 Task: Find connections with filter location Nettetal with filter topic #healthwith filter profile language French with filter current company CBTS with filter school L.J. Institute Of Engg And Tech.  with filter industry Utilities with filter service category Event Photography with filter keywords title Controller
Action: Mouse moved to (552, 63)
Screenshot: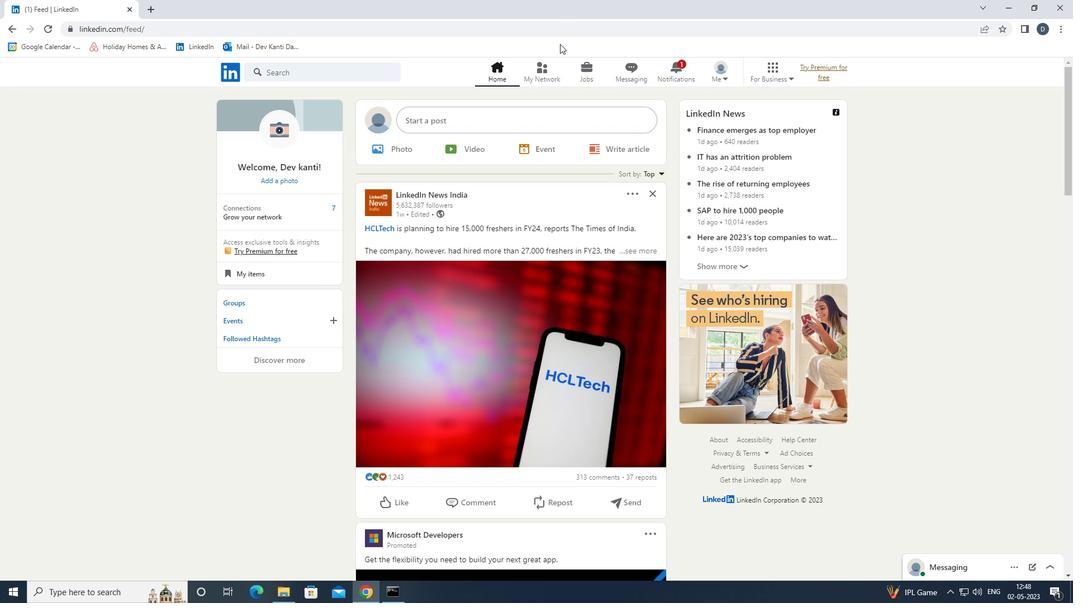 
Action: Mouse pressed left at (552, 63)
Screenshot: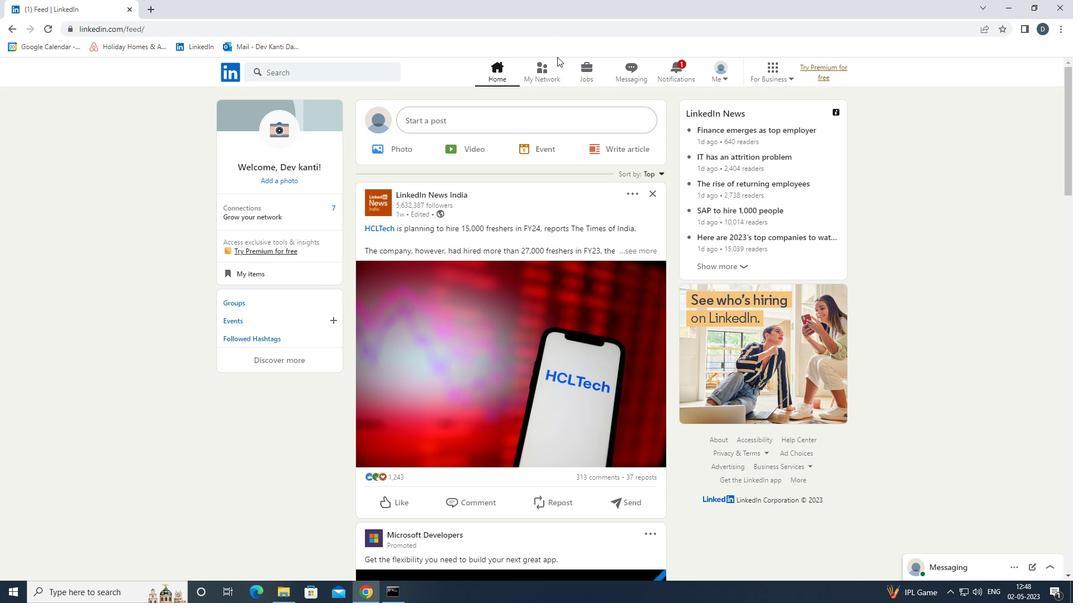 
Action: Mouse moved to (372, 131)
Screenshot: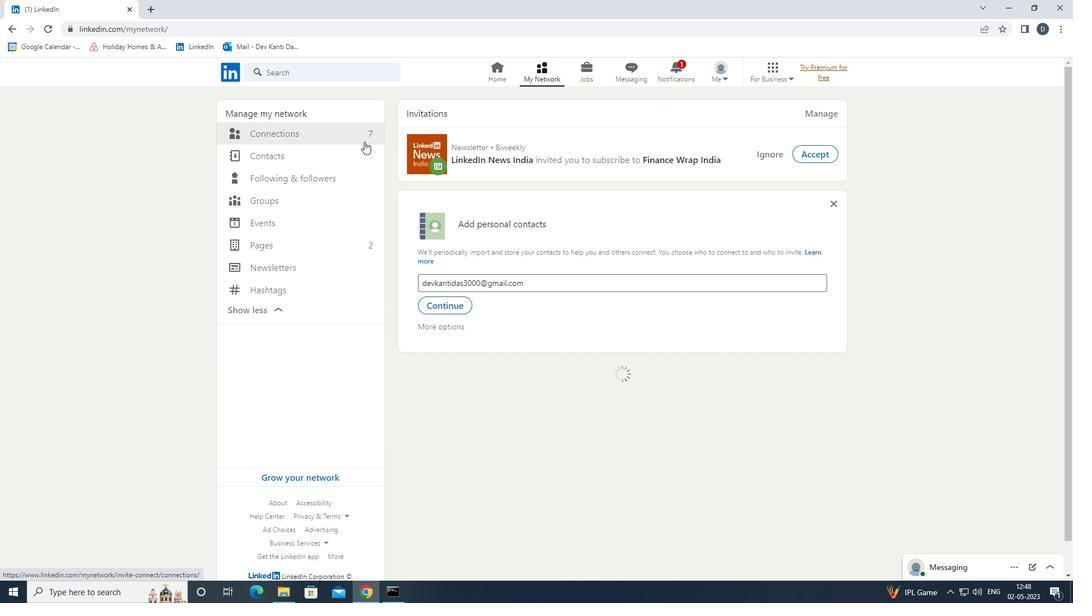 
Action: Mouse pressed left at (372, 131)
Screenshot: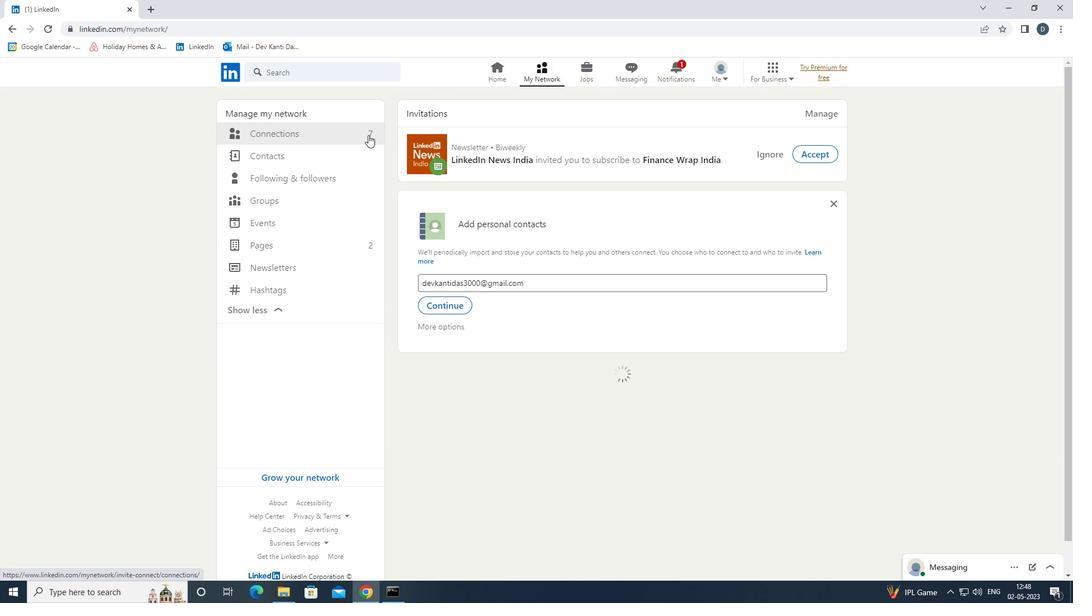 
Action: Mouse moved to (606, 129)
Screenshot: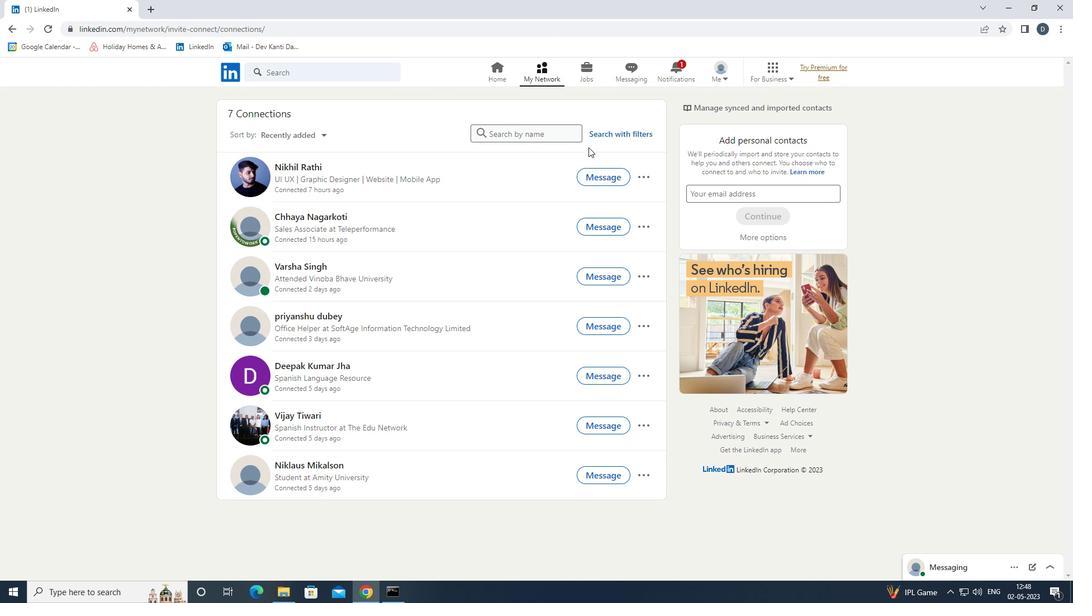 
Action: Mouse pressed left at (606, 129)
Screenshot: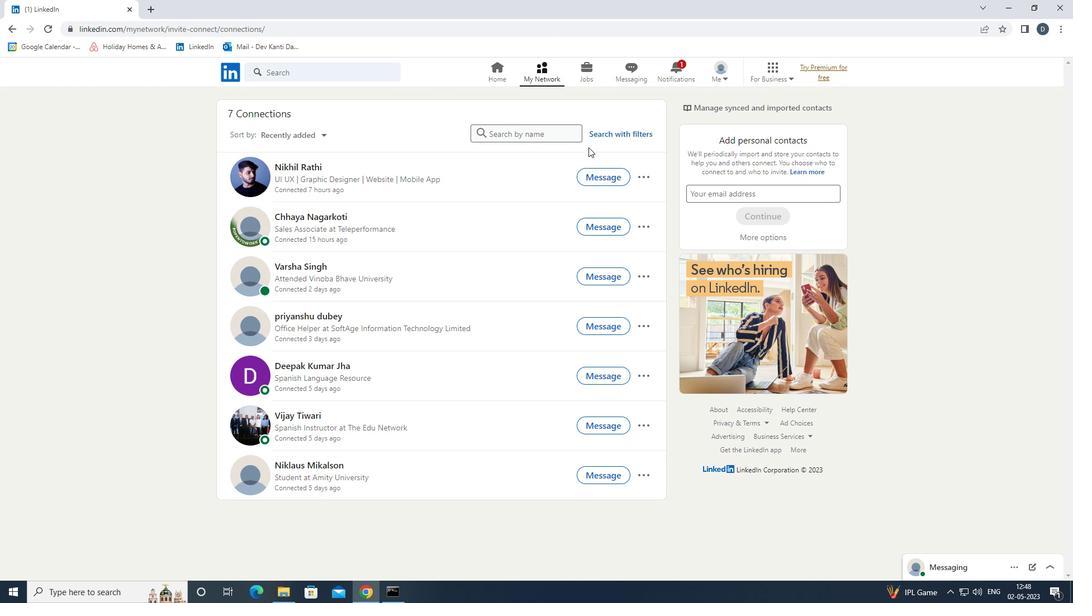 
Action: Mouse moved to (572, 102)
Screenshot: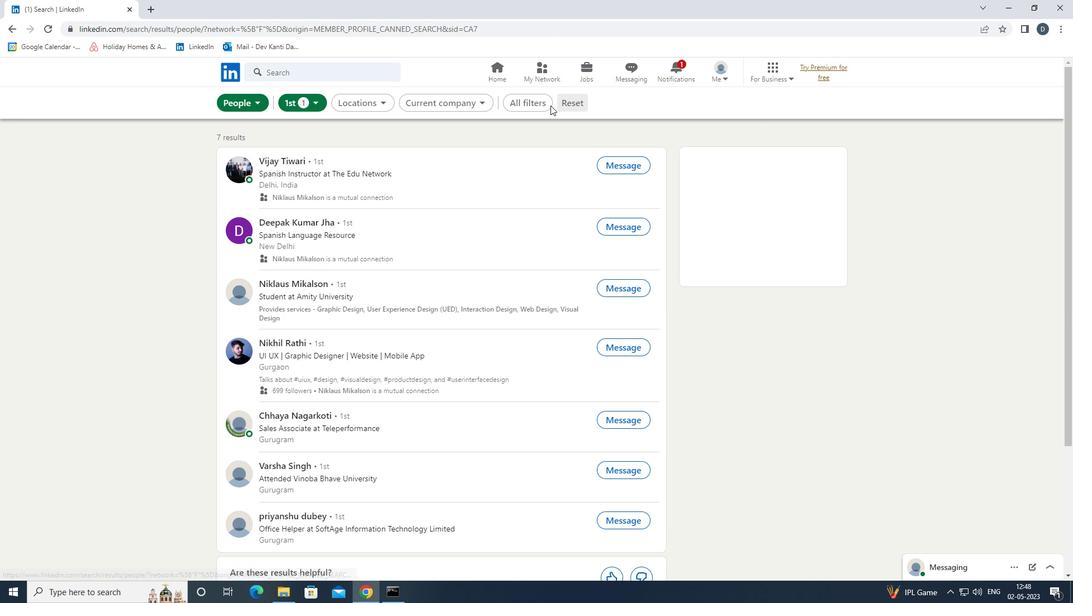 
Action: Mouse pressed left at (572, 102)
Screenshot: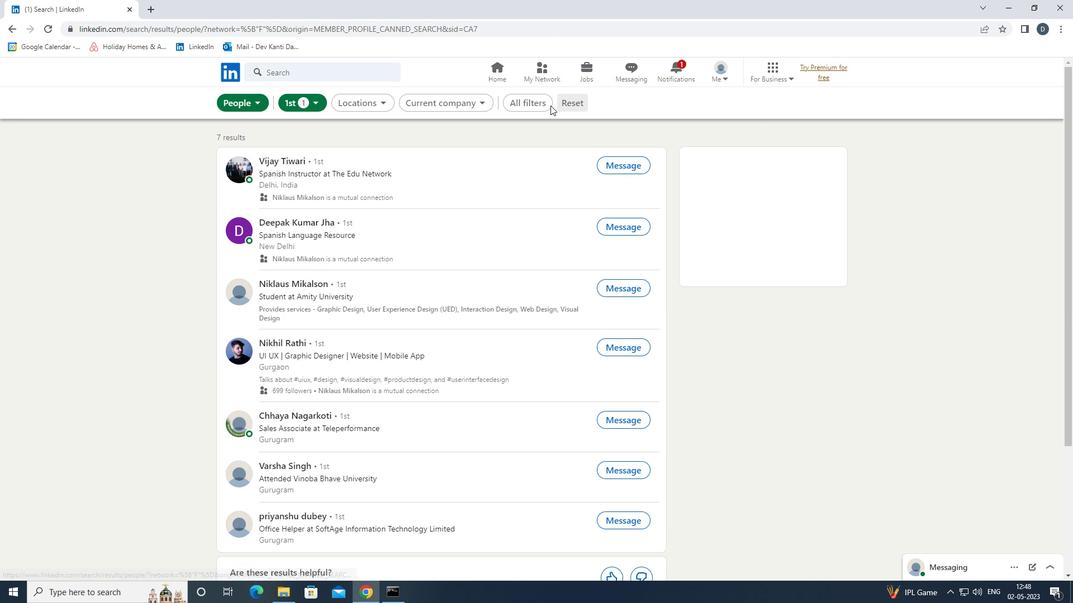 
Action: Mouse moved to (561, 102)
Screenshot: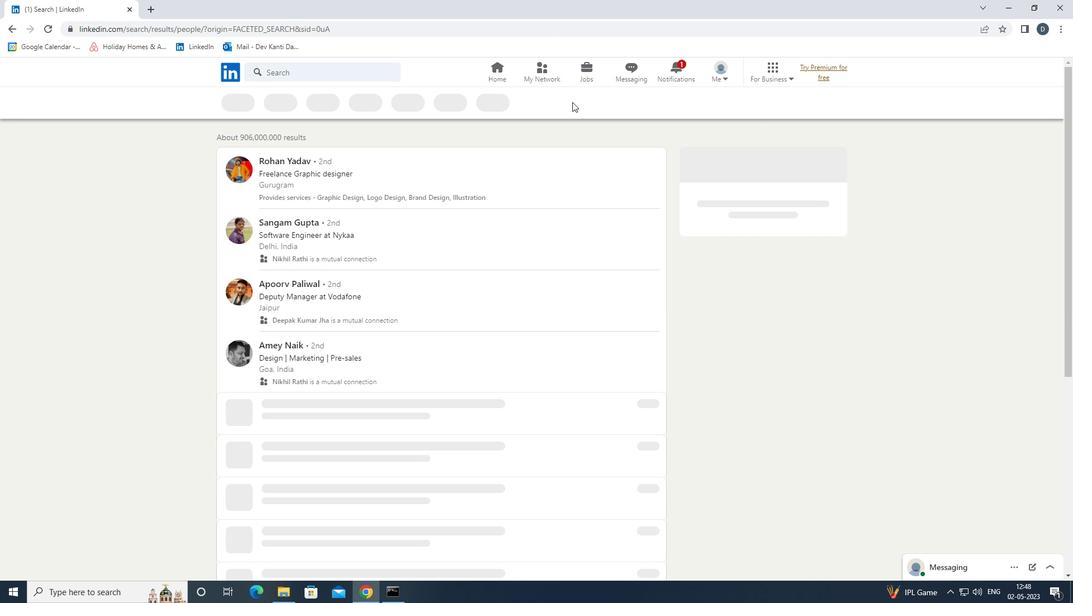 
Action: Mouse pressed left at (561, 102)
Screenshot: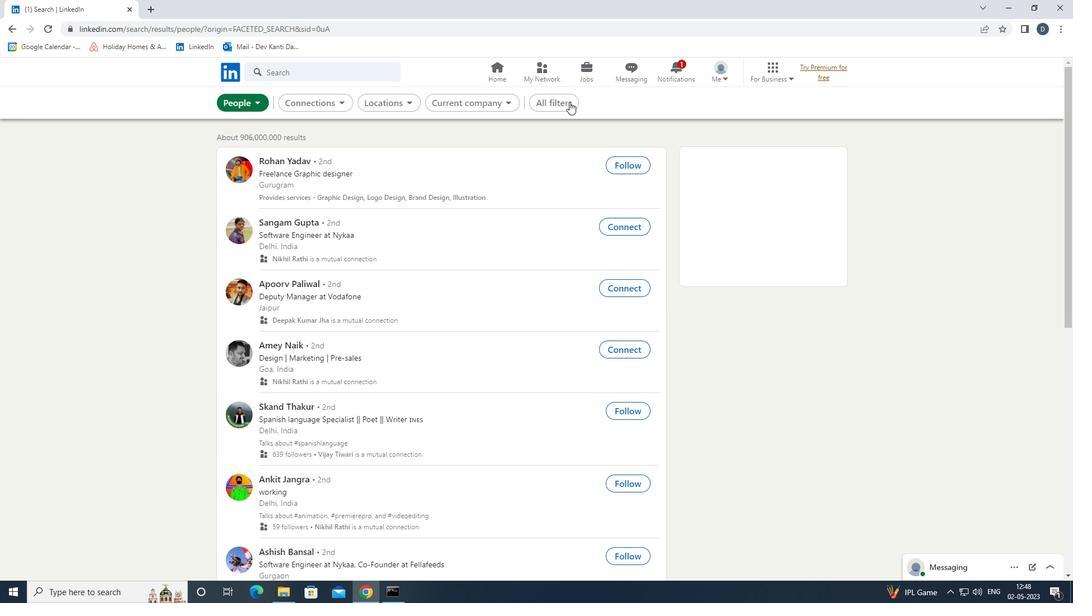 
Action: Mouse moved to (894, 336)
Screenshot: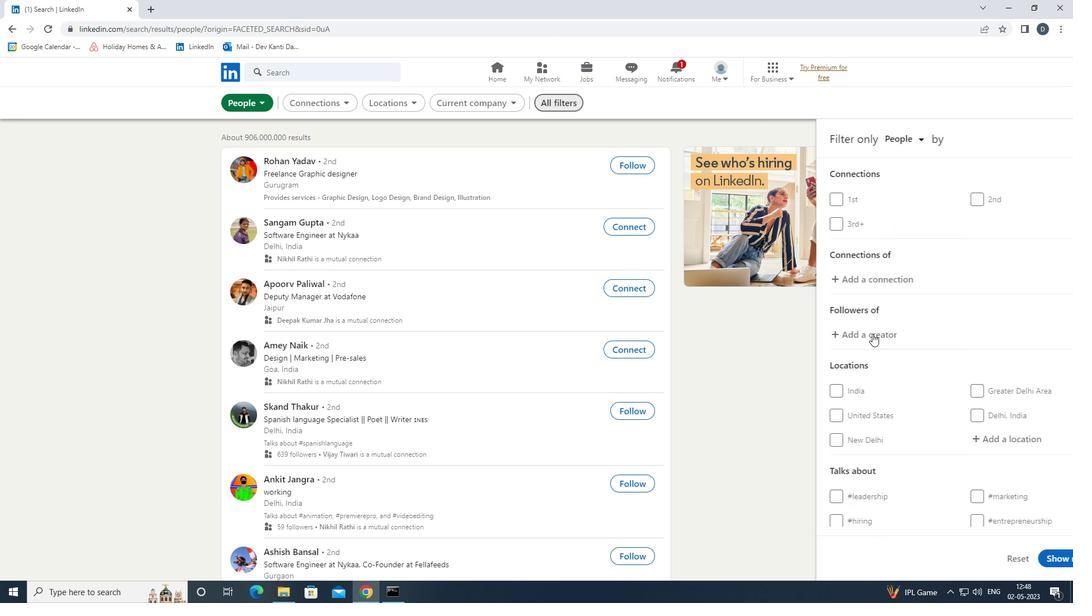 
Action: Mouse scrolled (894, 336) with delta (0, 0)
Screenshot: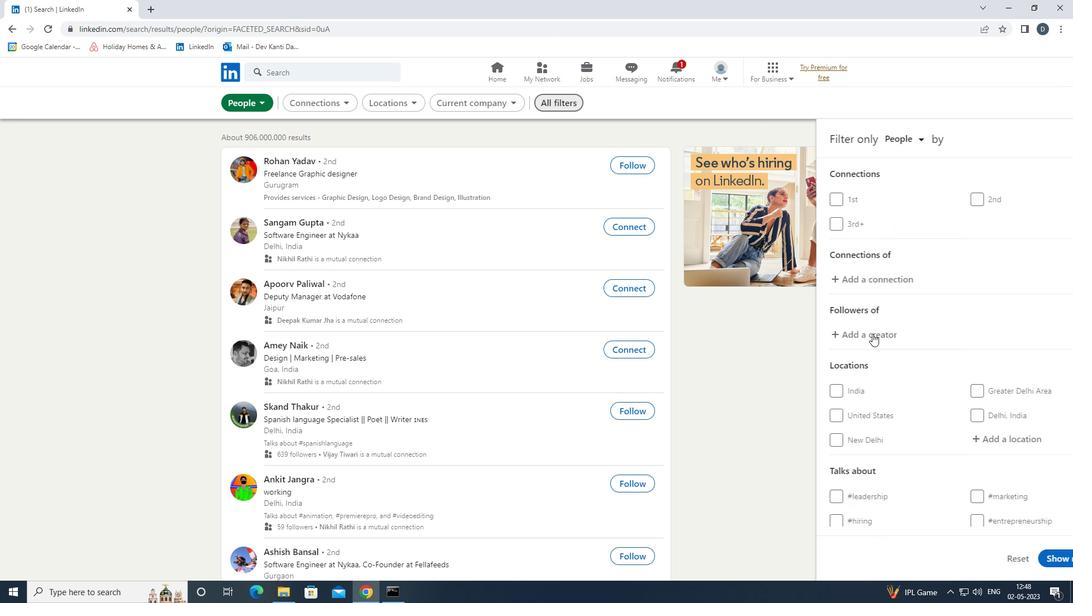 
Action: Mouse moved to (895, 336)
Screenshot: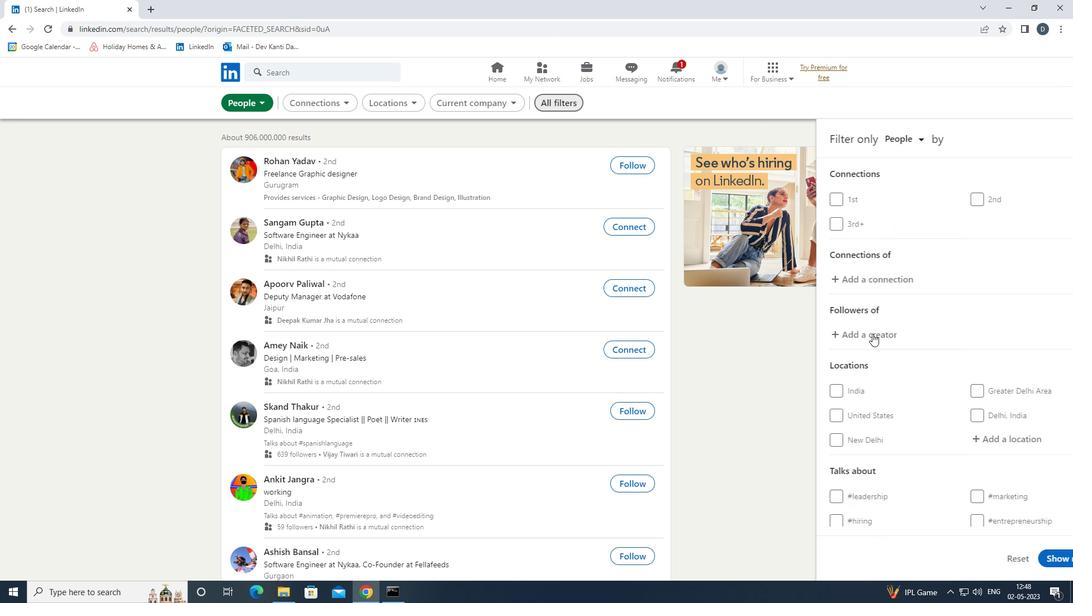 
Action: Mouse scrolled (895, 336) with delta (0, 0)
Screenshot: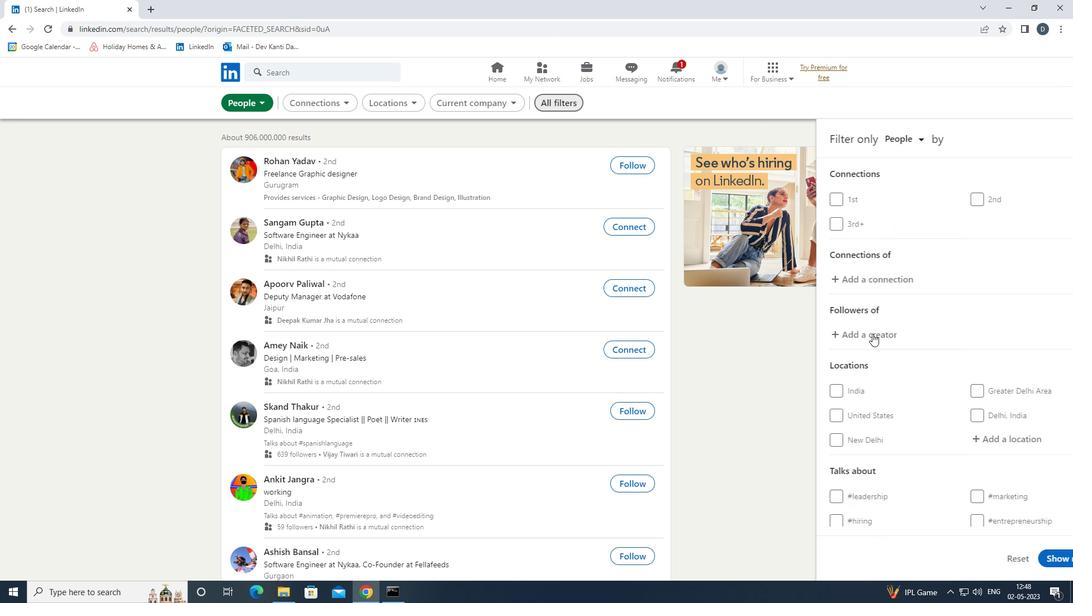 
Action: Mouse moved to (896, 336)
Screenshot: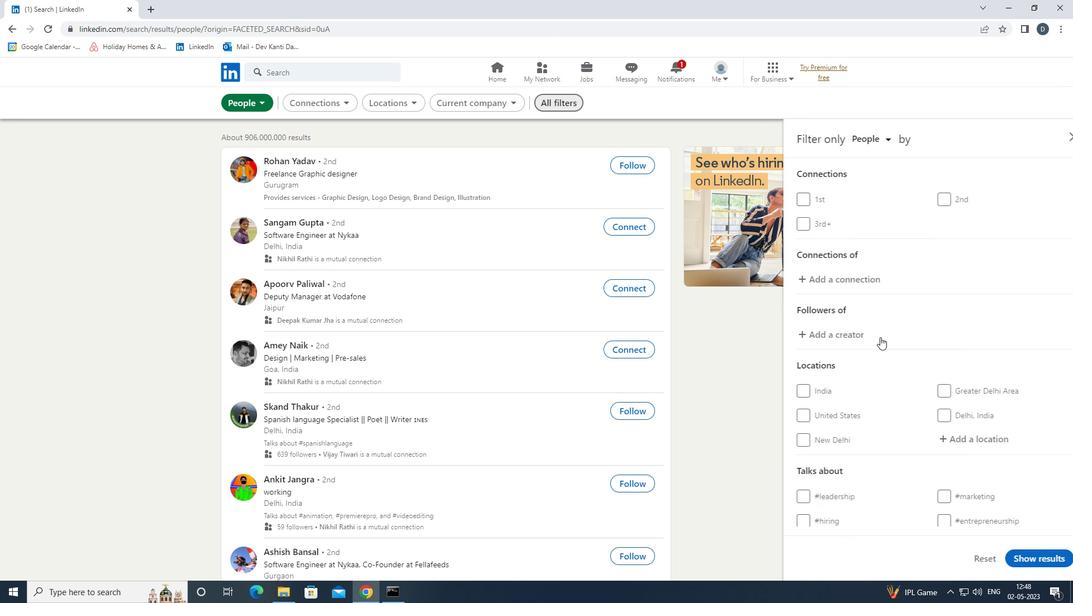 
Action: Mouse scrolled (896, 336) with delta (0, 0)
Screenshot: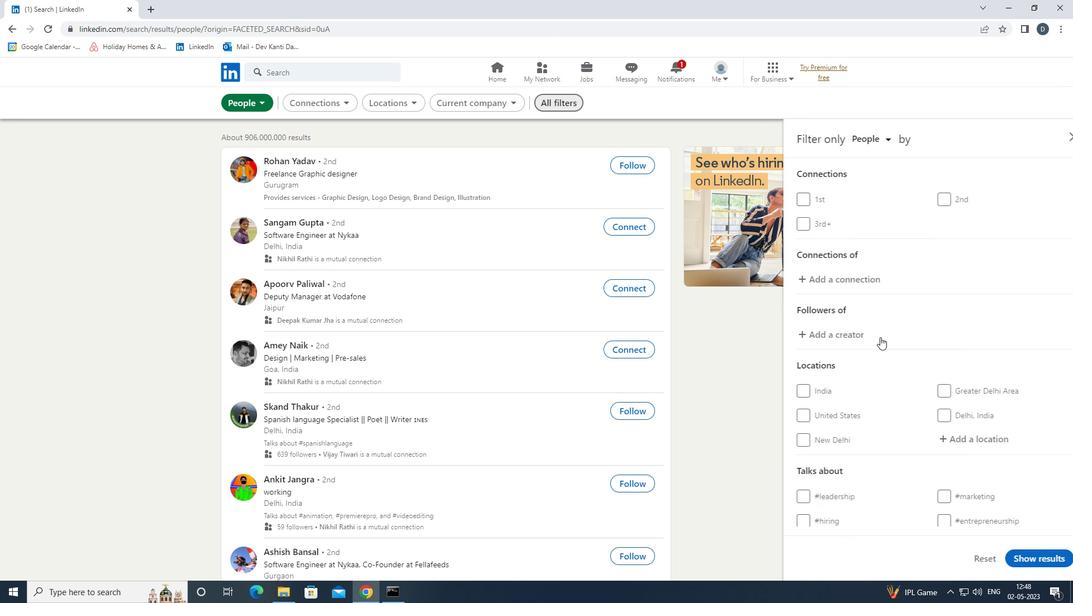 
Action: Mouse moved to (954, 277)
Screenshot: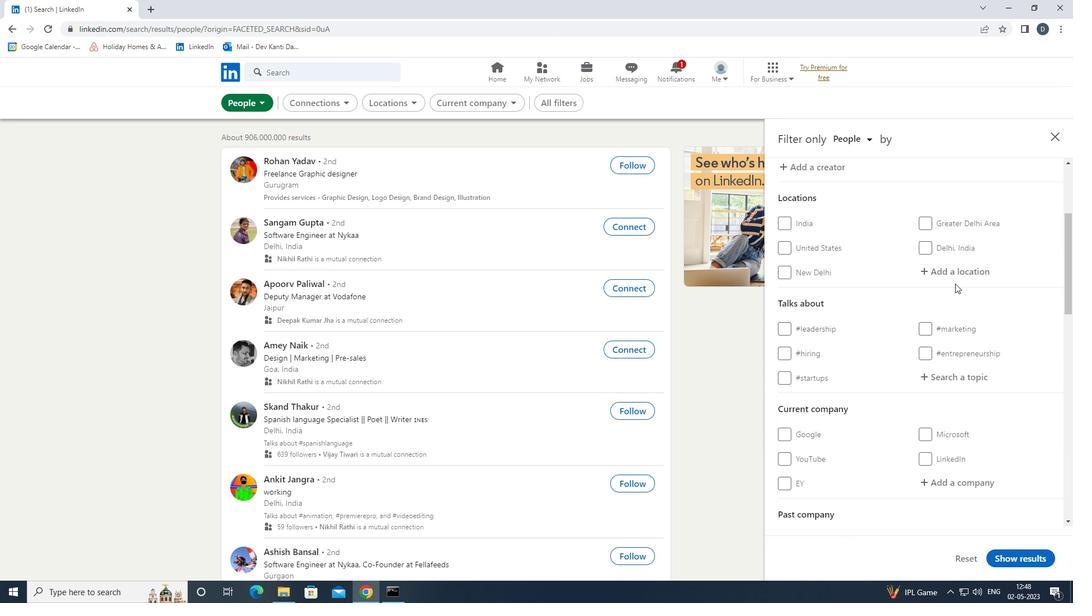 
Action: Mouse pressed left at (954, 277)
Screenshot: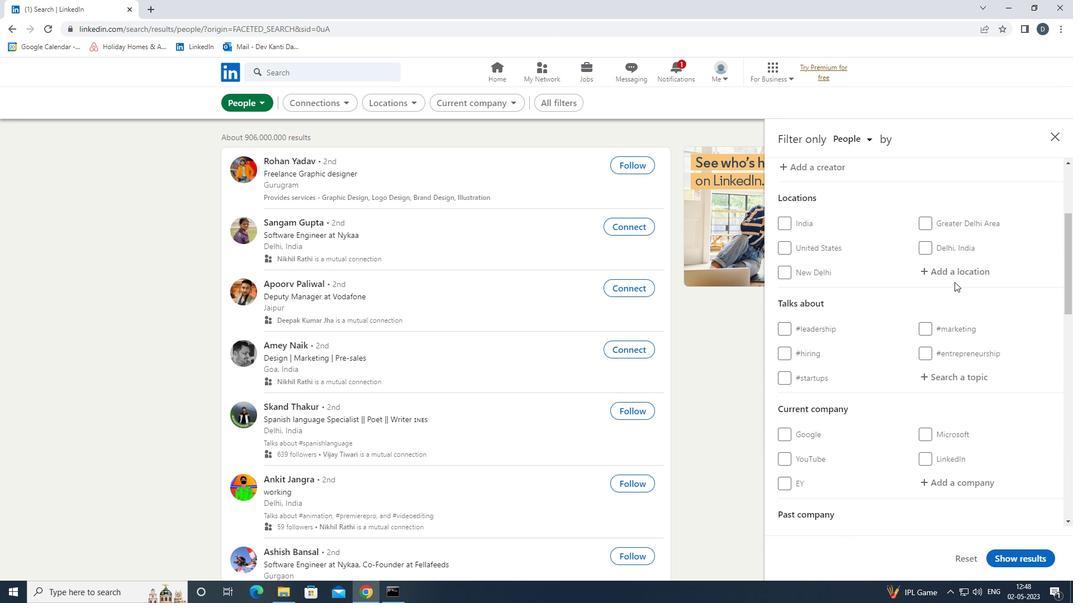 
Action: Mouse moved to (954, 276)
Screenshot: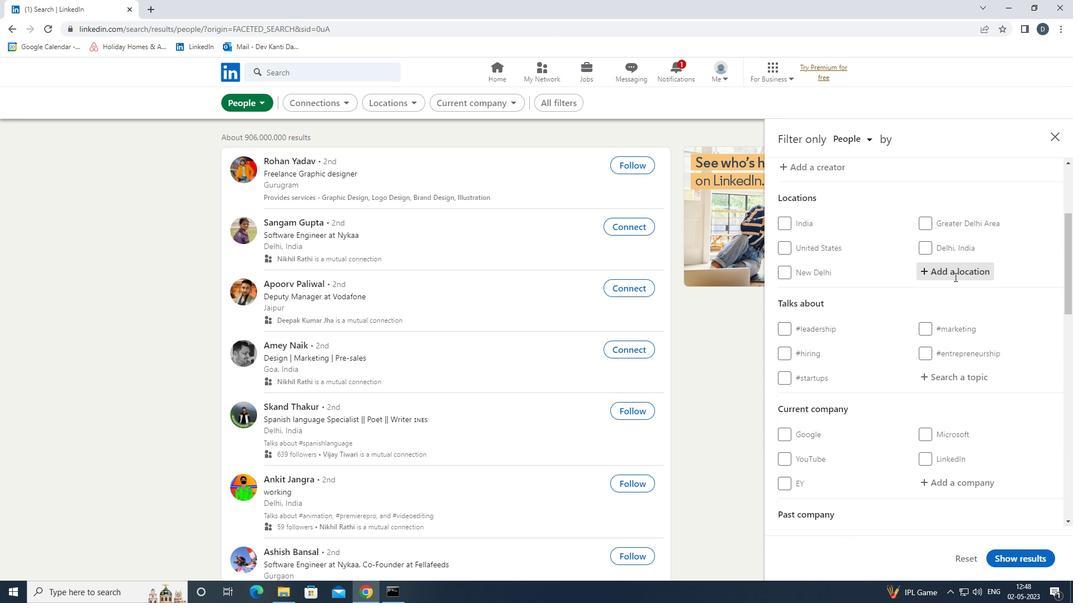 
Action: Key pressed <Key.shift>N
Screenshot: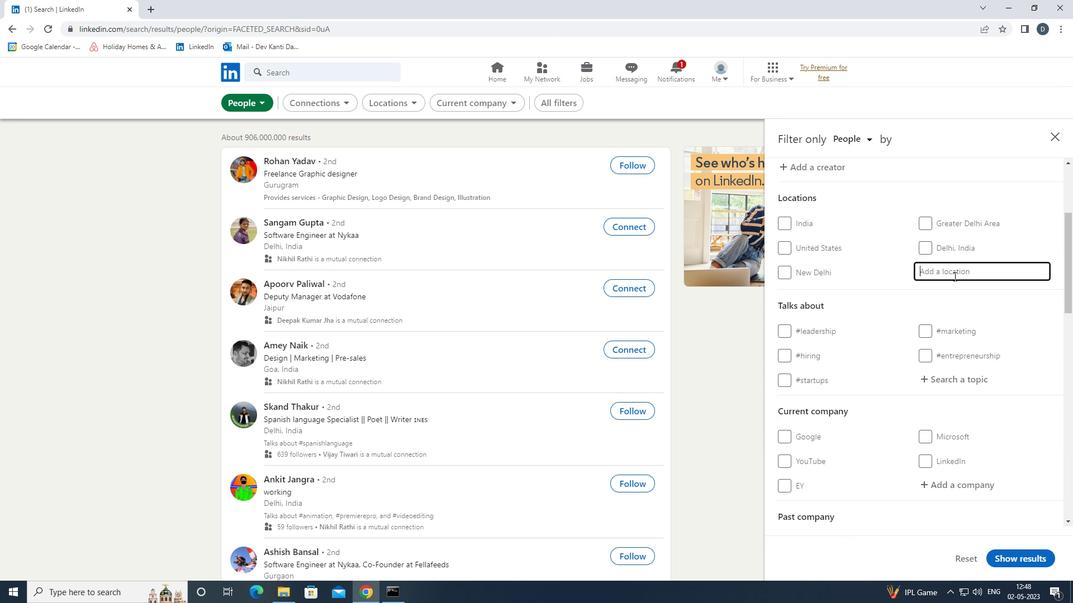 
Action: Mouse moved to (954, 276)
Screenshot: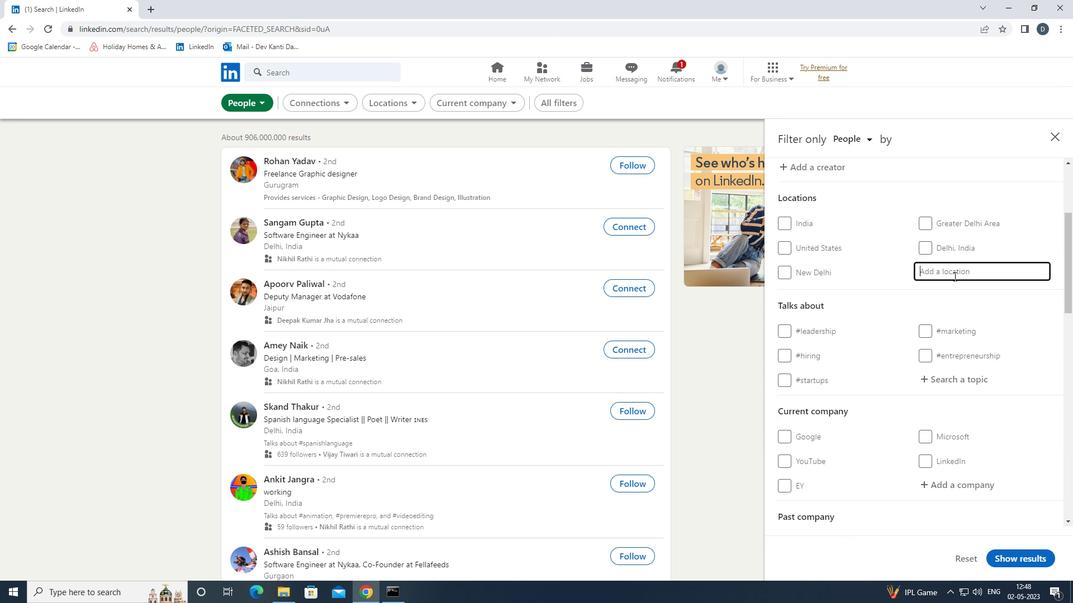 
Action: Key pressed ETTETAL<Key.down><Key.enter><Key.down><Key.down><Key.down><Key.enter>
Screenshot: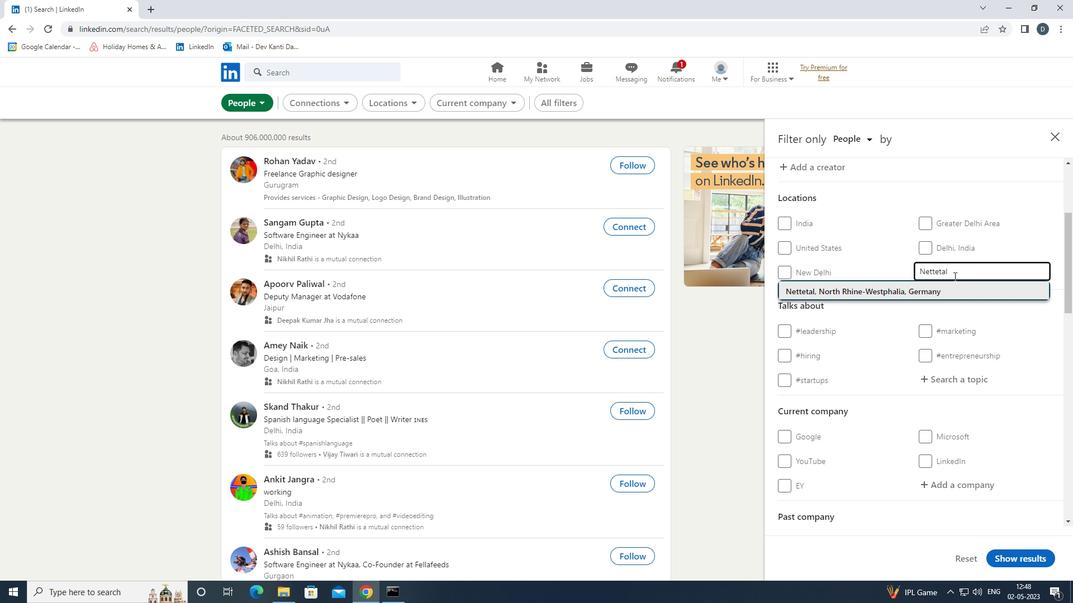 
Action: Mouse moved to (960, 263)
Screenshot: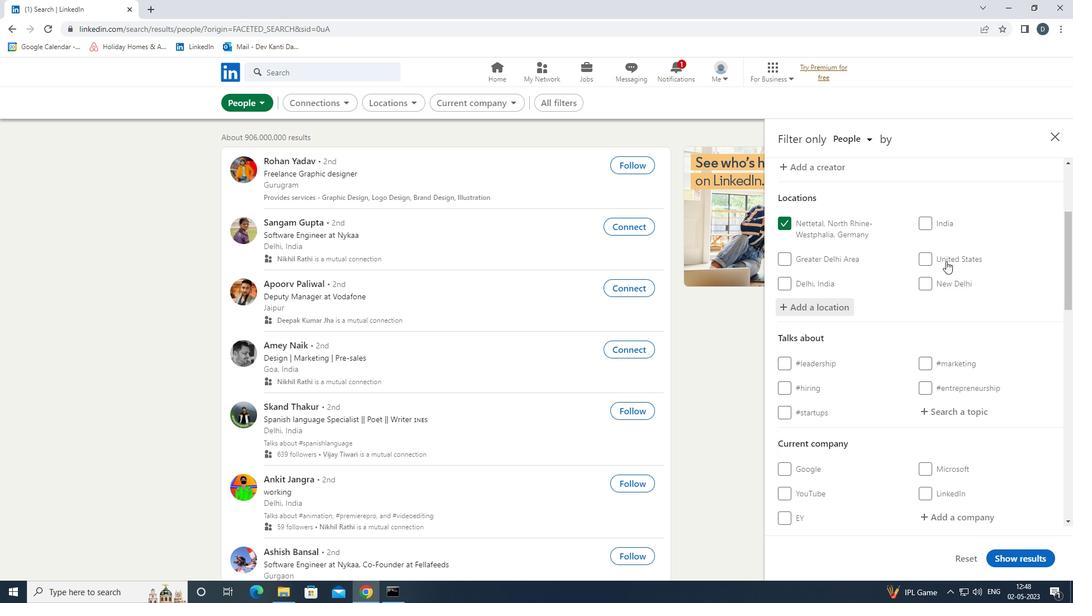 
Action: Mouse scrolled (960, 263) with delta (0, 0)
Screenshot: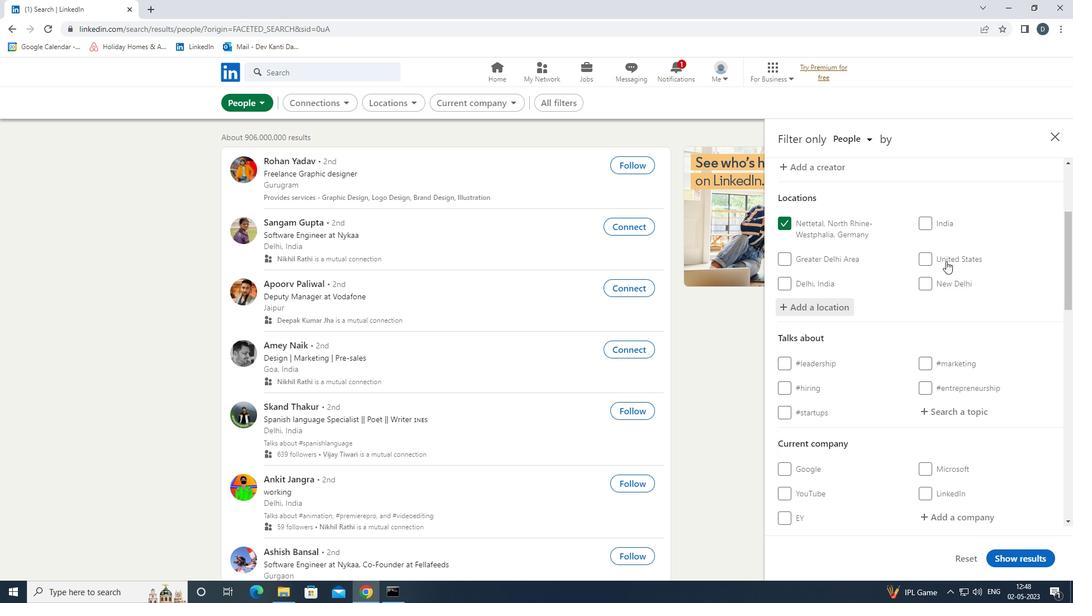 
Action: Mouse moved to (962, 267)
Screenshot: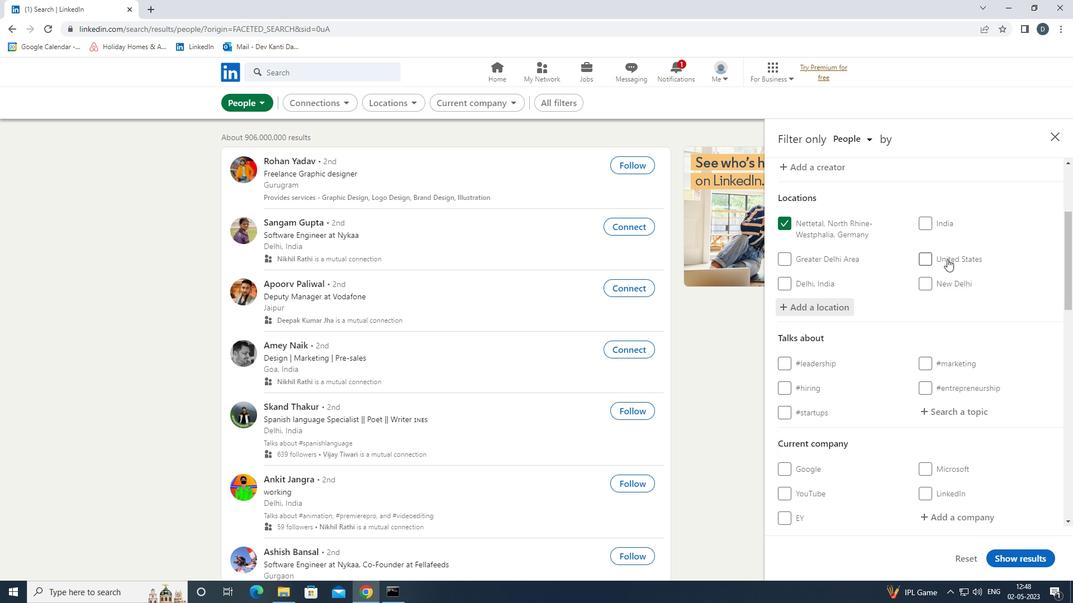 
Action: Mouse scrolled (962, 267) with delta (0, 0)
Screenshot: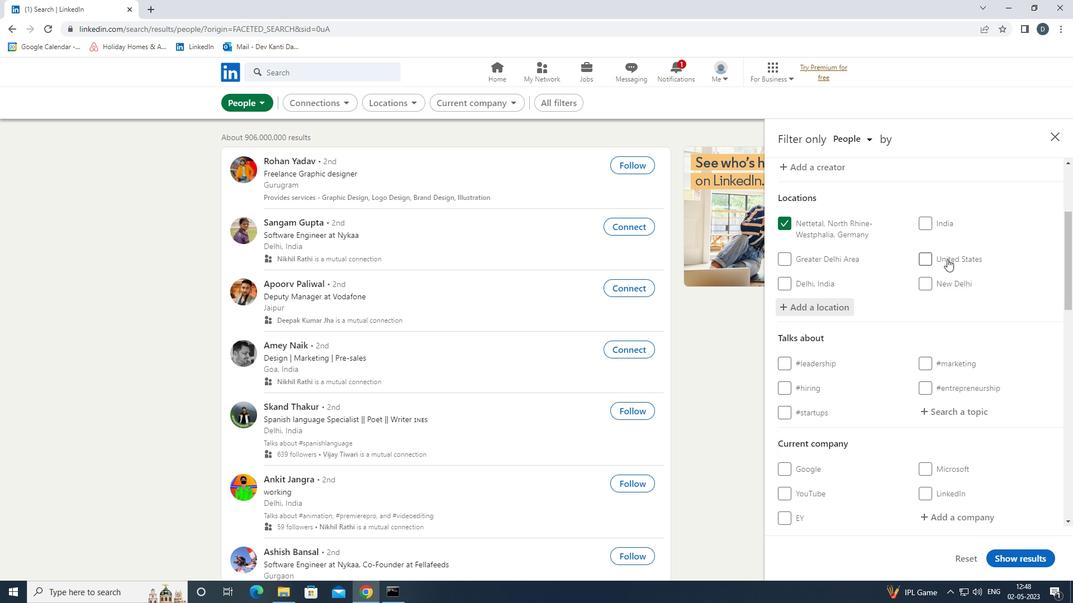 
Action: Mouse moved to (966, 304)
Screenshot: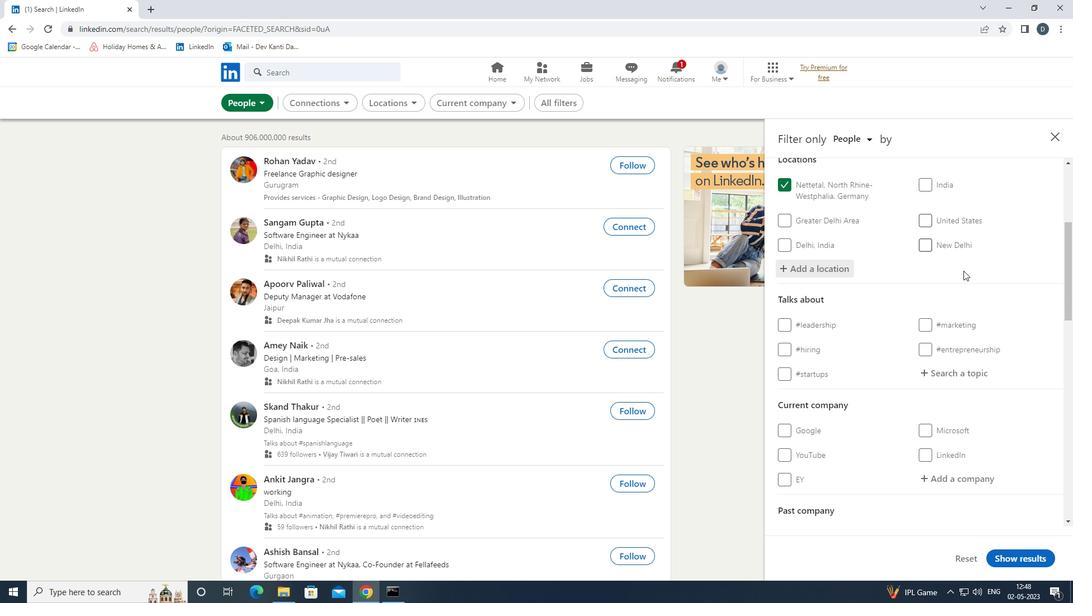 
Action: Mouse pressed left at (966, 304)
Screenshot: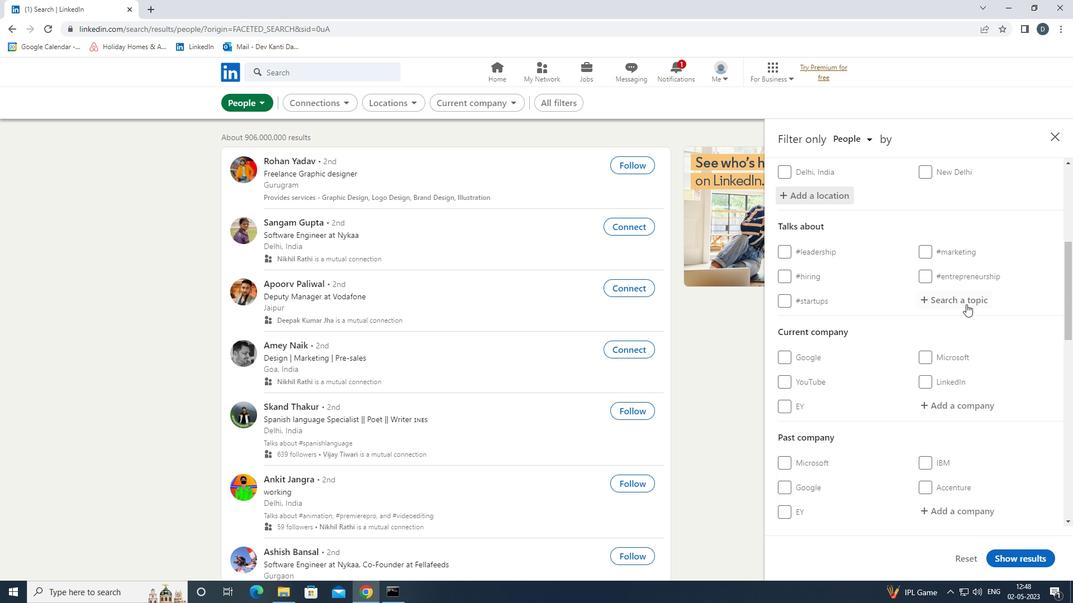 
Action: Mouse moved to (966, 304)
Screenshot: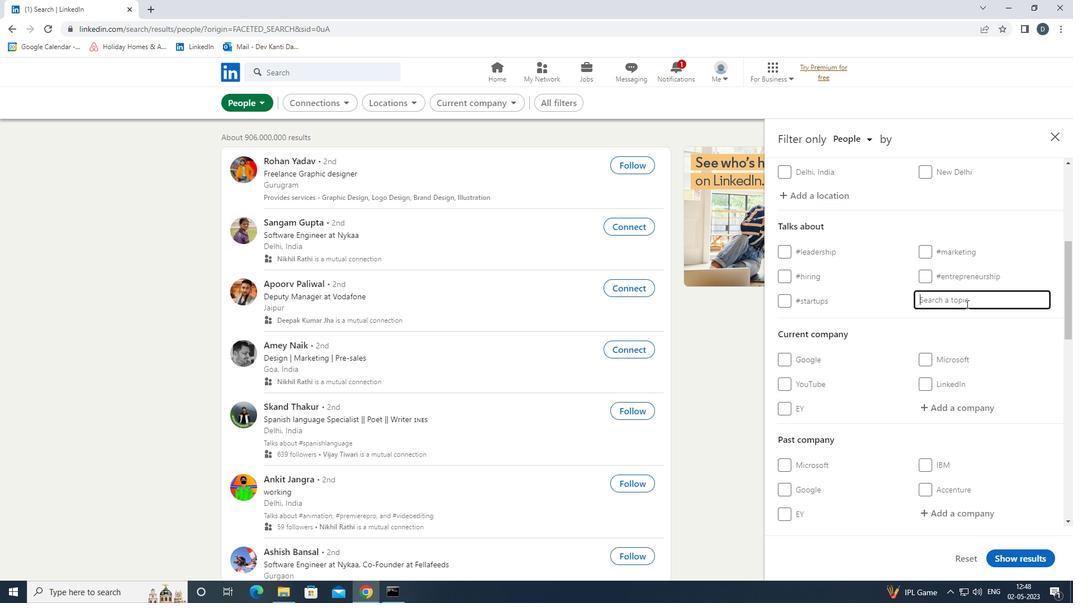 
Action: Key pressed HEALTH<Key.down><Key.down><Key.enter>
Screenshot: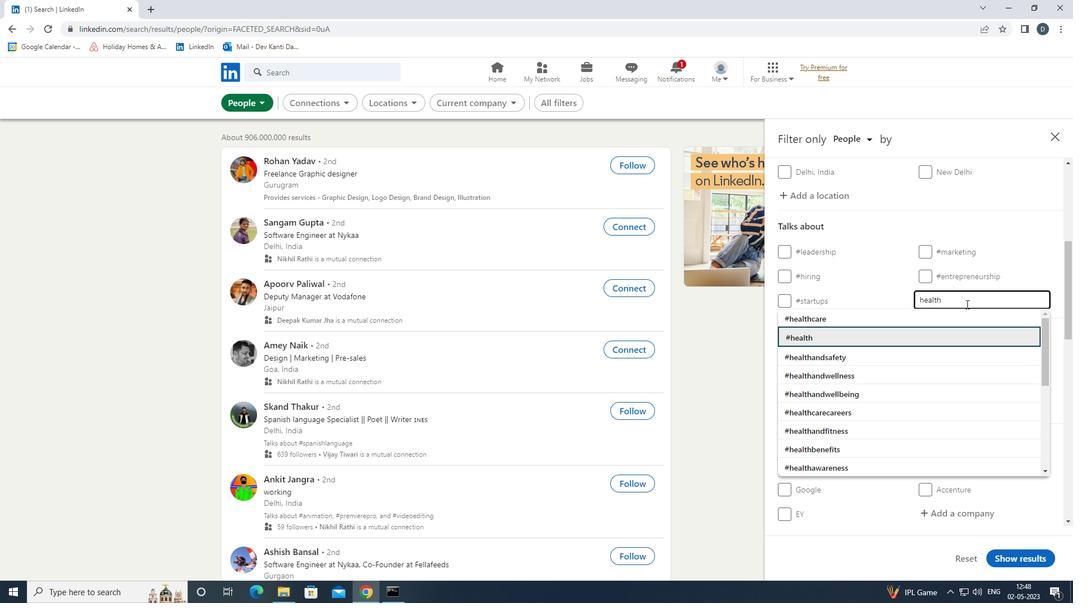 
Action: Mouse moved to (984, 251)
Screenshot: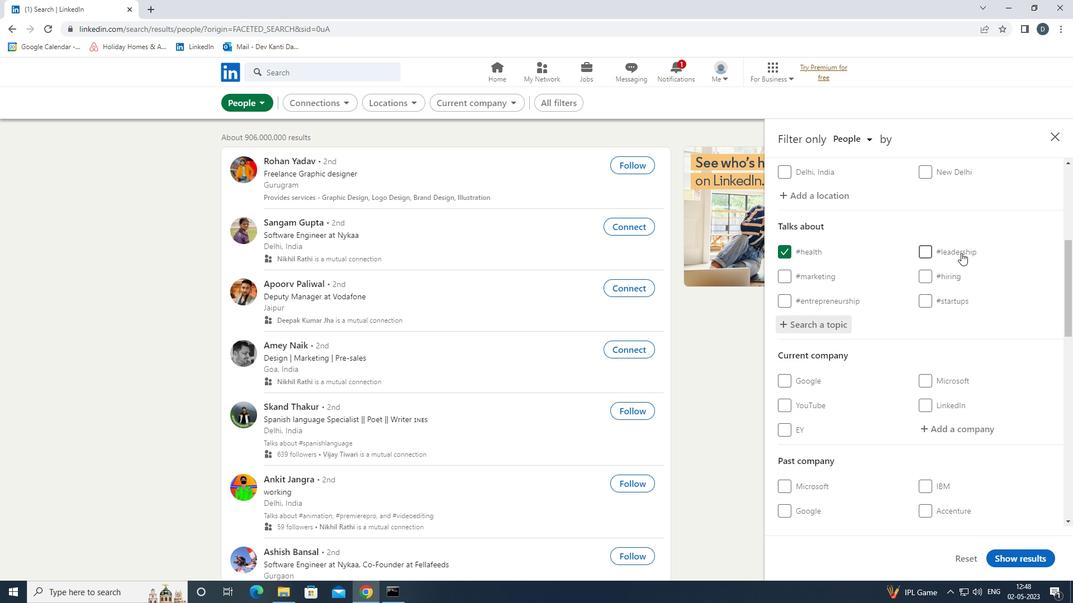 
Action: Mouse scrolled (984, 250) with delta (0, 0)
Screenshot: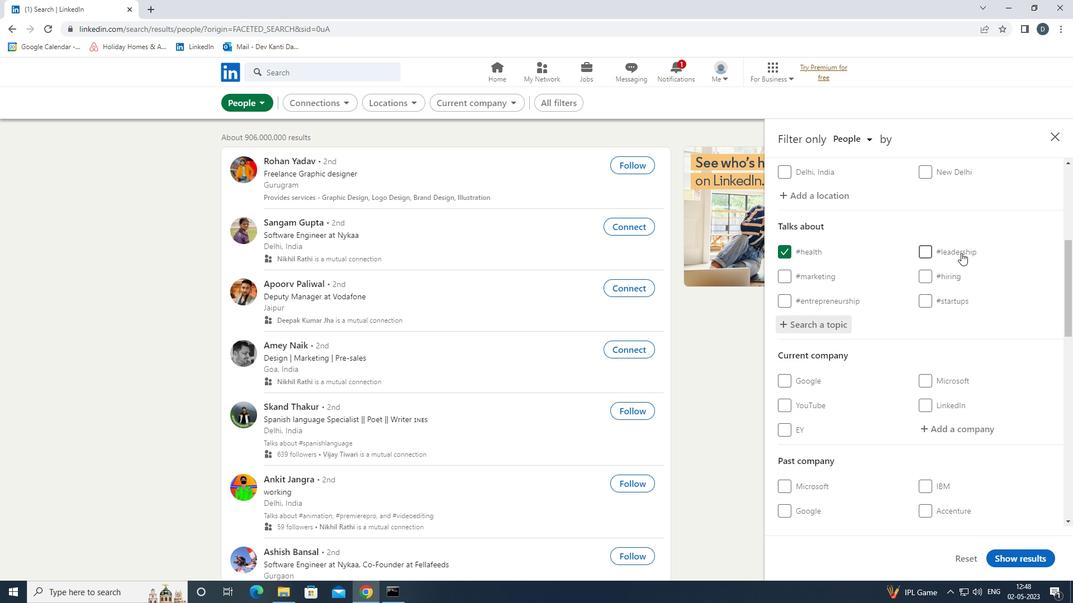 
Action: Mouse moved to (984, 252)
Screenshot: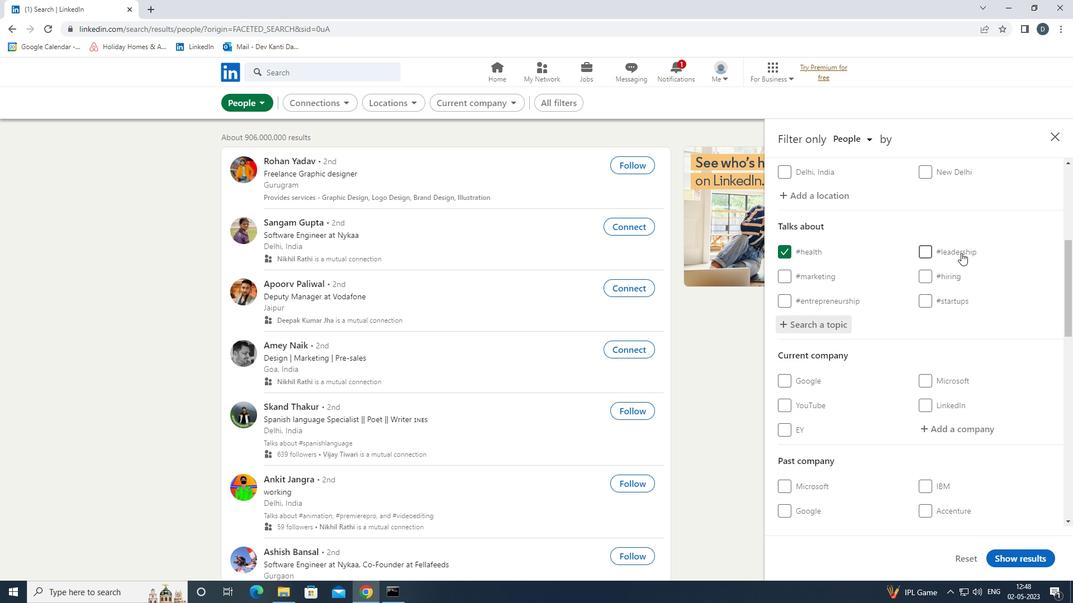 
Action: Mouse scrolled (984, 252) with delta (0, 0)
Screenshot: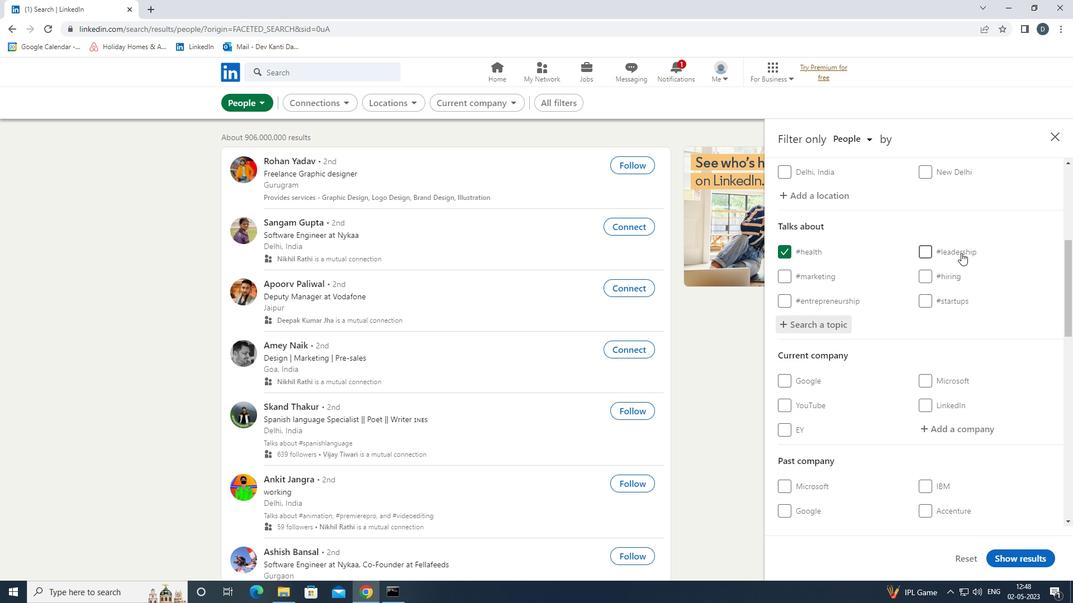 
Action: Mouse moved to (984, 253)
Screenshot: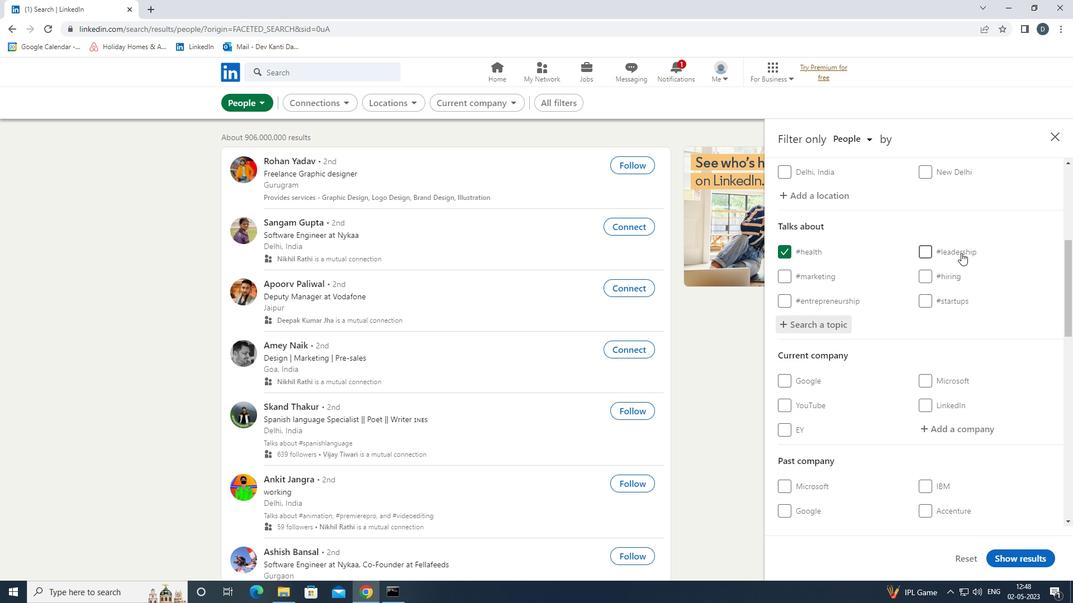 
Action: Mouse scrolled (984, 253) with delta (0, 0)
Screenshot: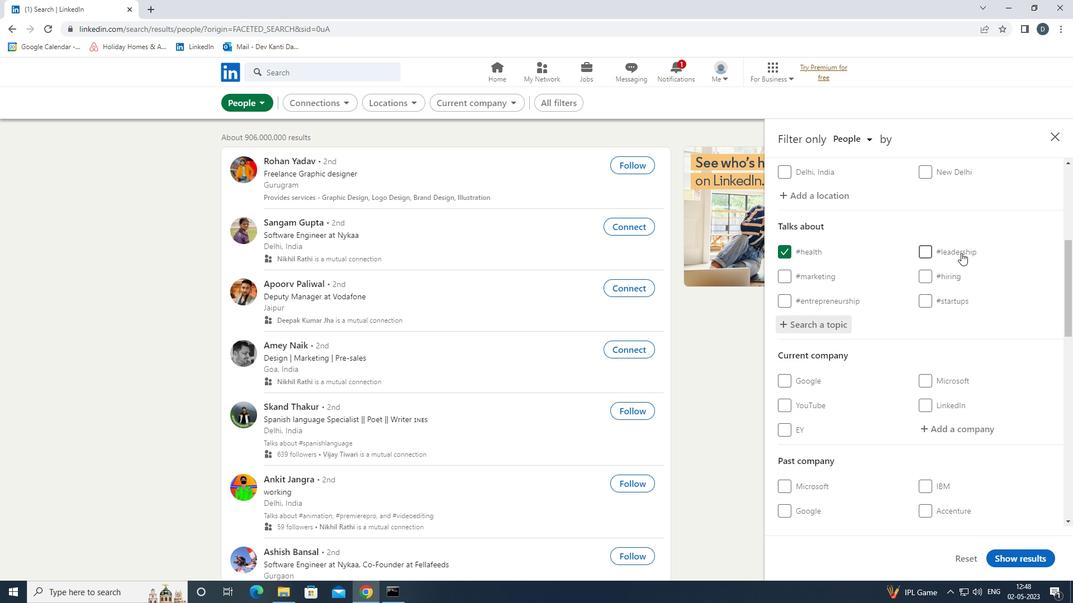 
Action: Mouse moved to (984, 255)
Screenshot: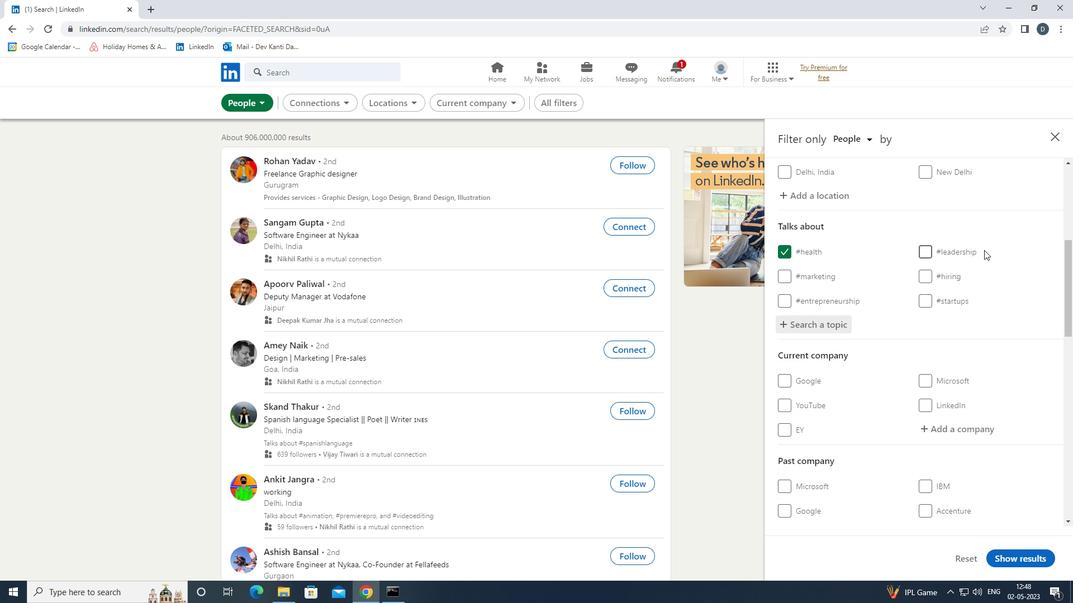 
Action: Mouse scrolled (984, 254) with delta (0, 0)
Screenshot: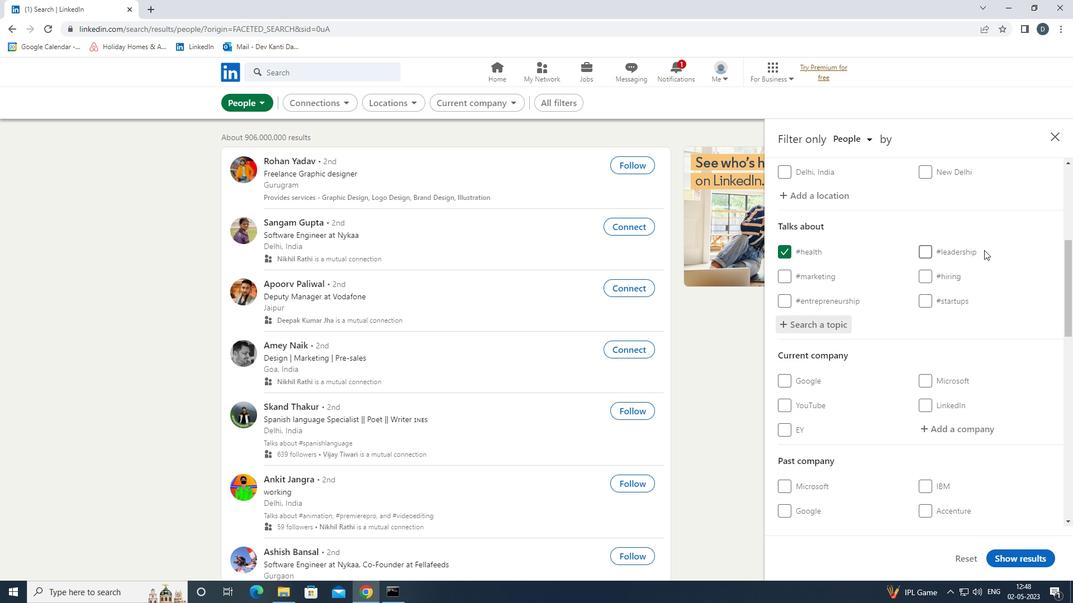 
Action: Mouse moved to (984, 256)
Screenshot: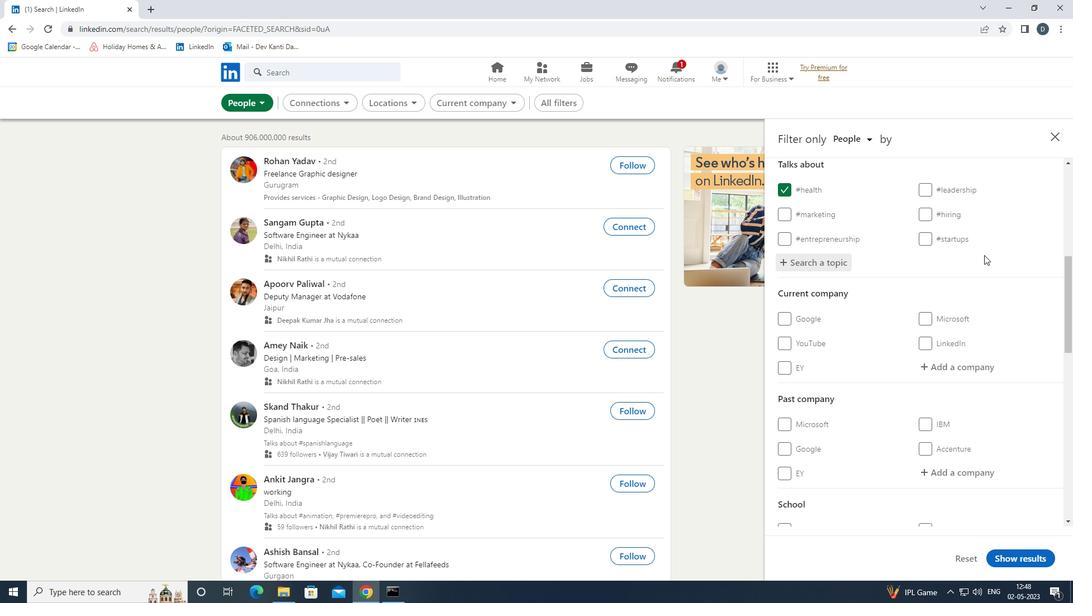 
Action: Mouse scrolled (984, 255) with delta (0, 0)
Screenshot: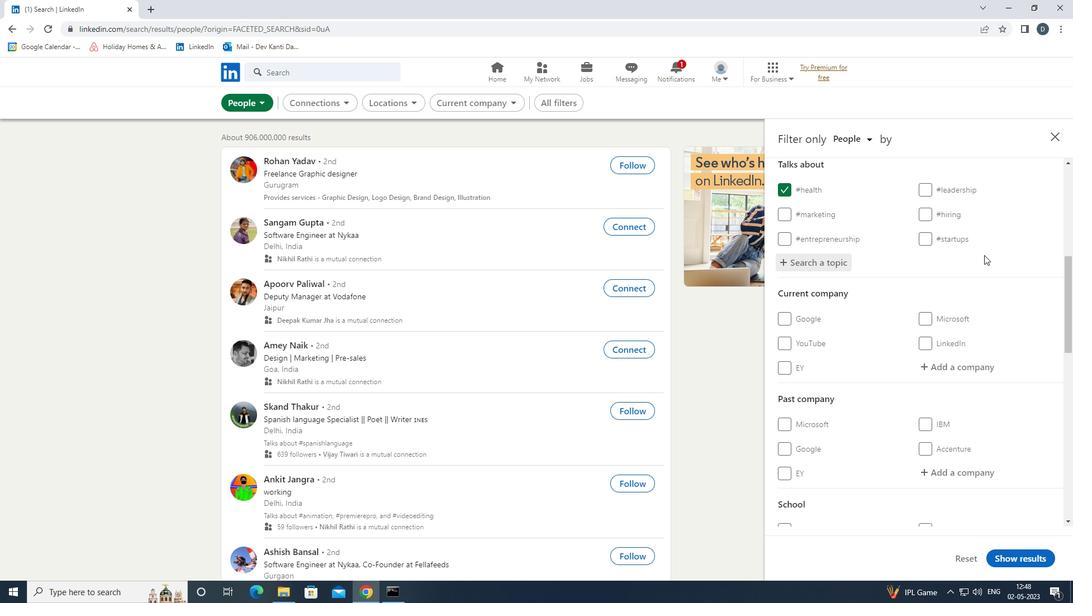 
Action: Mouse scrolled (984, 255) with delta (0, 0)
Screenshot: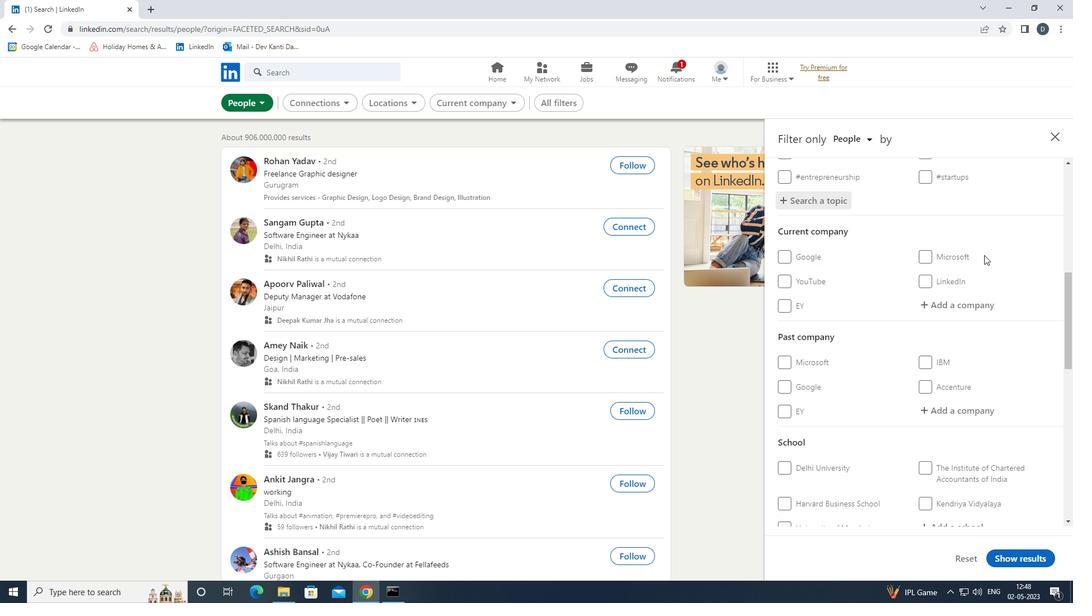 
Action: Mouse moved to (984, 257)
Screenshot: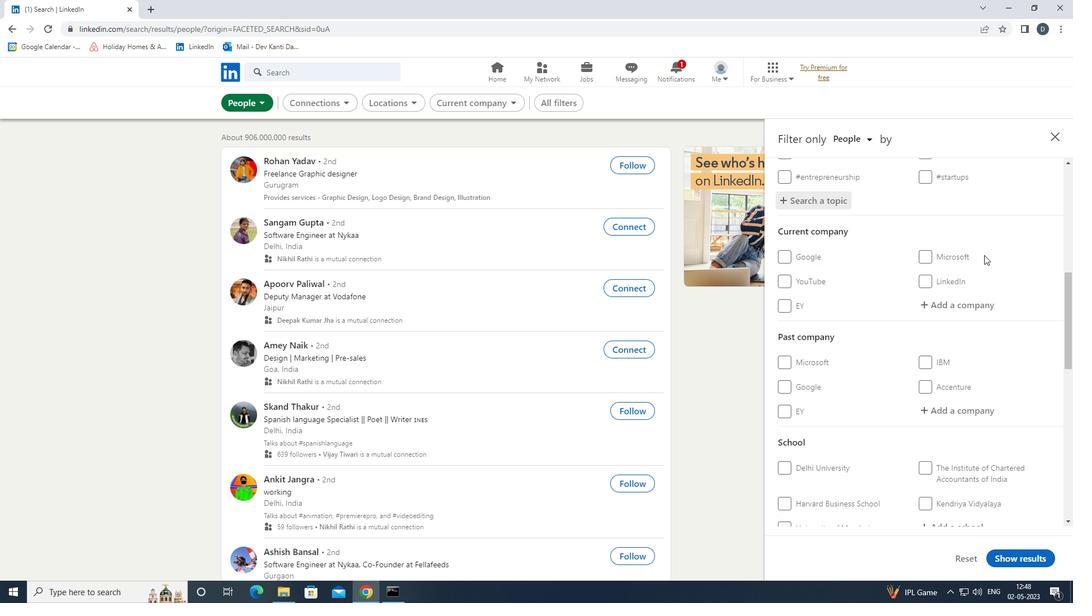 
Action: Mouse scrolled (984, 256) with delta (0, 0)
Screenshot: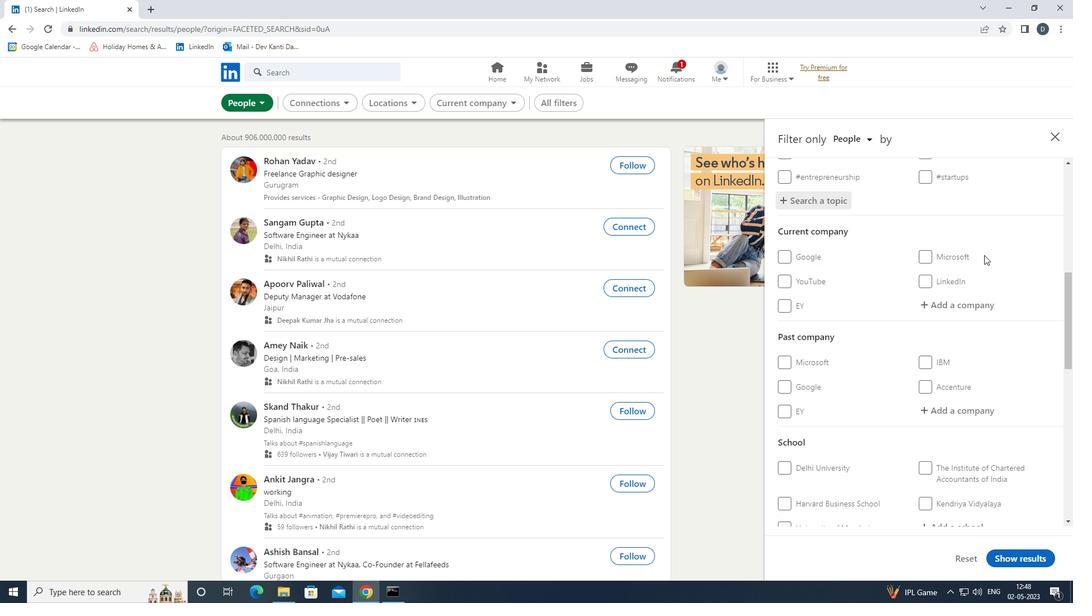 
Action: Mouse moved to (984, 257)
Screenshot: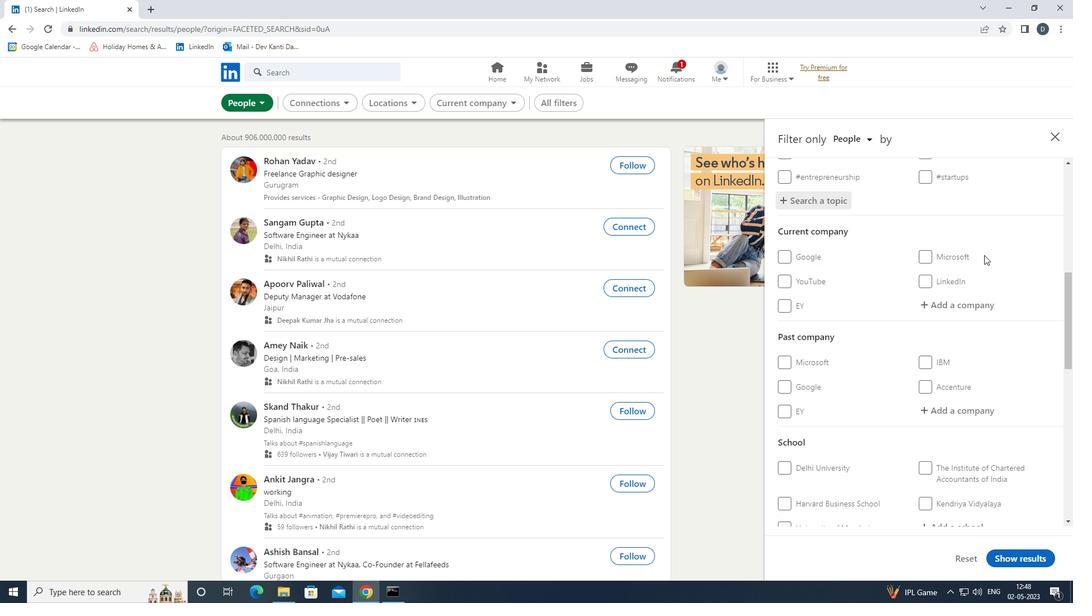 
Action: Mouse scrolled (984, 257) with delta (0, 0)
Screenshot: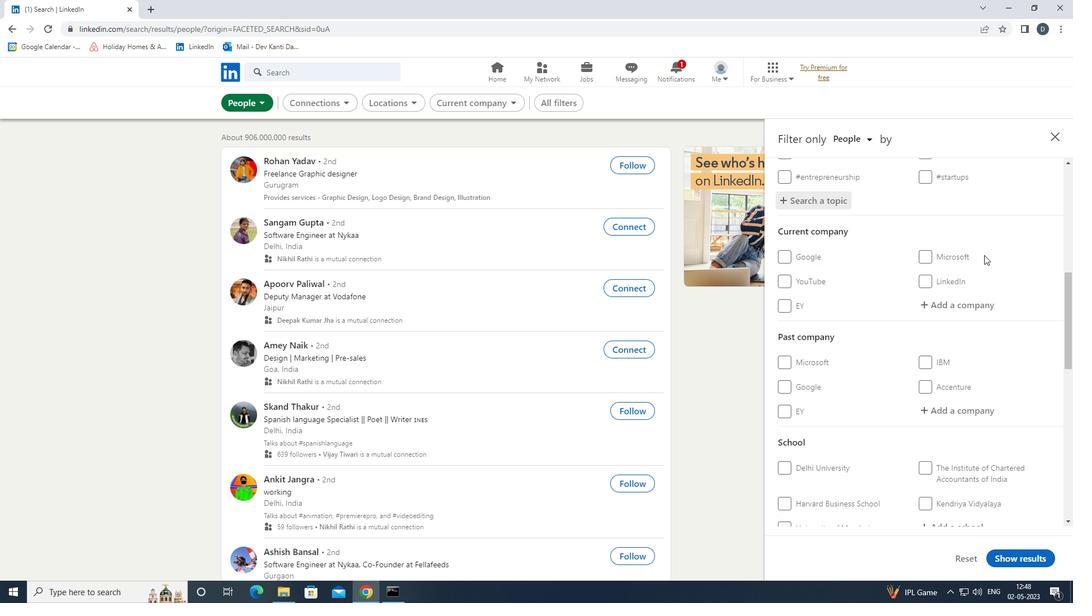
Action: Mouse moved to (946, 389)
Screenshot: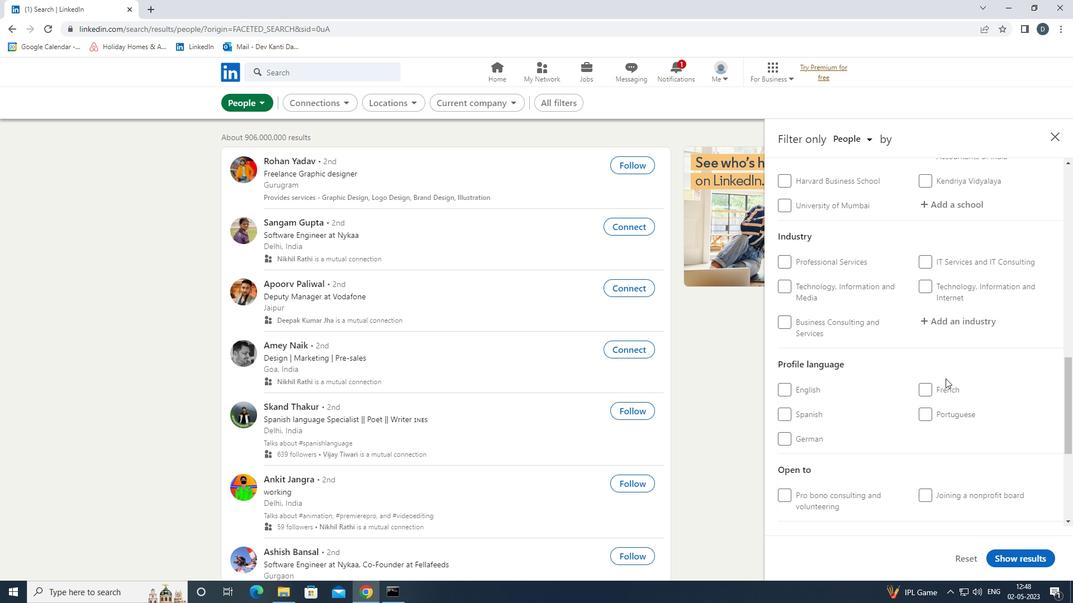 
Action: Mouse pressed left at (946, 389)
Screenshot: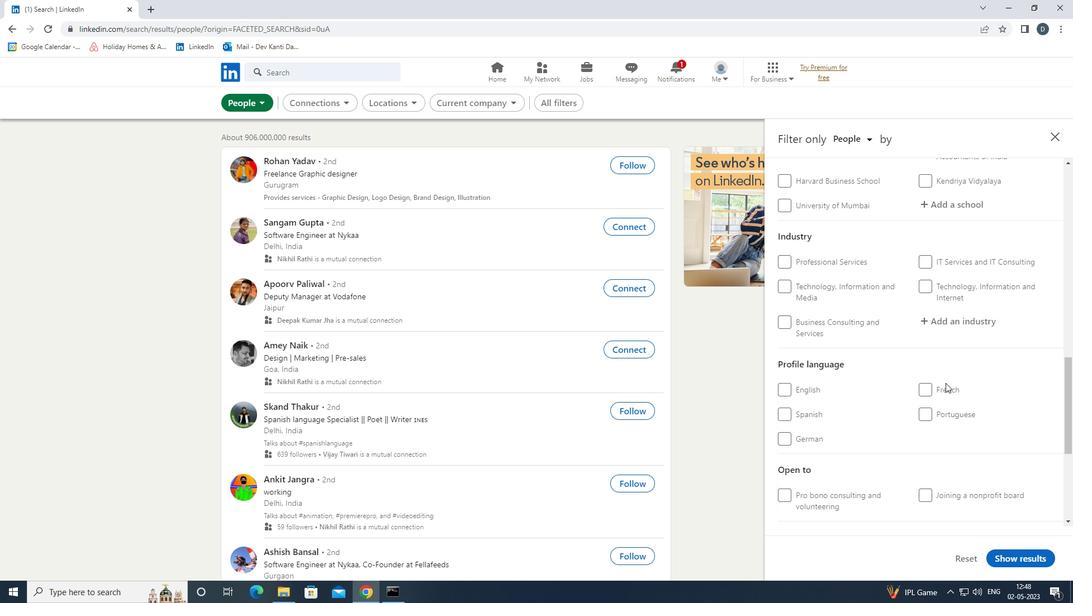 
Action: Mouse moved to (949, 386)
Screenshot: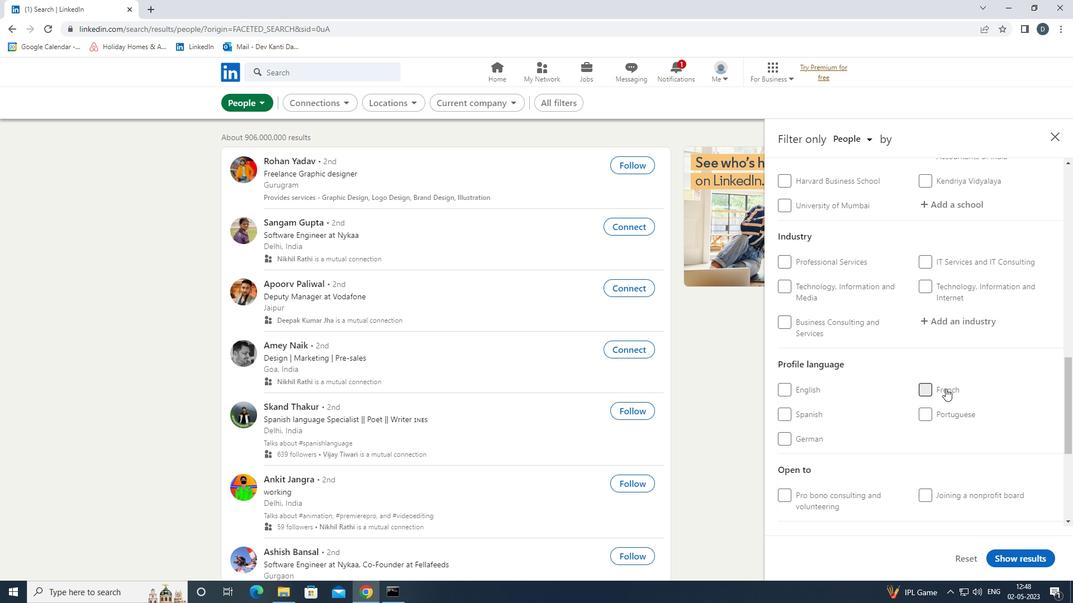 
Action: Mouse scrolled (949, 386) with delta (0, 0)
Screenshot: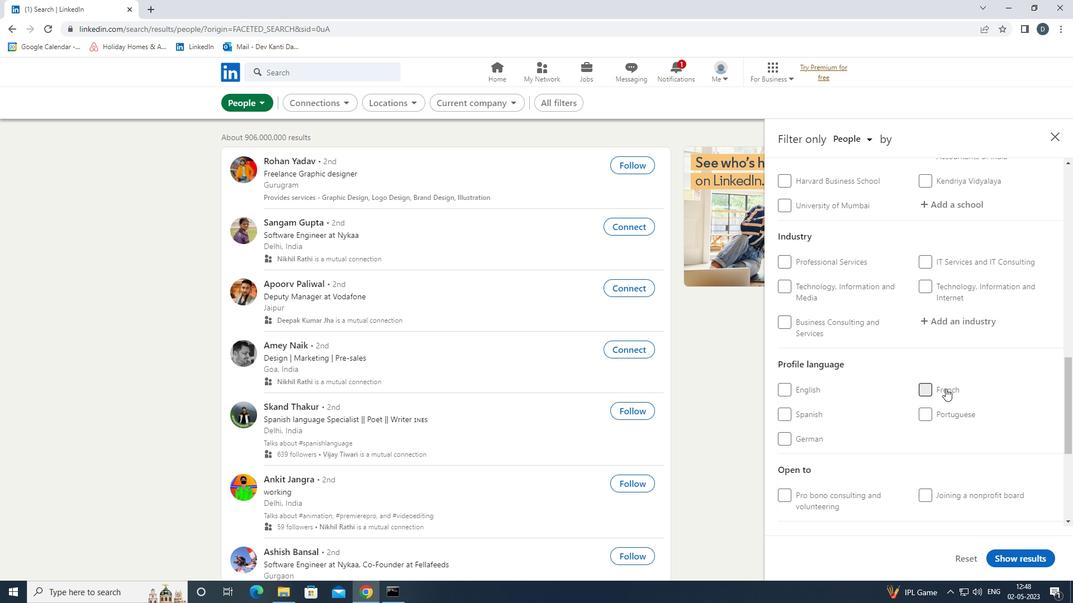 
Action: Mouse moved to (949, 386)
Screenshot: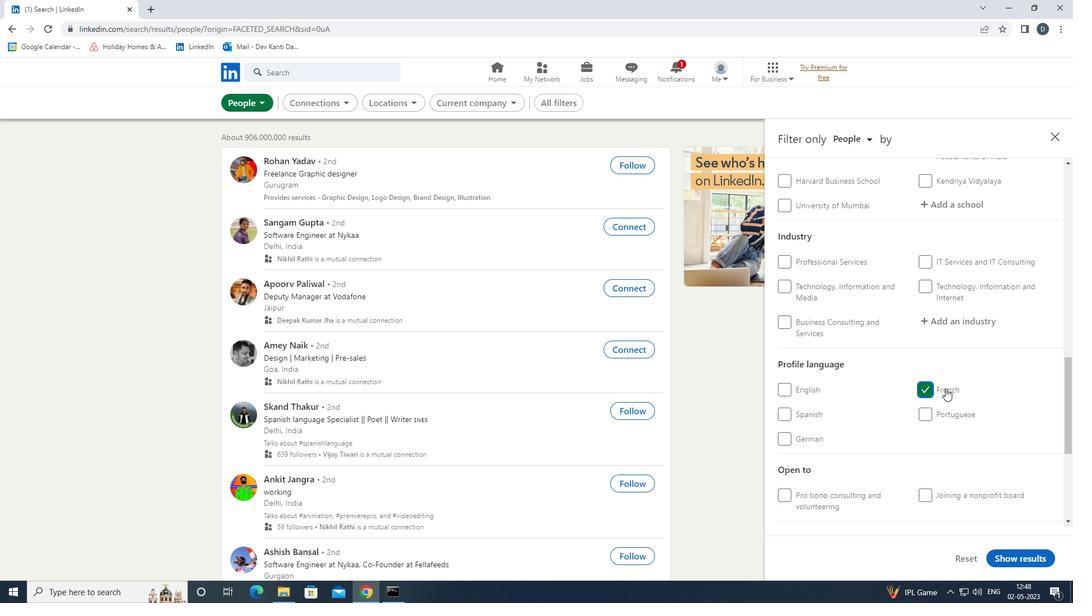 
Action: Mouse scrolled (949, 386) with delta (0, 0)
Screenshot: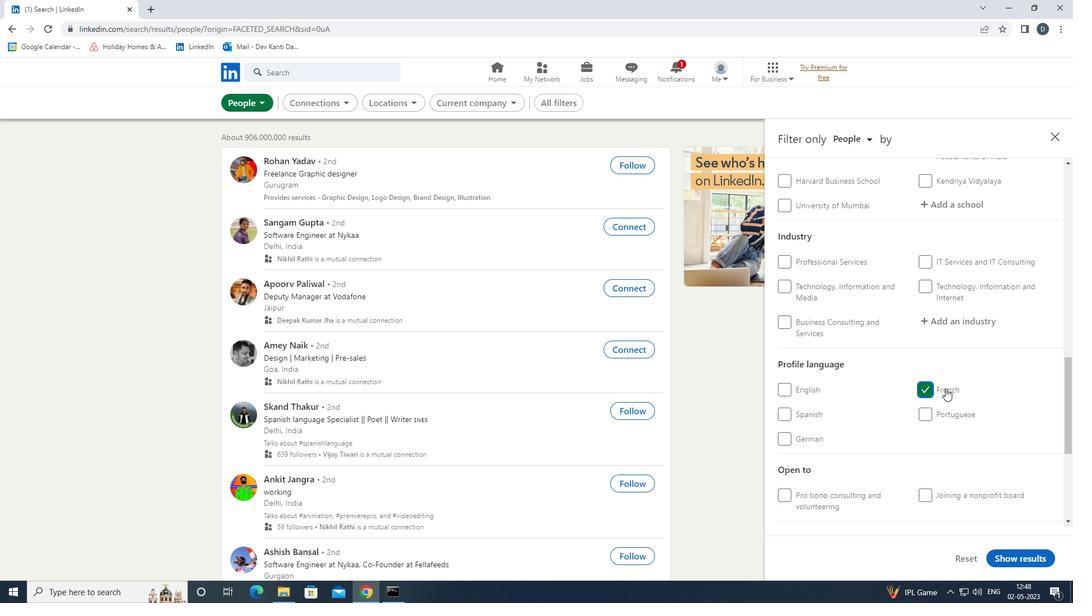 
Action: Mouse moved to (949, 385)
Screenshot: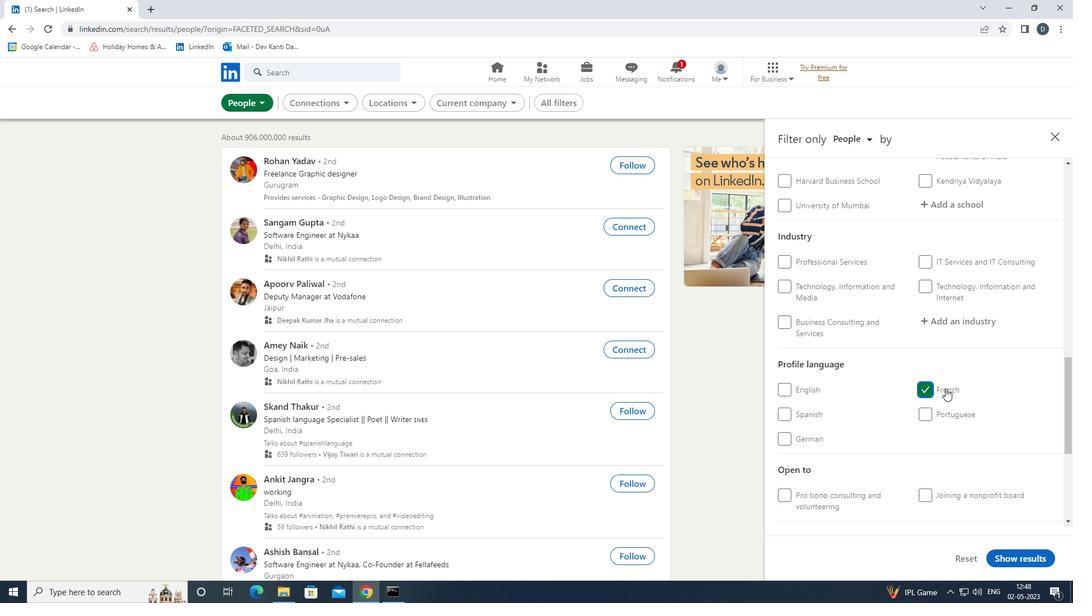 
Action: Mouse scrolled (949, 386) with delta (0, 0)
Screenshot: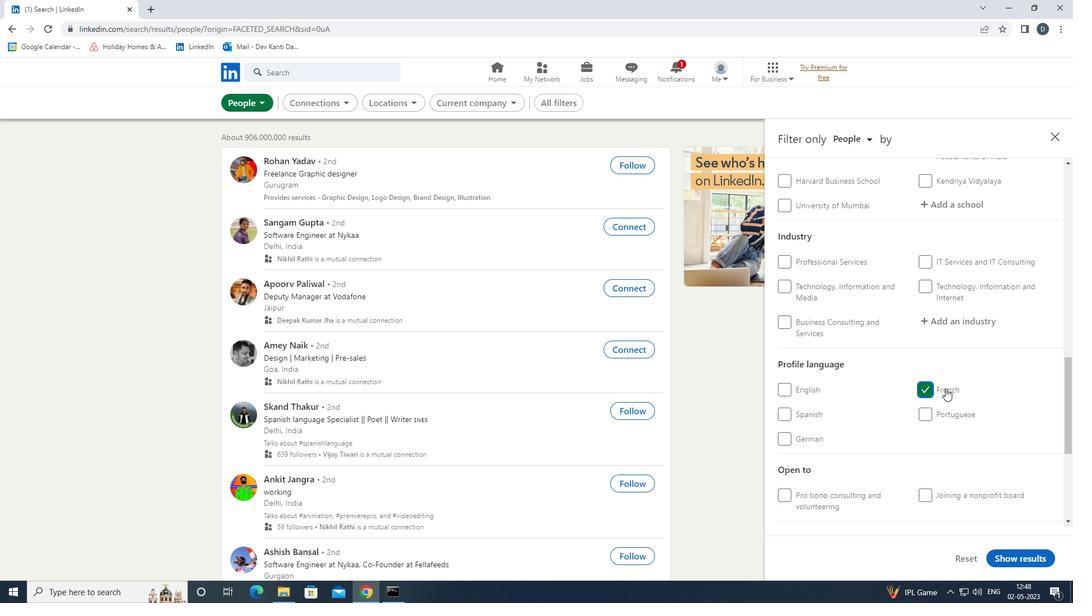 
Action: Mouse scrolled (949, 386) with delta (0, 0)
Screenshot: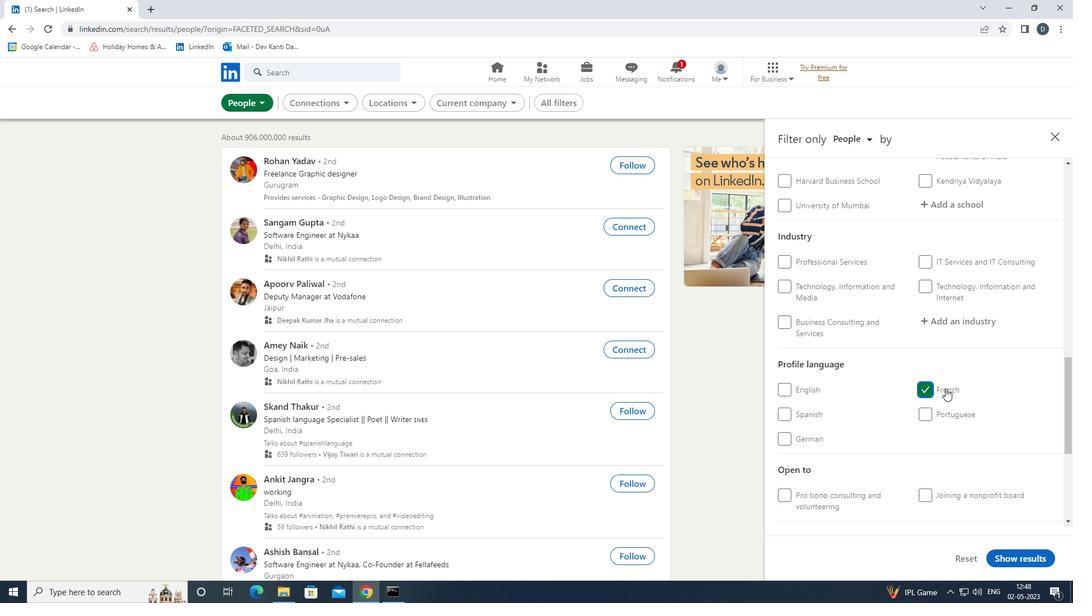 
Action: Mouse moved to (949, 385)
Screenshot: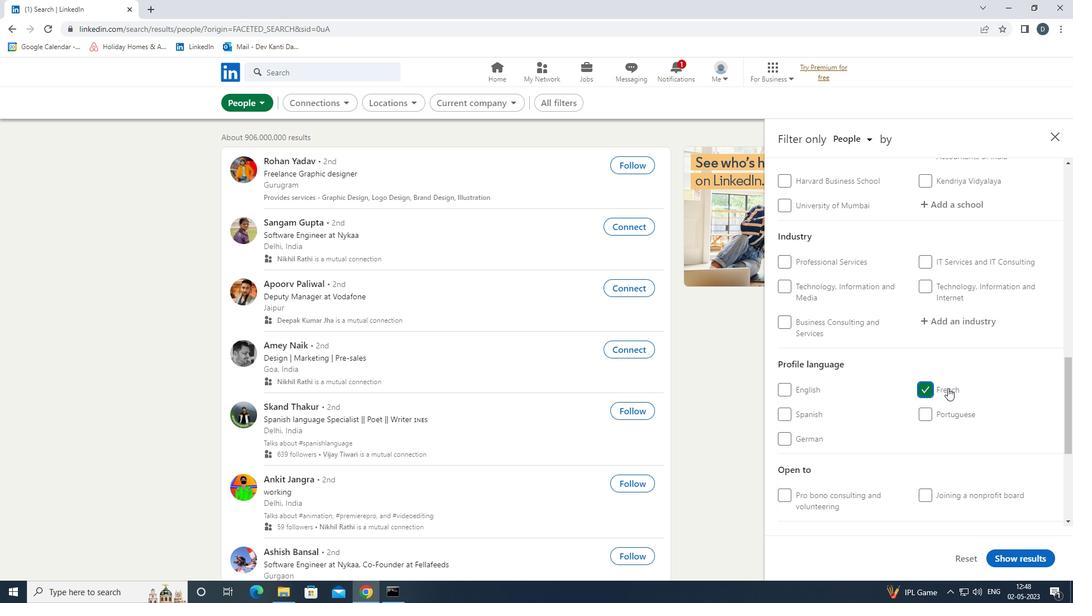 
Action: Mouse scrolled (949, 385) with delta (0, 0)
Screenshot: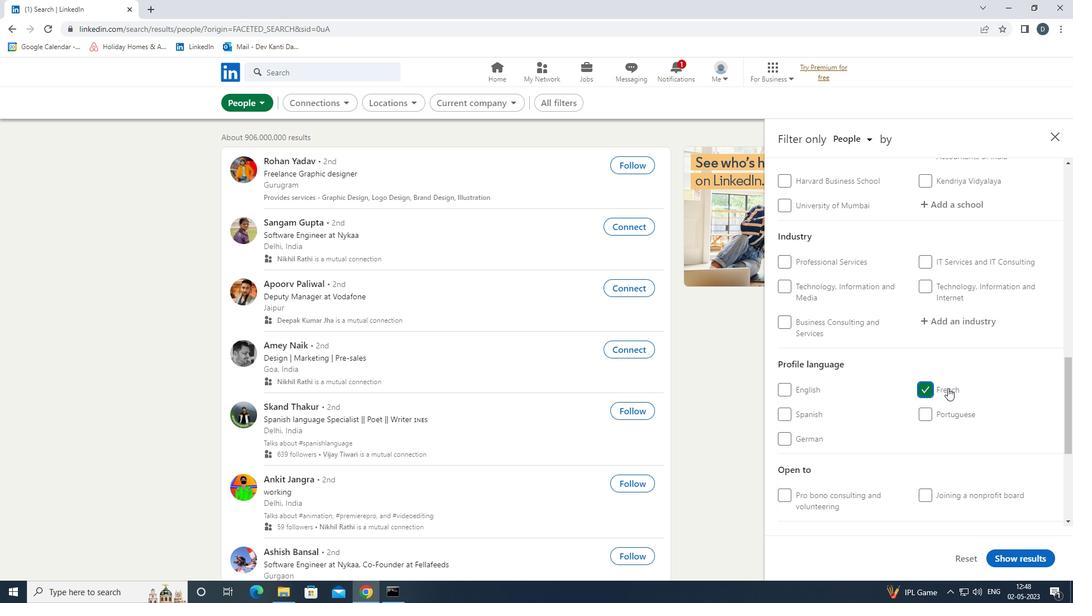 
Action: Mouse moved to (949, 382)
Screenshot: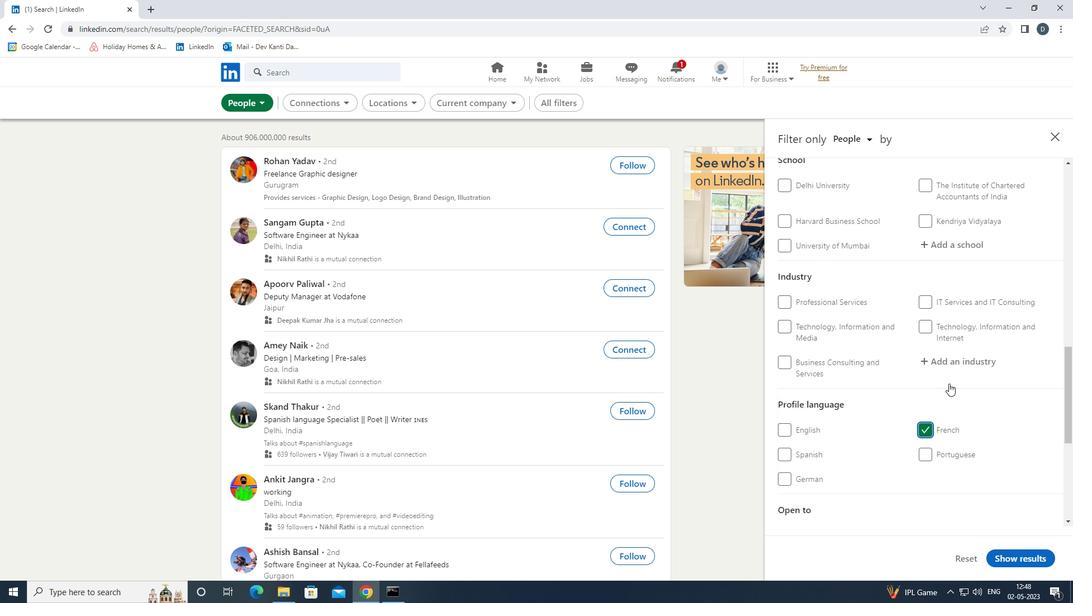 
Action: Mouse scrolled (949, 382) with delta (0, 0)
Screenshot: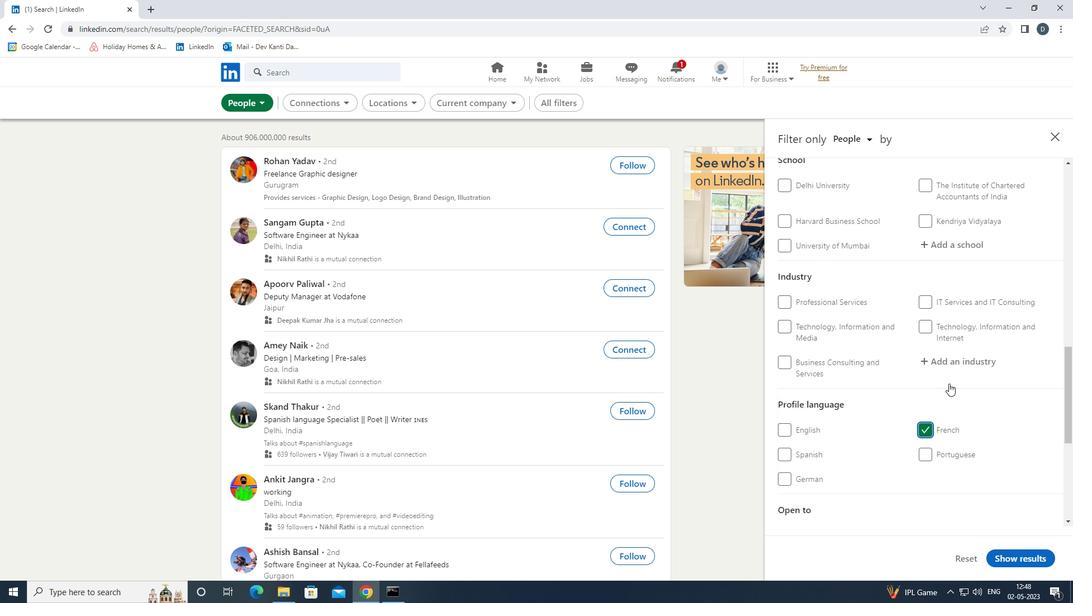 
Action: Mouse scrolled (949, 382) with delta (0, 0)
Screenshot: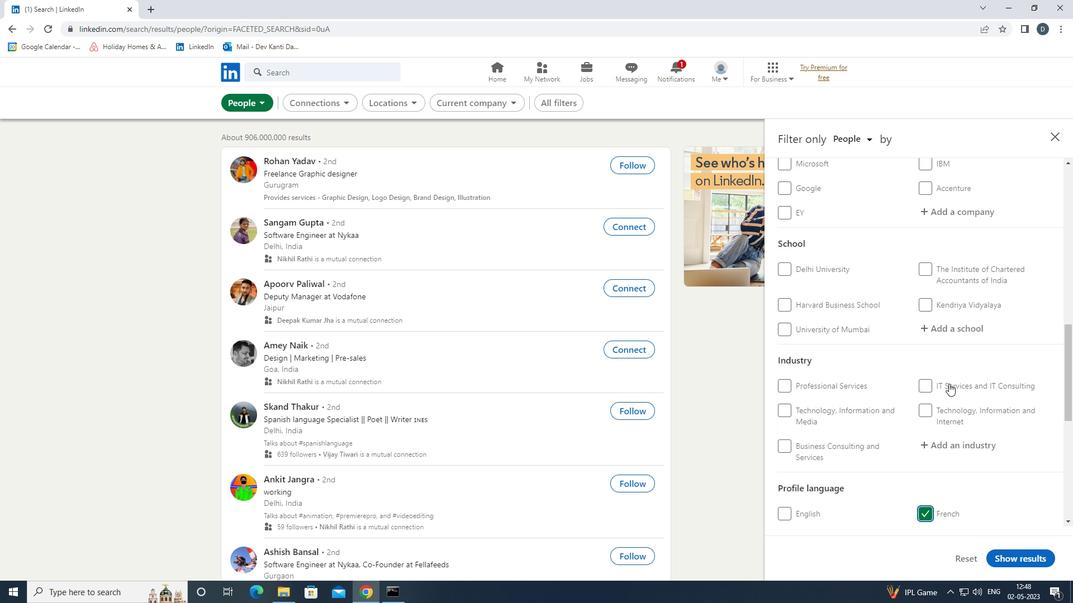 
Action: Mouse scrolled (949, 382) with delta (0, 0)
Screenshot: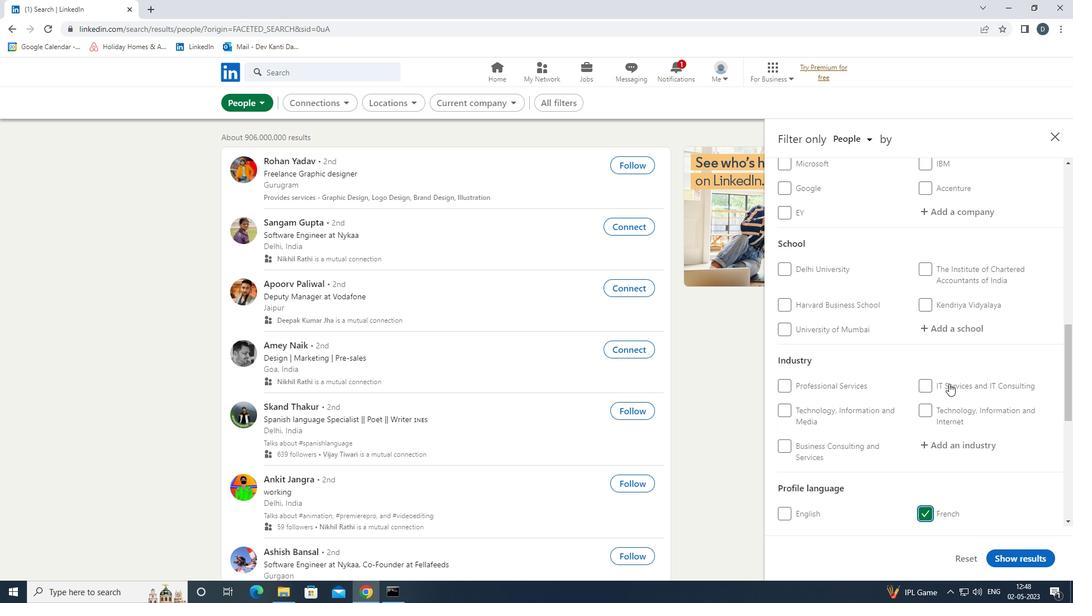 
Action: Mouse moved to (942, 428)
Screenshot: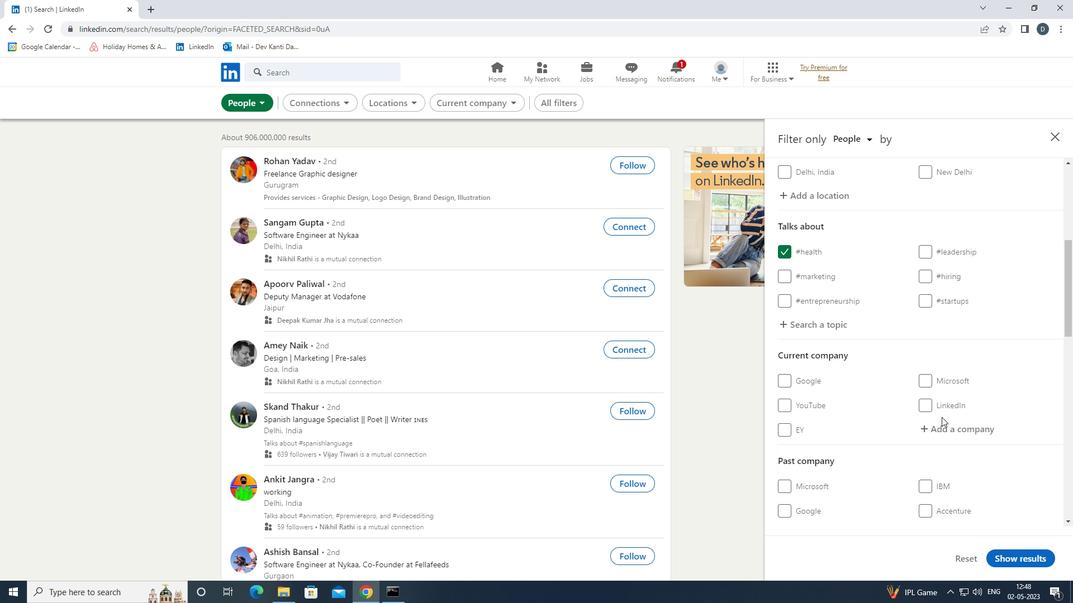 
Action: Mouse pressed left at (942, 428)
Screenshot: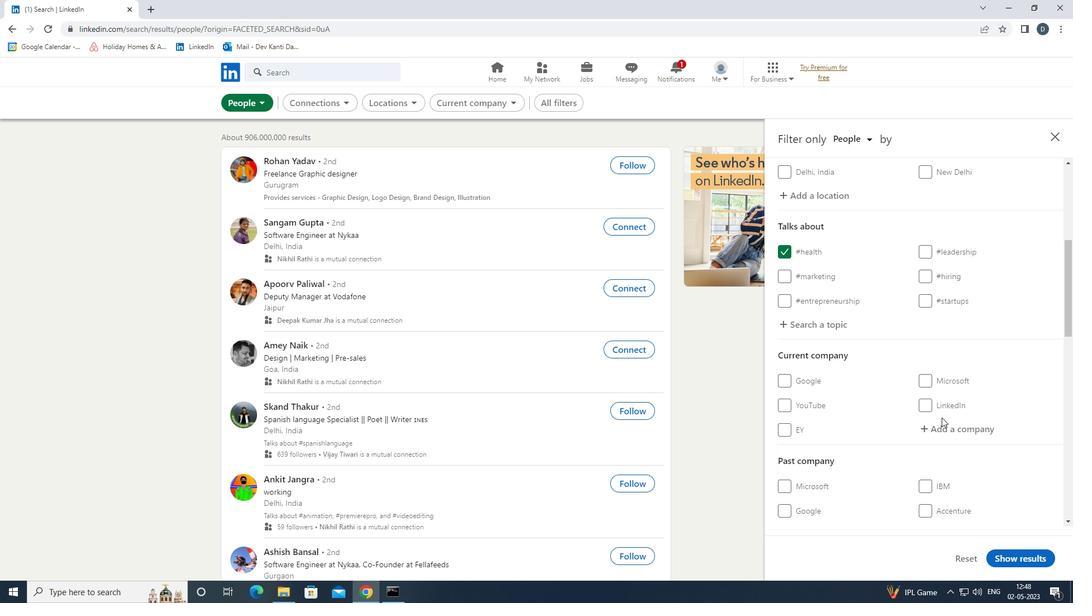 
Action: Mouse moved to (969, 357)
Screenshot: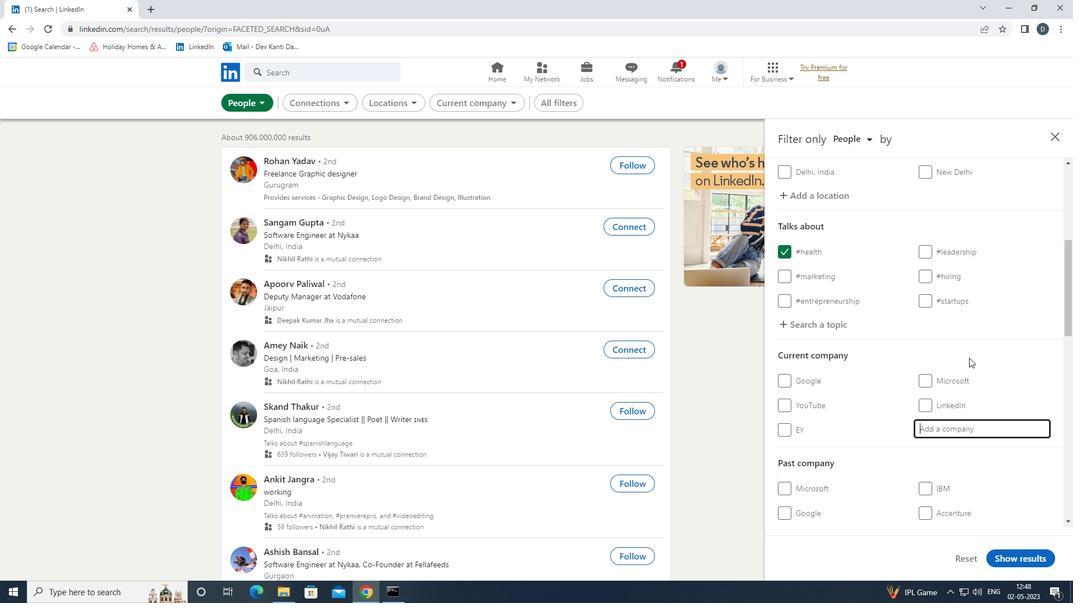 
Action: Key pressed <Key.shift>CBTS<Key.down><Key.enter>
Screenshot: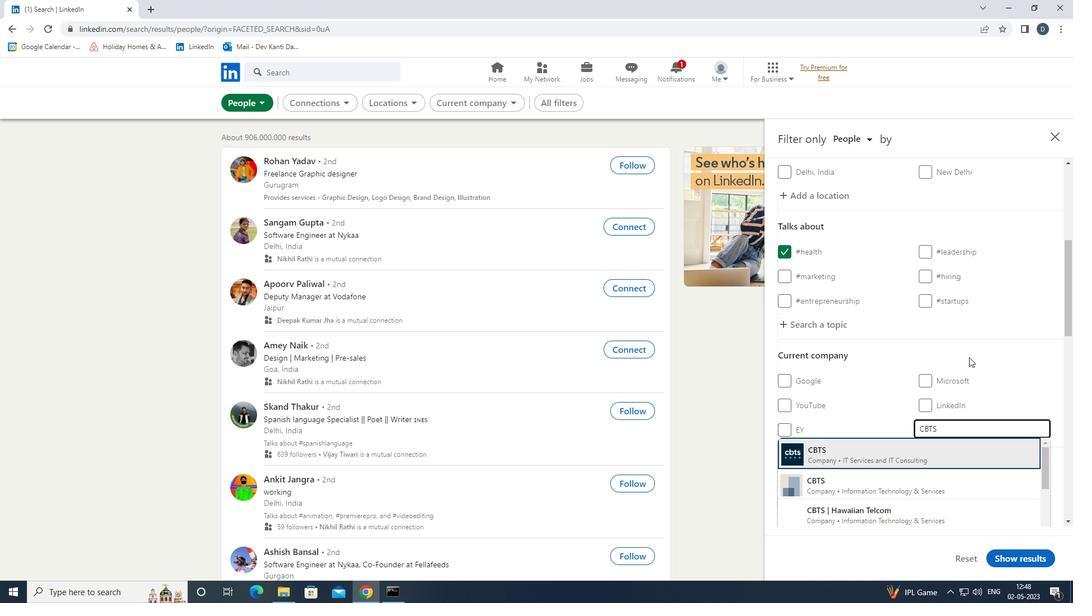 
Action: Mouse moved to (959, 357)
Screenshot: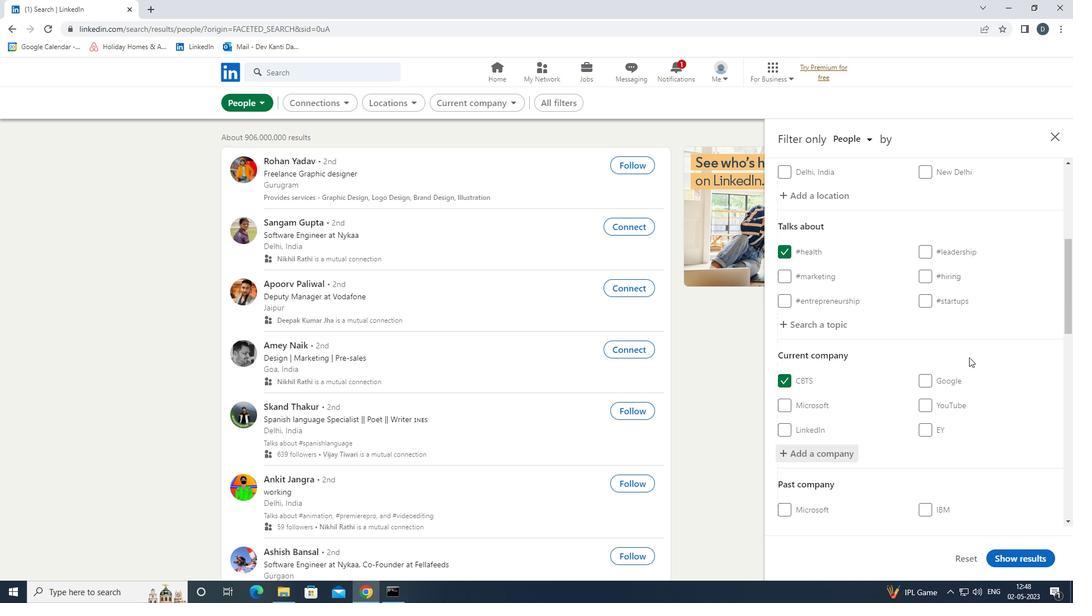
Action: Mouse scrolled (959, 356) with delta (0, 0)
Screenshot: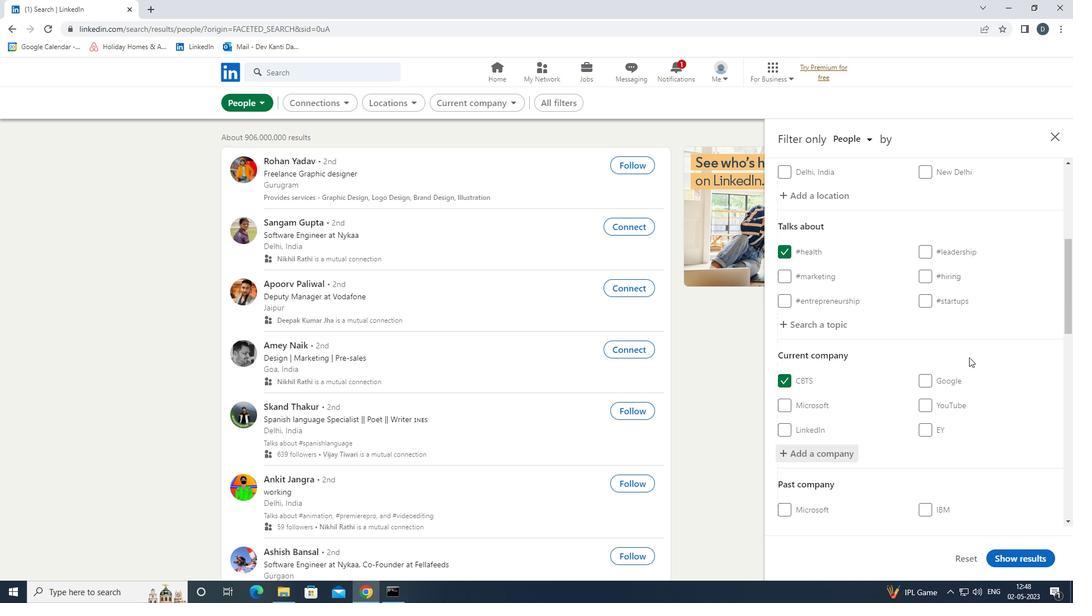 
Action: Mouse scrolled (959, 356) with delta (0, 0)
Screenshot: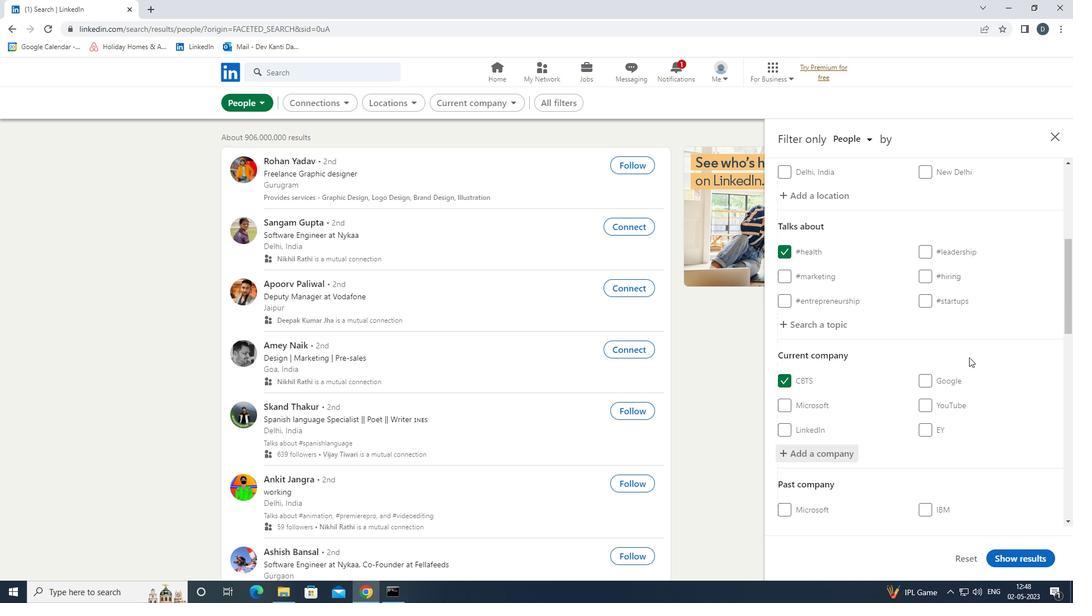 
Action: Mouse scrolled (959, 356) with delta (0, 0)
Screenshot: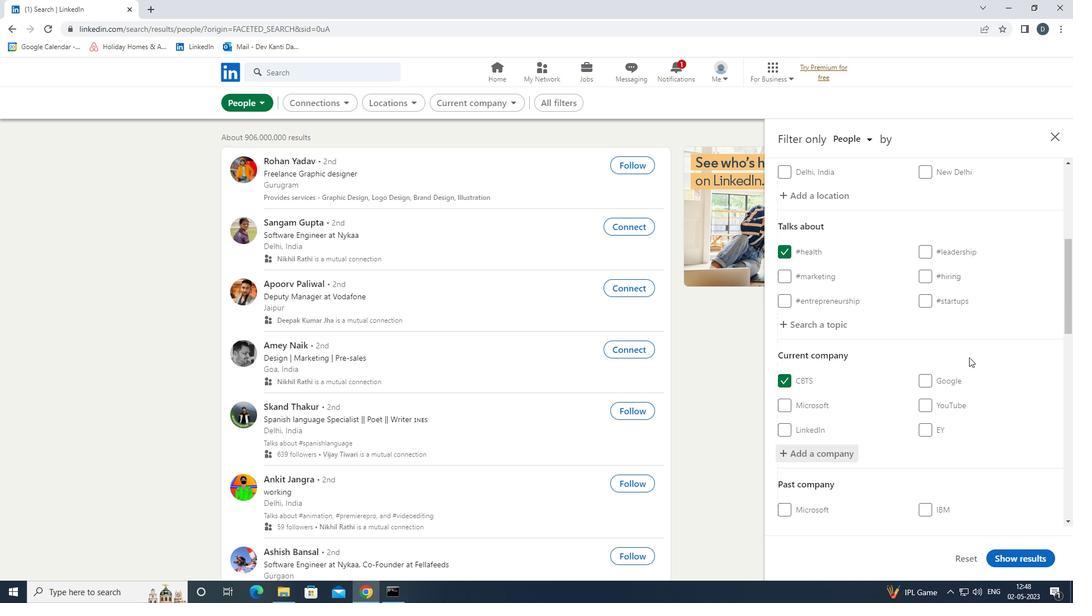 
Action: Mouse moved to (951, 394)
Screenshot: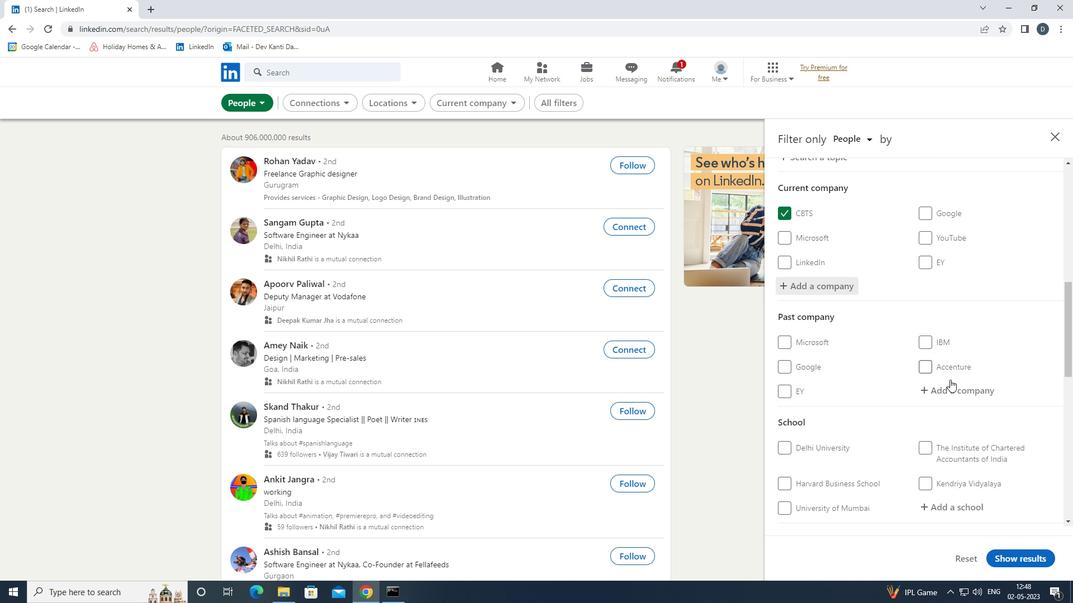 
Action: Mouse scrolled (951, 394) with delta (0, 0)
Screenshot: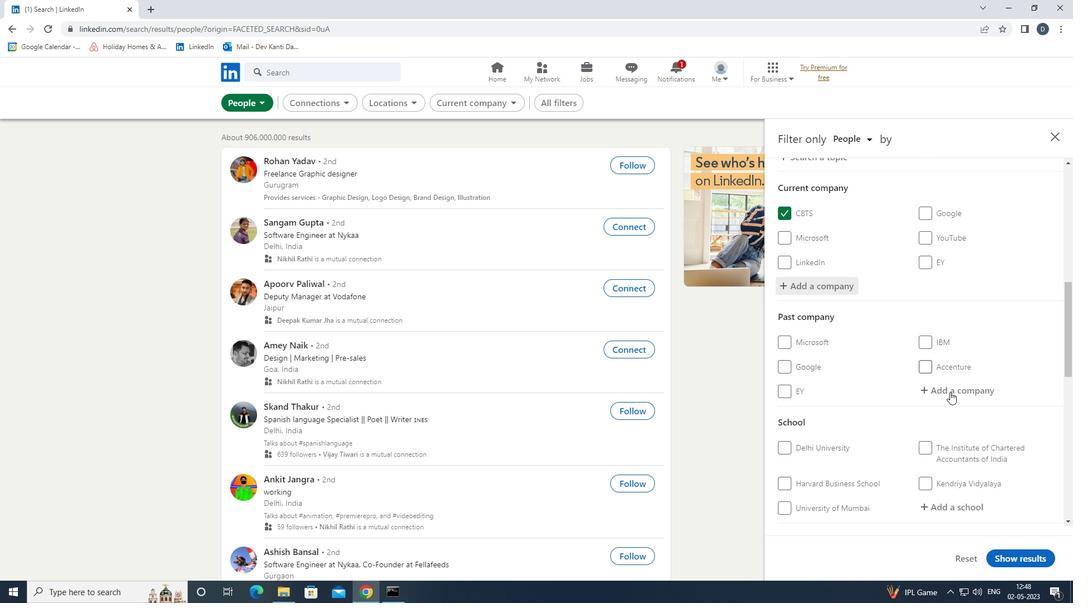 
Action: Mouse scrolled (951, 394) with delta (0, 0)
Screenshot: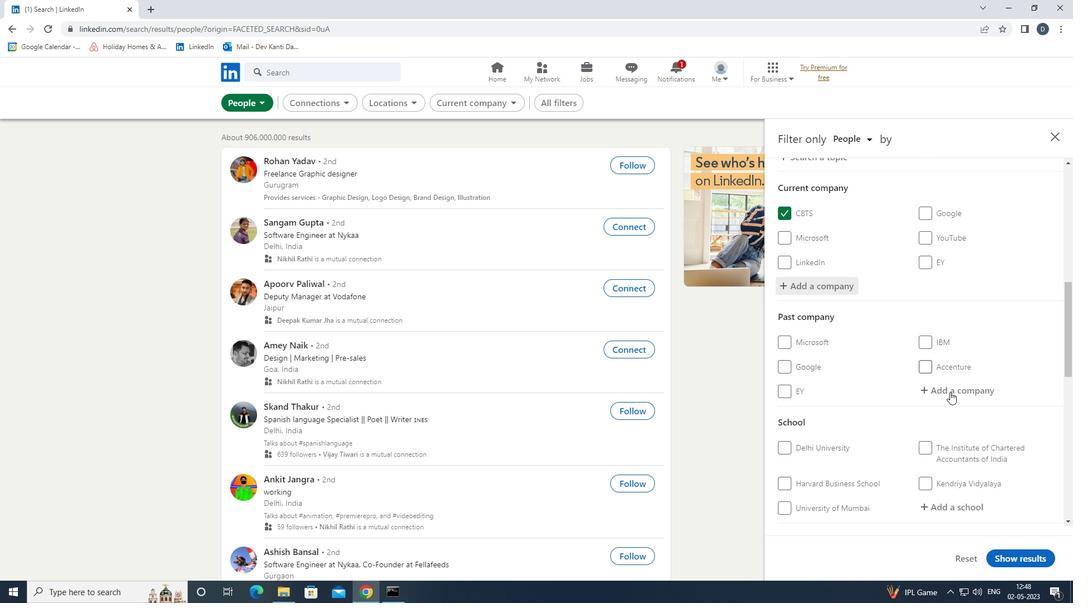 
Action: Mouse moved to (953, 392)
Screenshot: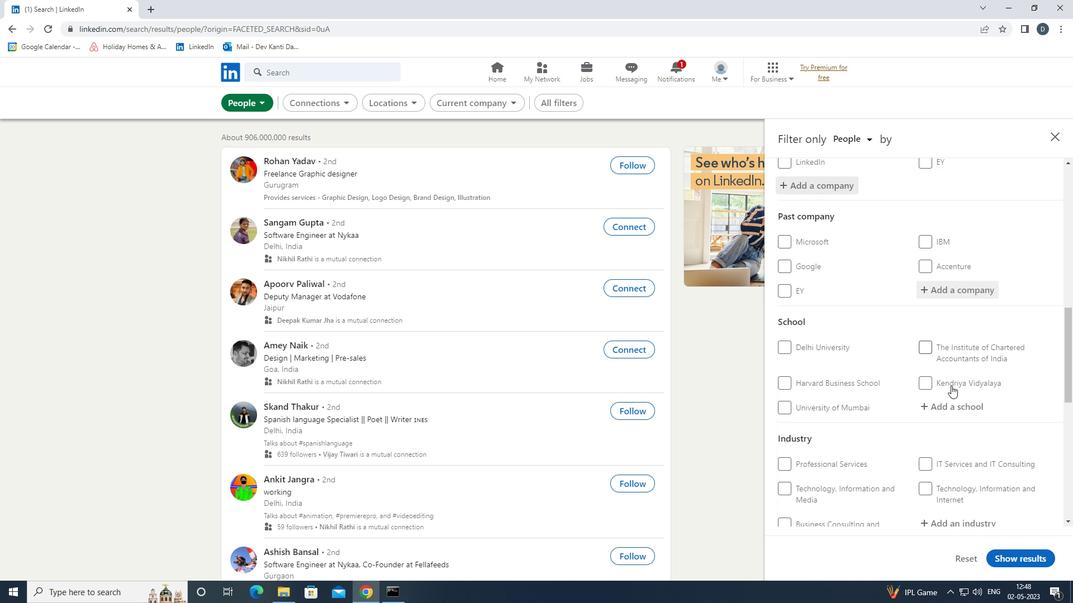 
Action: Mouse pressed left at (953, 392)
Screenshot: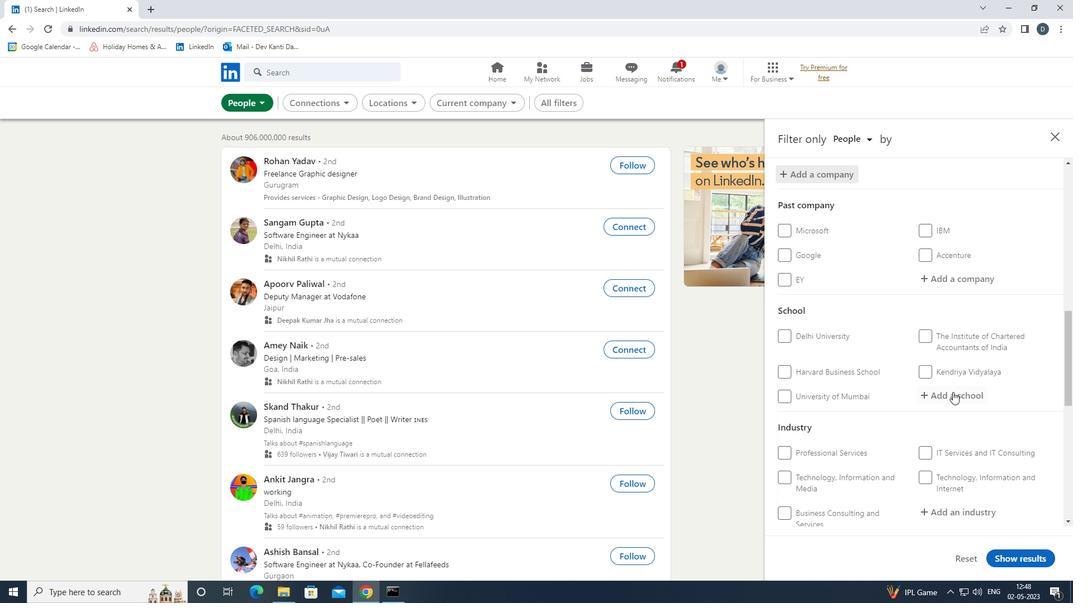 
Action: Mouse moved to (966, 382)
Screenshot: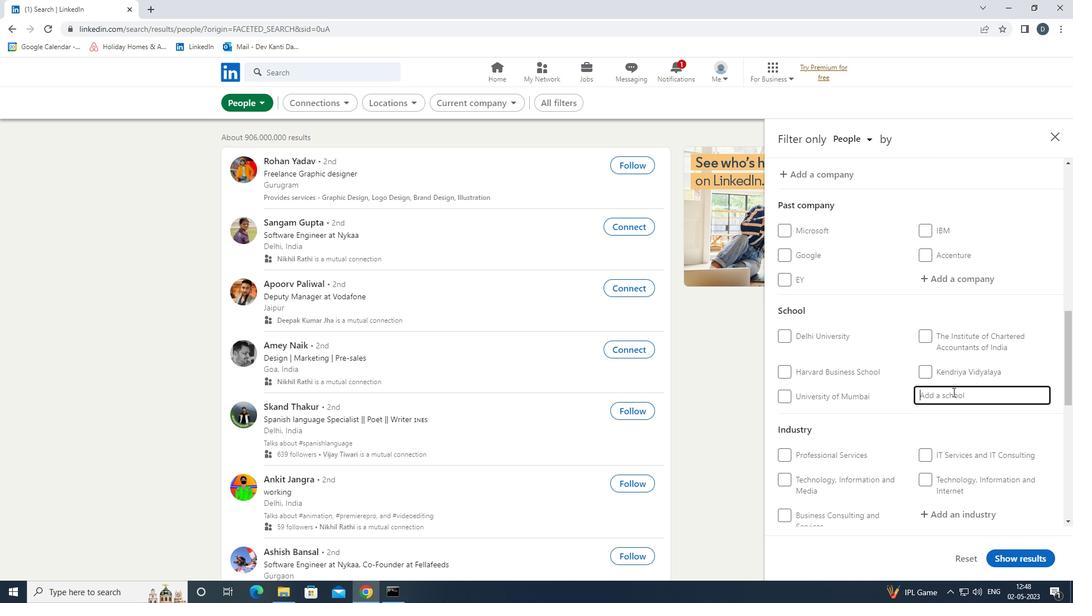 
Action: Key pressed <Key.shift><Key.shift><Key.shift><Key.shift>L.<Key.shift>J.<Key.down><Key.enter>
Screenshot: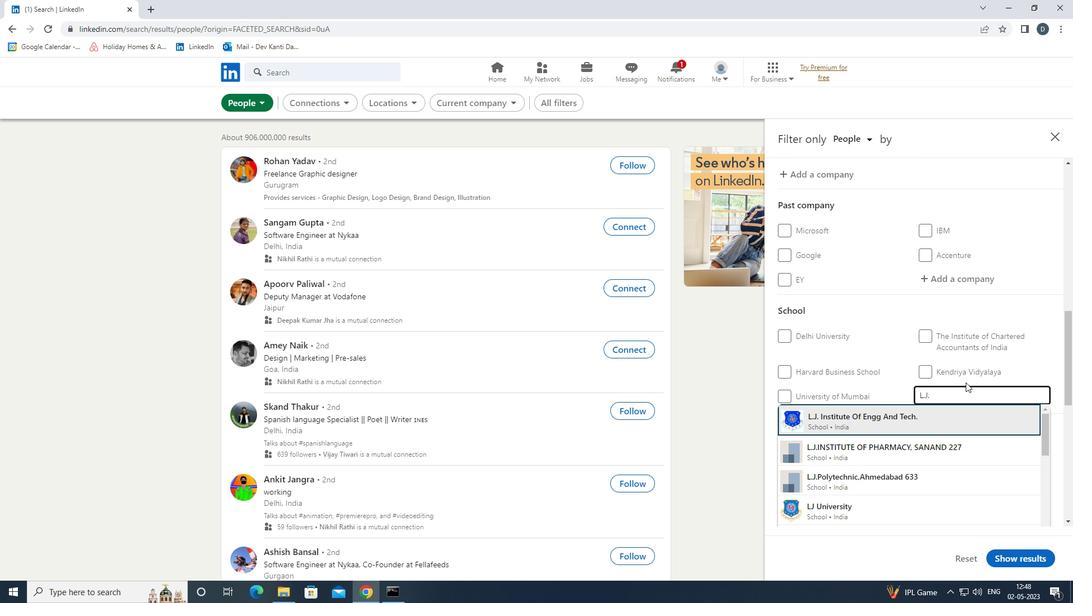 
Action: Mouse moved to (965, 376)
Screenshot: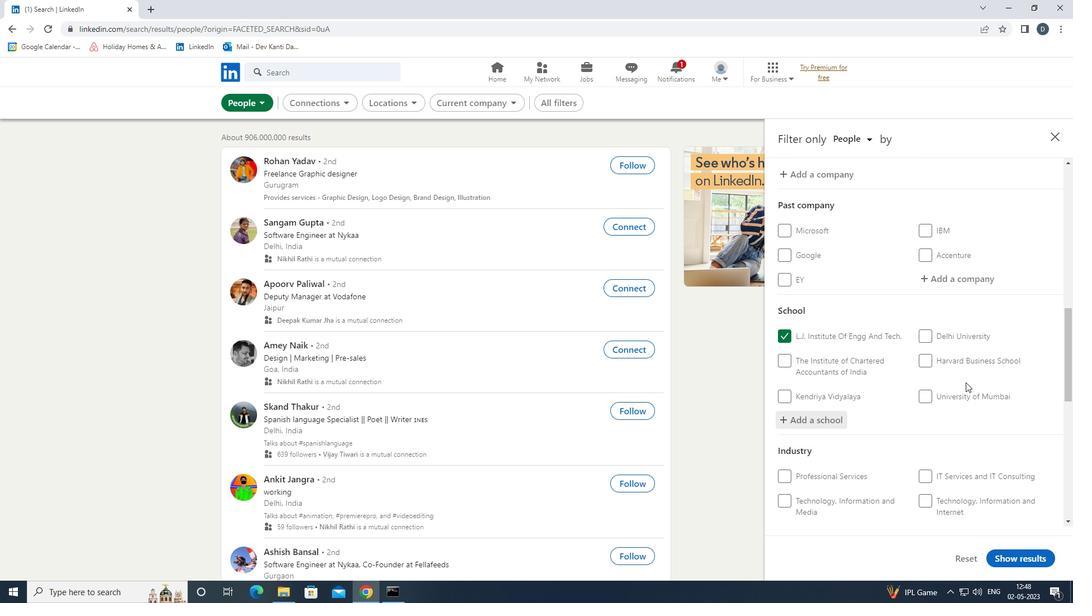 
Action: Mouse scrolled (965, 376) with delta (0, 0)
Screenshot: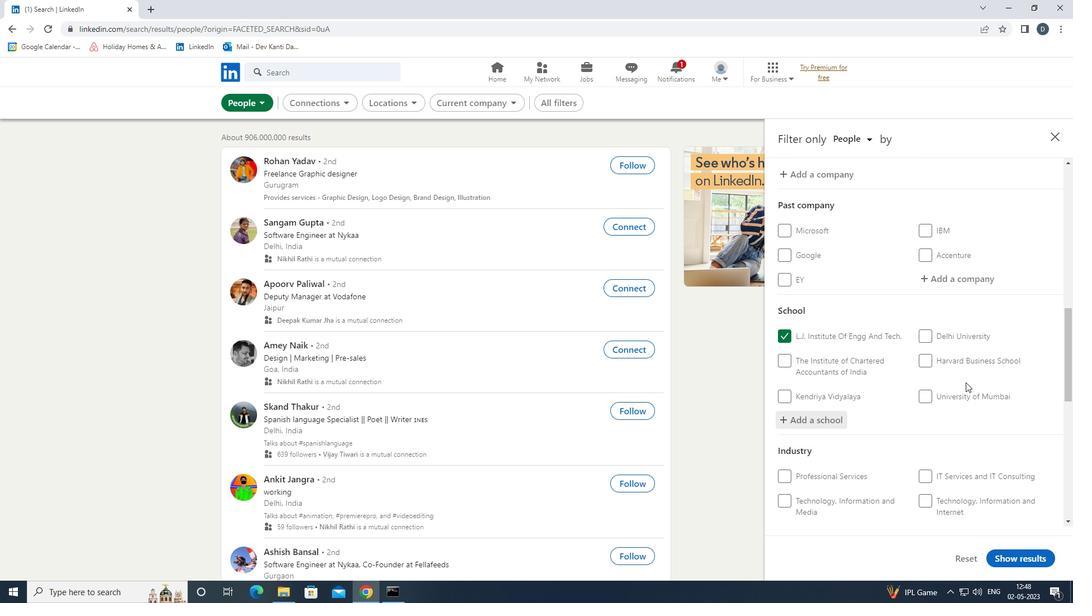 
Action: Mouse scrolled (965, 376) with delta (0, 0)
Screenshot: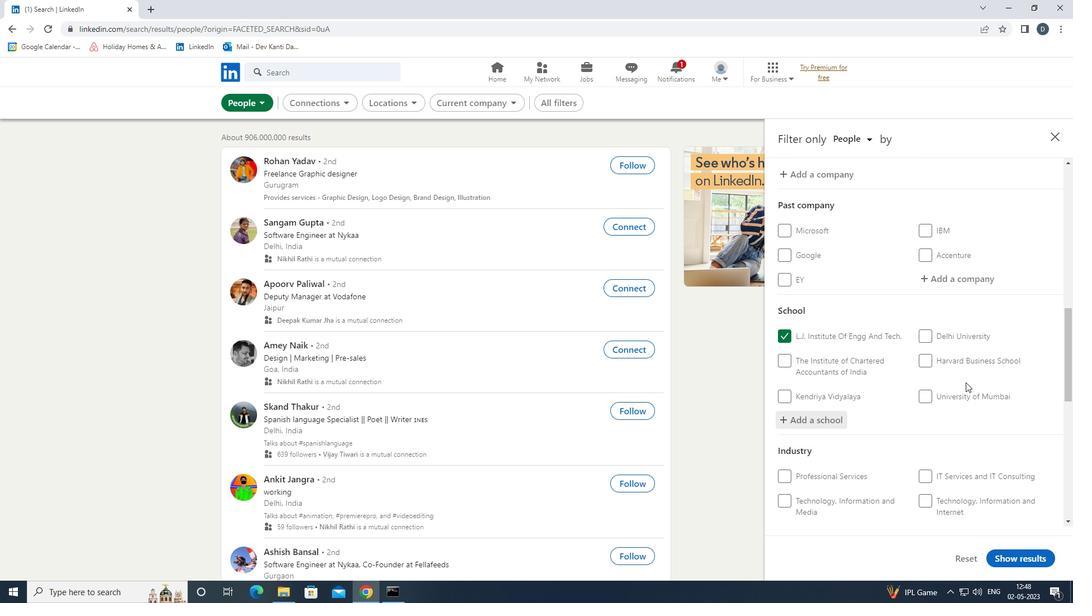 
Action: Mouse scrolled (965, 376) with delta (0, 0)
Screenshot: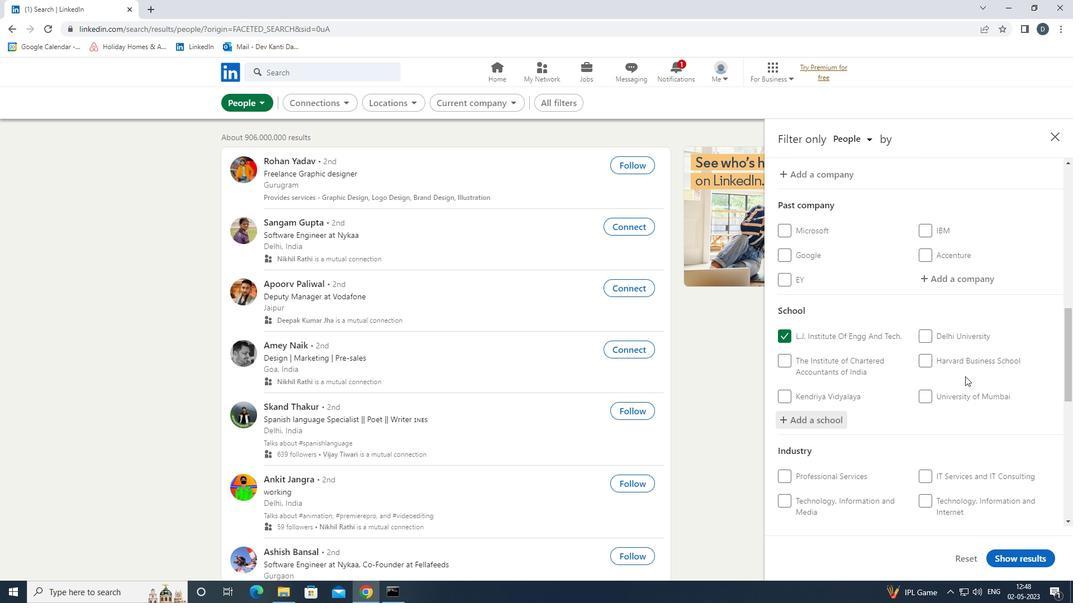 
Action: Mouse moved to (973, 372)
Screenshot: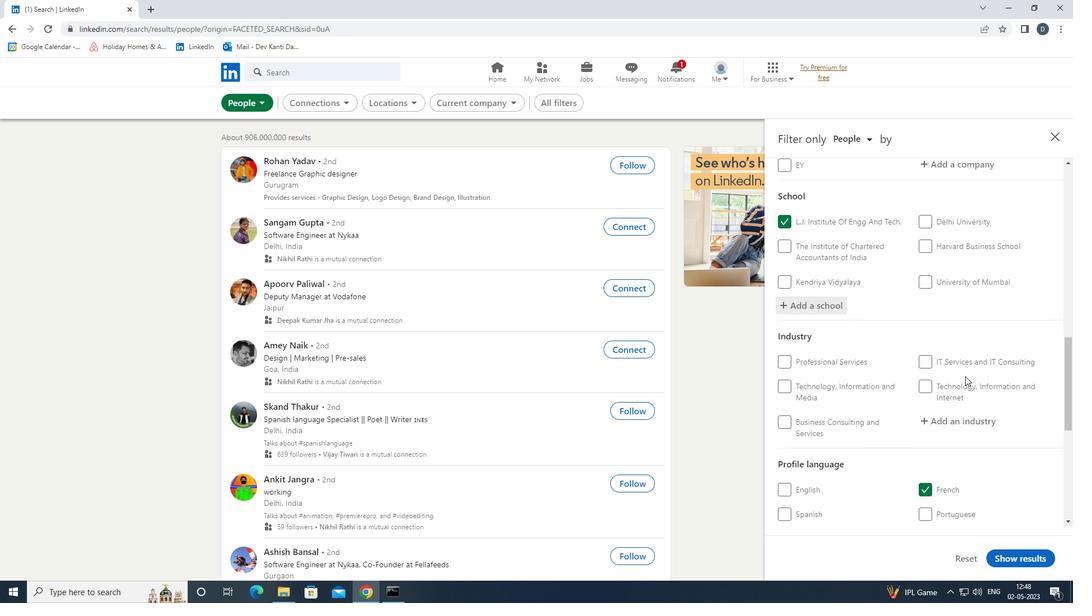 
Action: Mouse pressed left at (973, 372)
Screenshot: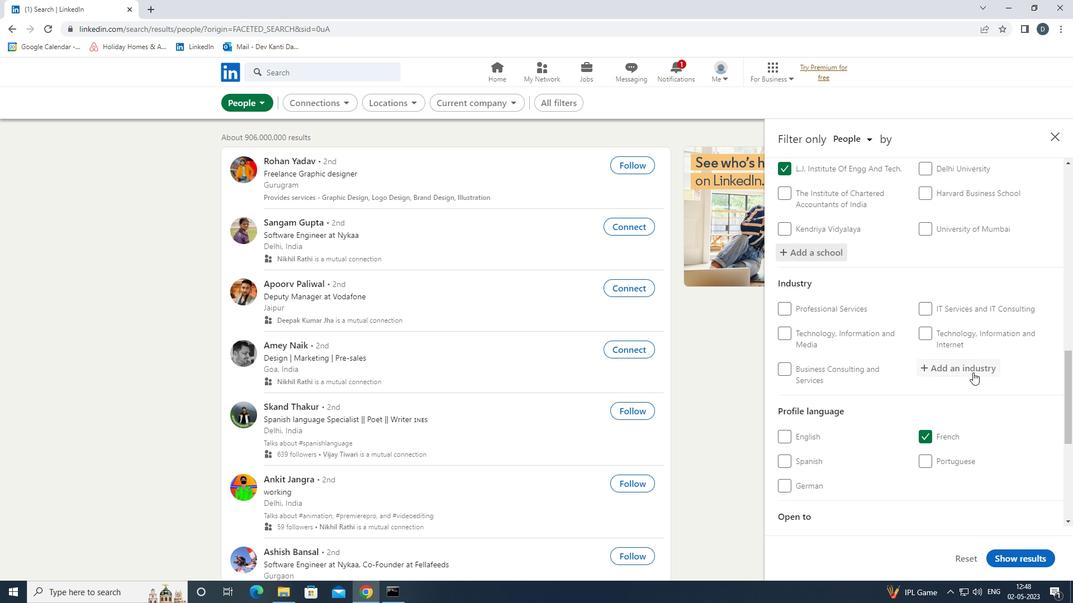
Action: Key pressed <Key.shift>UTILITI<Key.down><Key.enter>
Screenshot: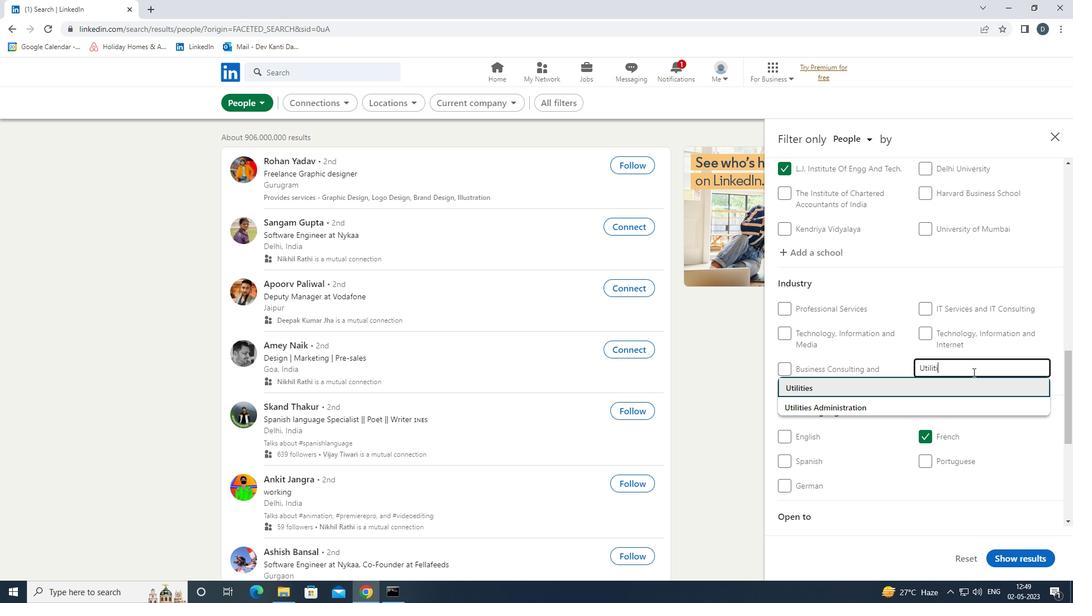 
Action: Mouse scrolled (973, 372) with delta (0, 0)
Screenshot: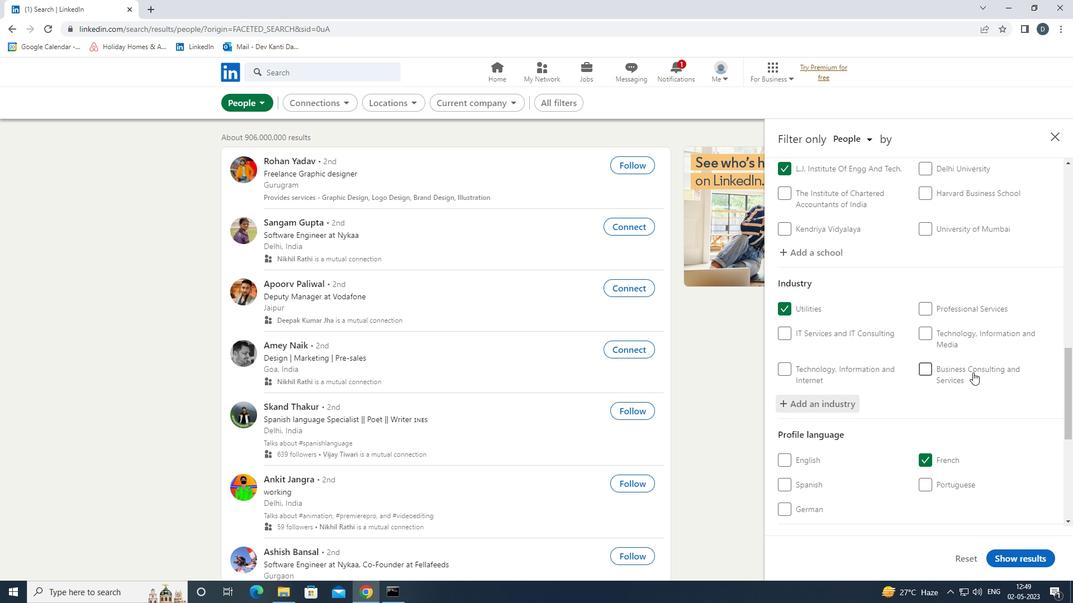 
Action: Mouse moved to (973, 375)
Screenshot: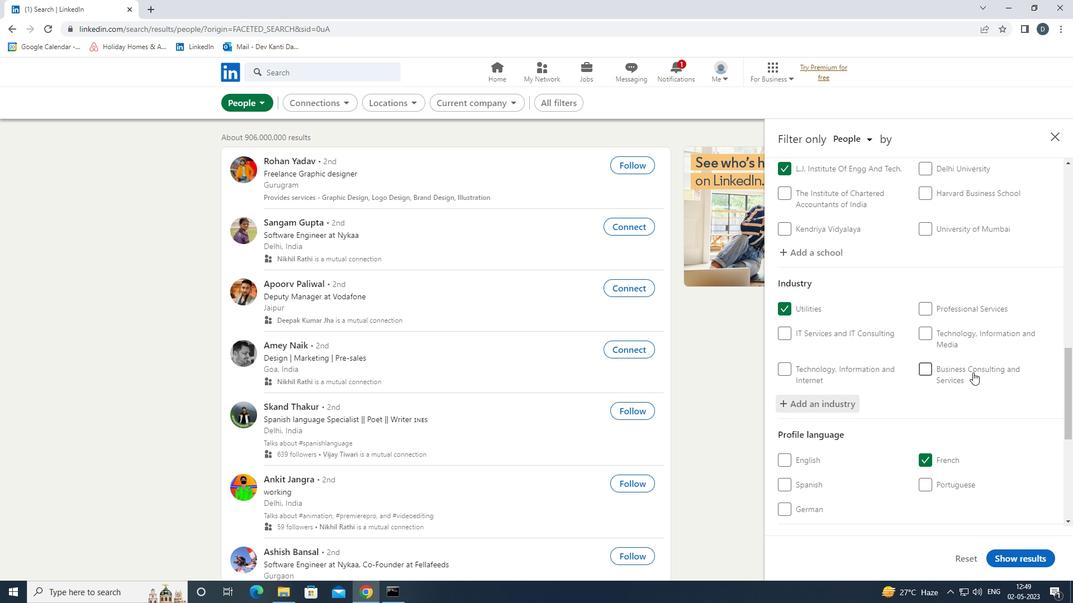 
Action: Mouse scrolled (973, 374) with delta (0, 0)
Screenshot: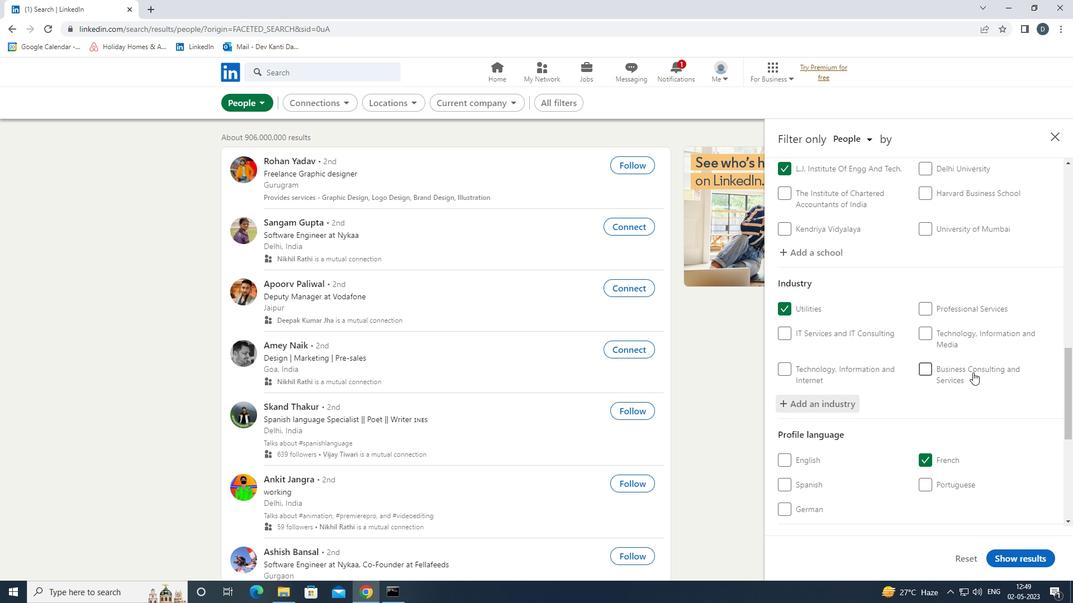 
Action: Mouse moved to (953, 407)
Screenshot: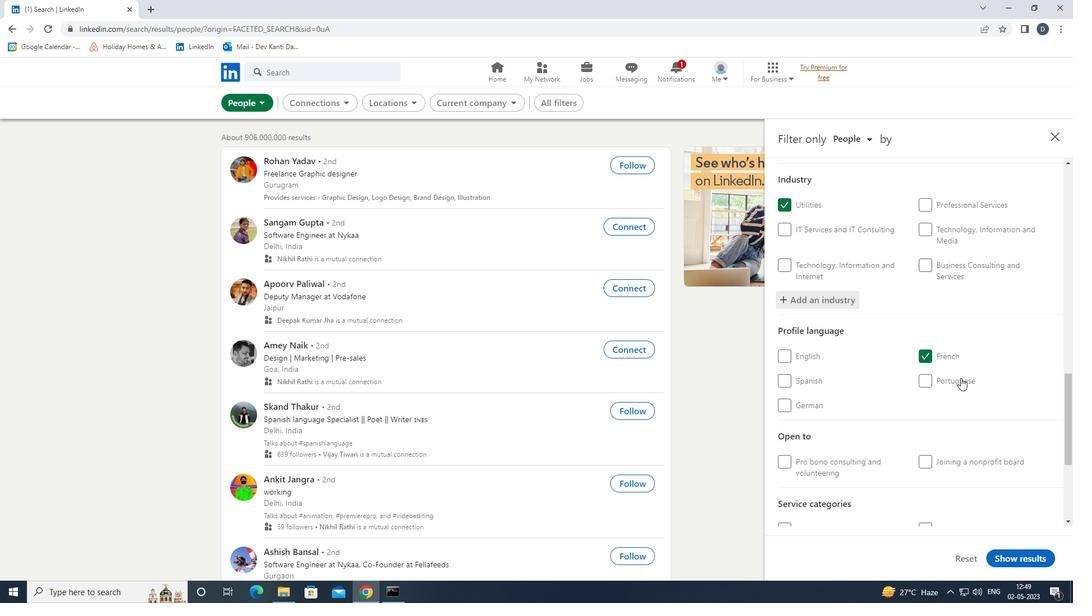 
Action: Mouse scrolled (953, 406) with delta (0, 0)
Screenshot: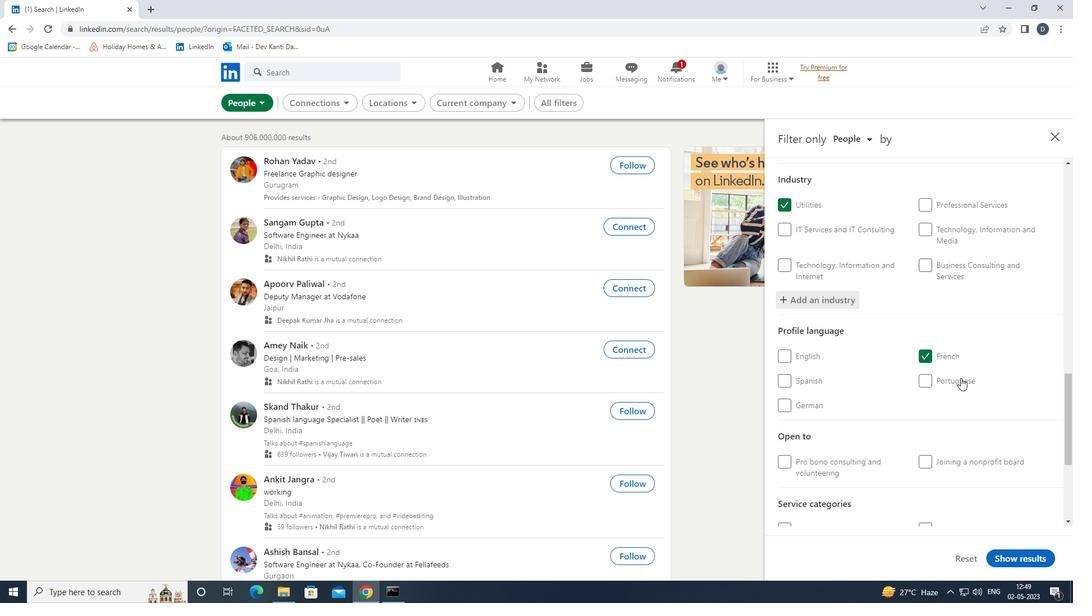 
Action: Mouse moved to (953, 412)
Screenshot: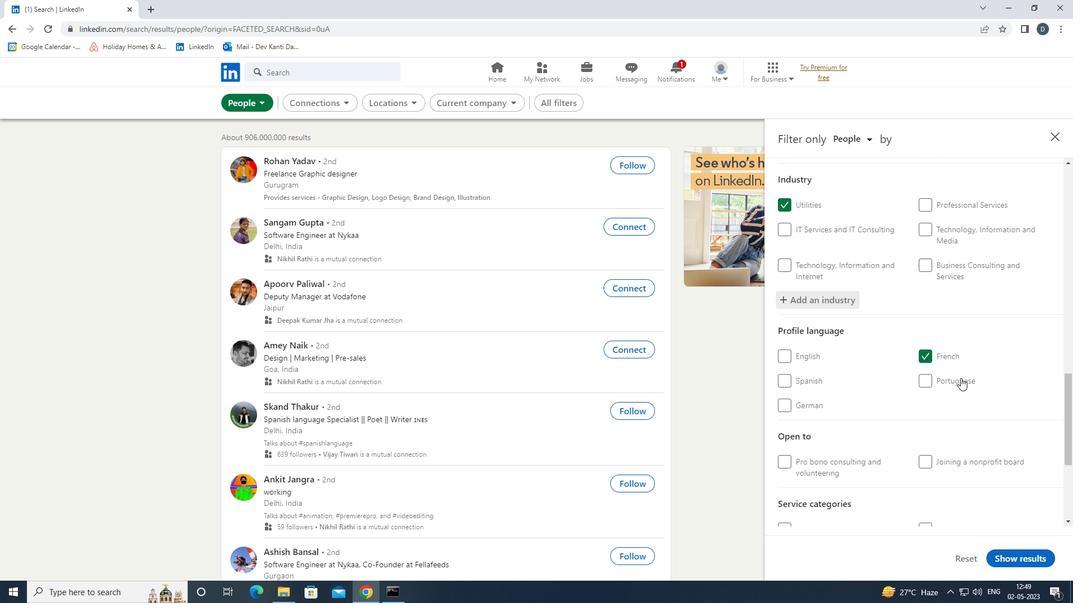 
Action: Mouse scrolled (953, 412) with delta (0, 0)
Screenshot: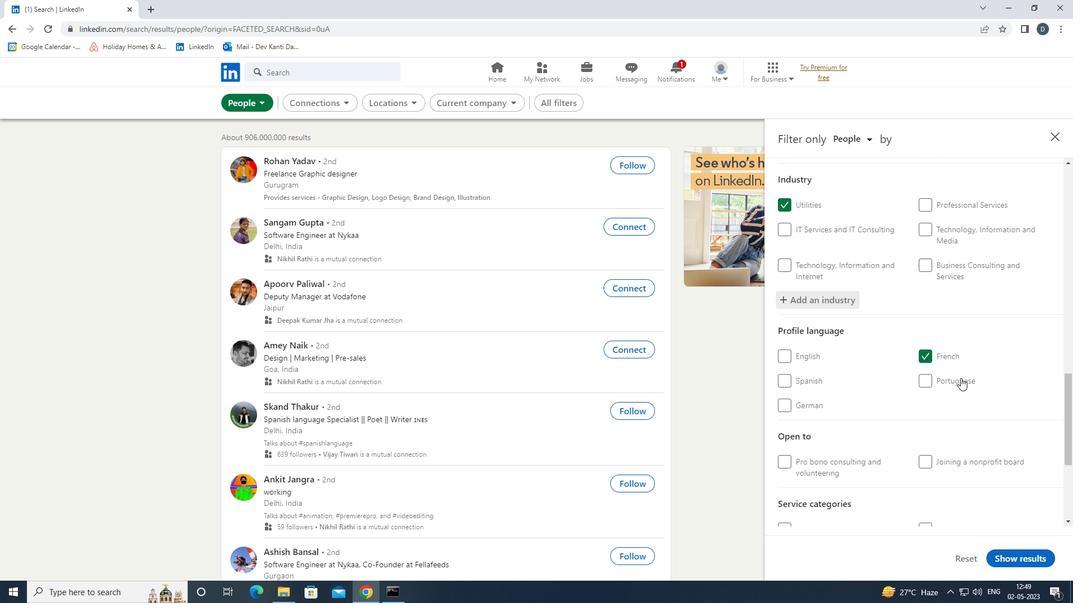 
Action: Mouse moved to (940, 458)
Screenshot: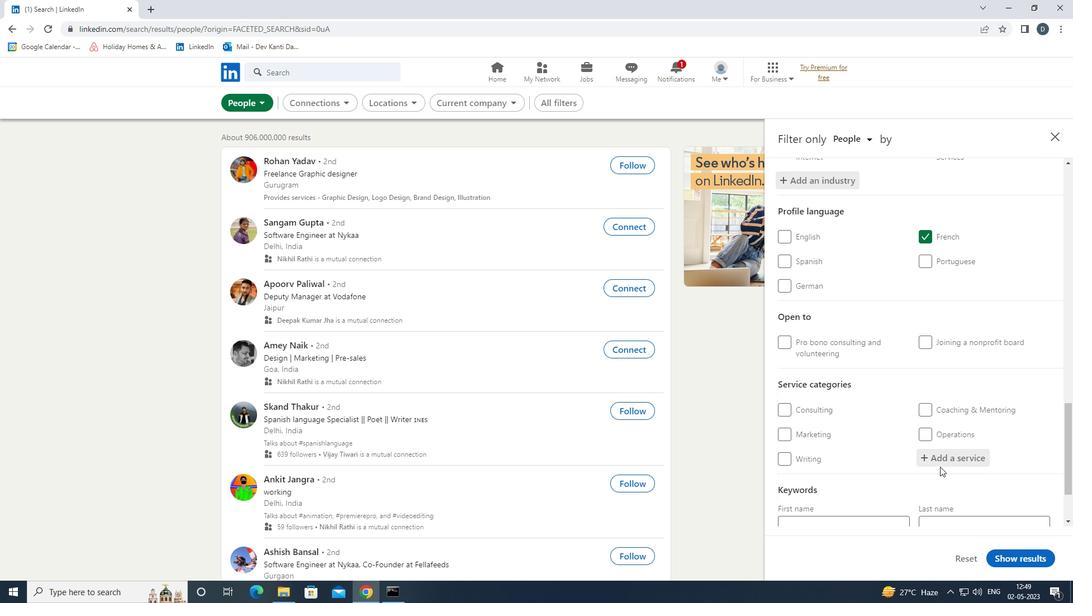 
Action: Mouse pressed left at (940, 458)
Screenshot: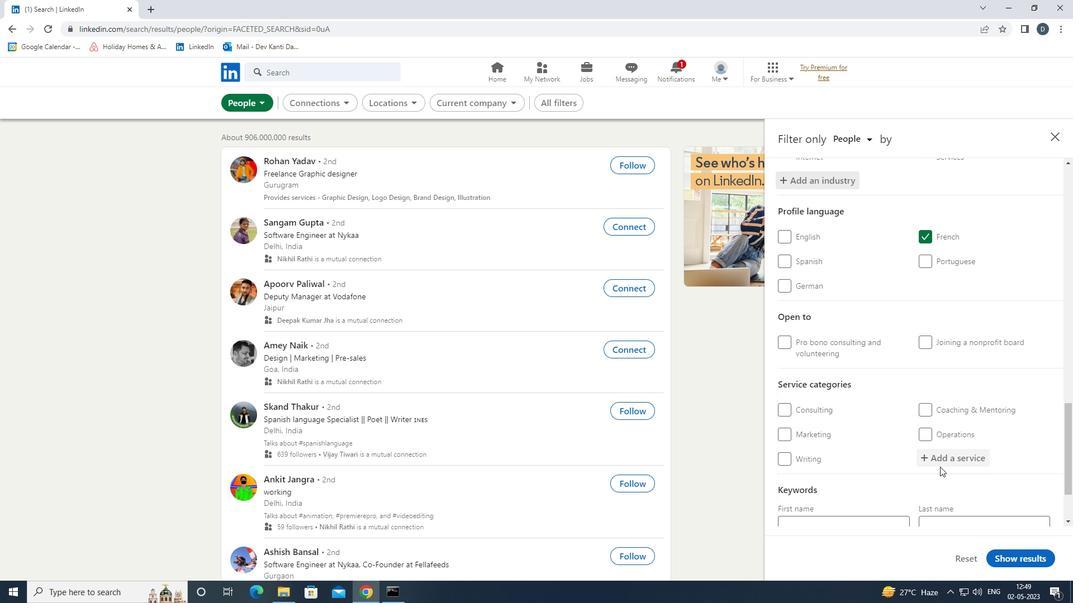 
Action: Key pressed <Key.shift>EVENT<Key.space><Key.shift>PO<Key.backspace>HP<Key.backspace><Key.down><Key.enter>
Screenshot: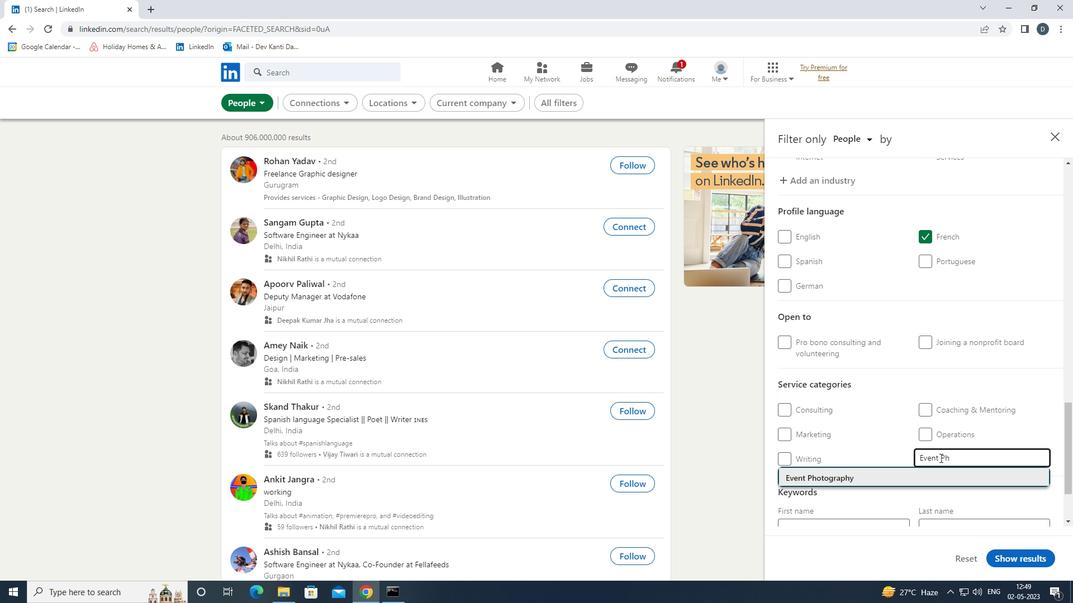
Action: Mouse moved to (933, 462)
Screenshot: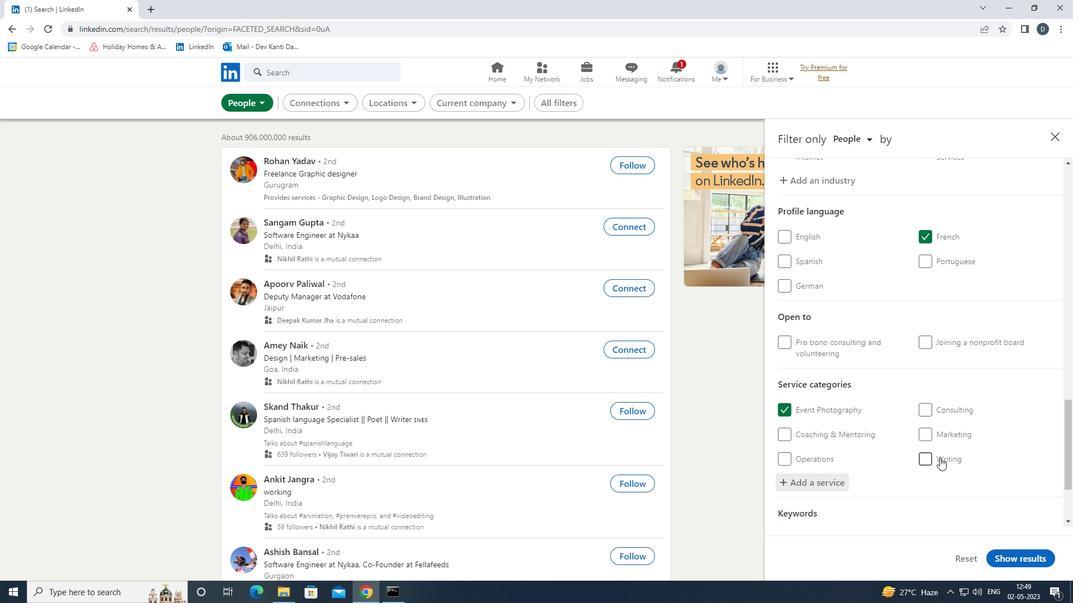 
Action: Mouse scrolled (933, 462) with delta (0, 0)
Screenshot: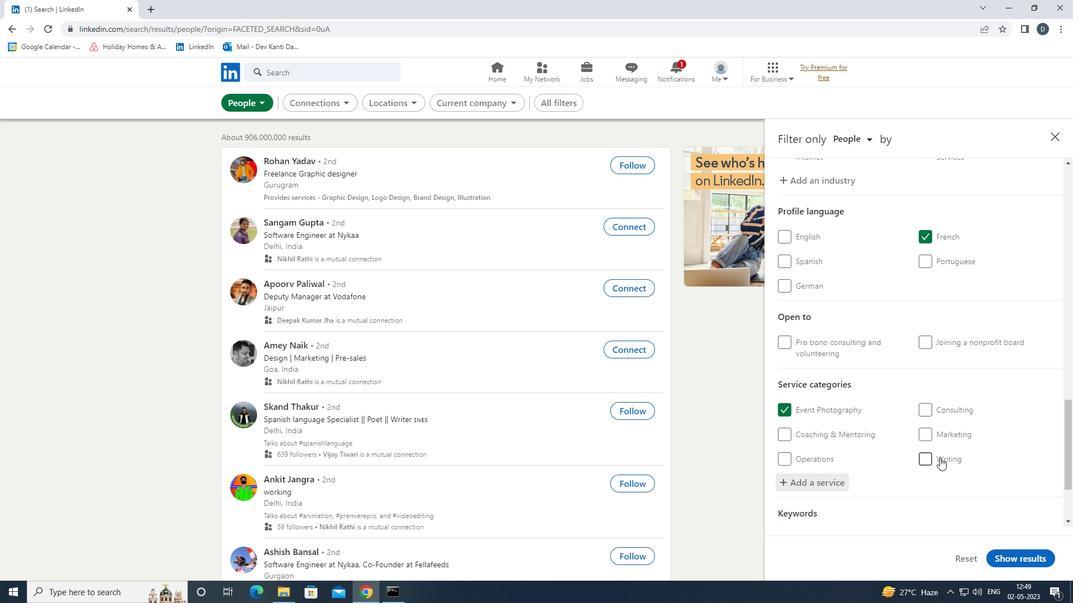 
Action: Mouse moved to (933, 463)
Screenshot: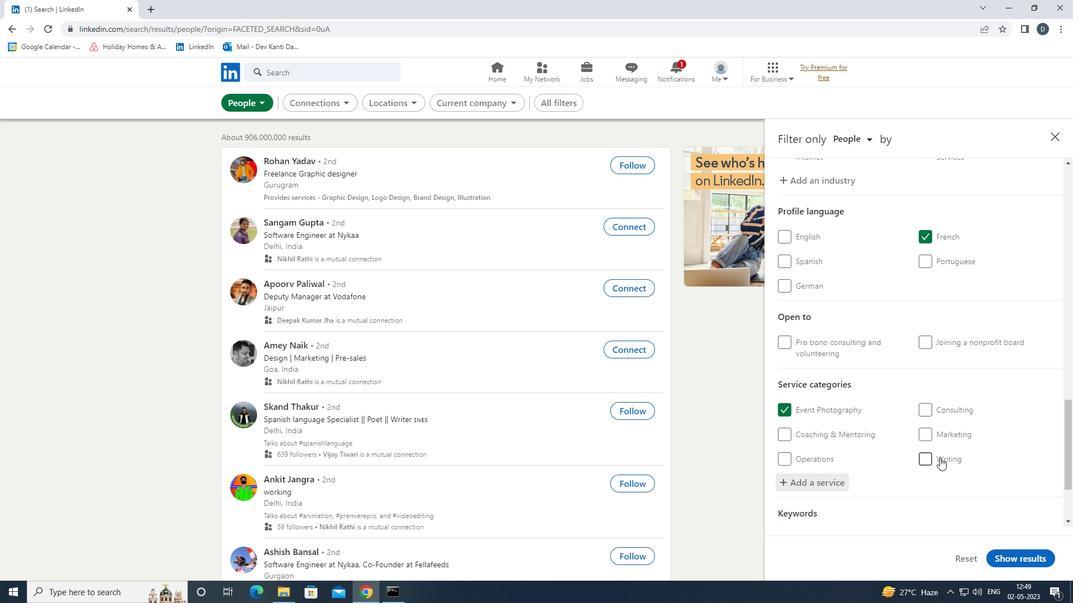 
Action: Mouse scrolled (933, 462) with delta (0, 0)
Screenshot: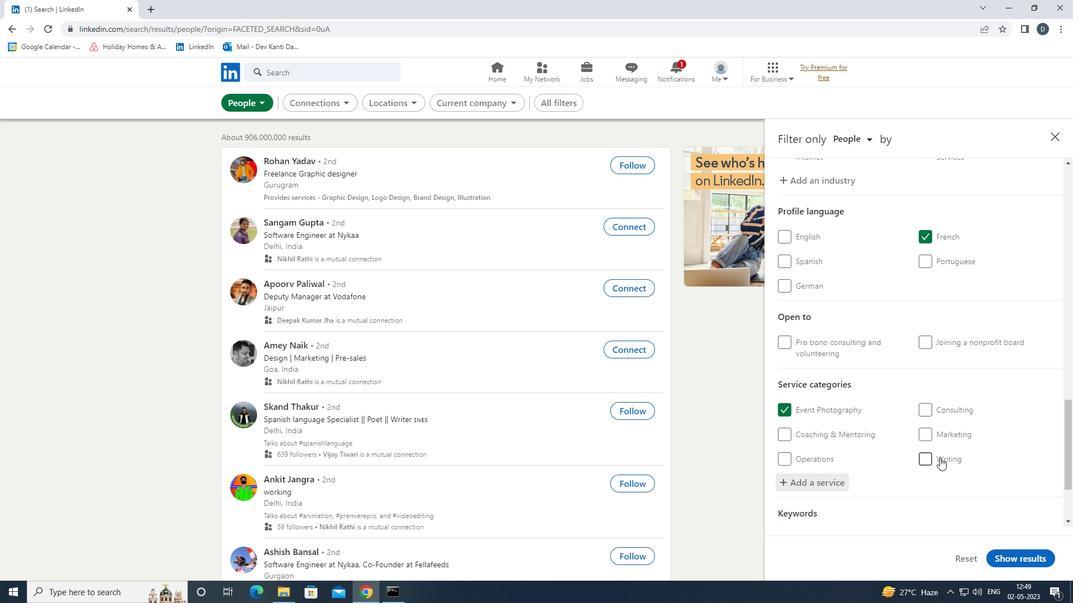
Action: Mouse scrolled (933, 462) with delta (0, 0)
Screenshot: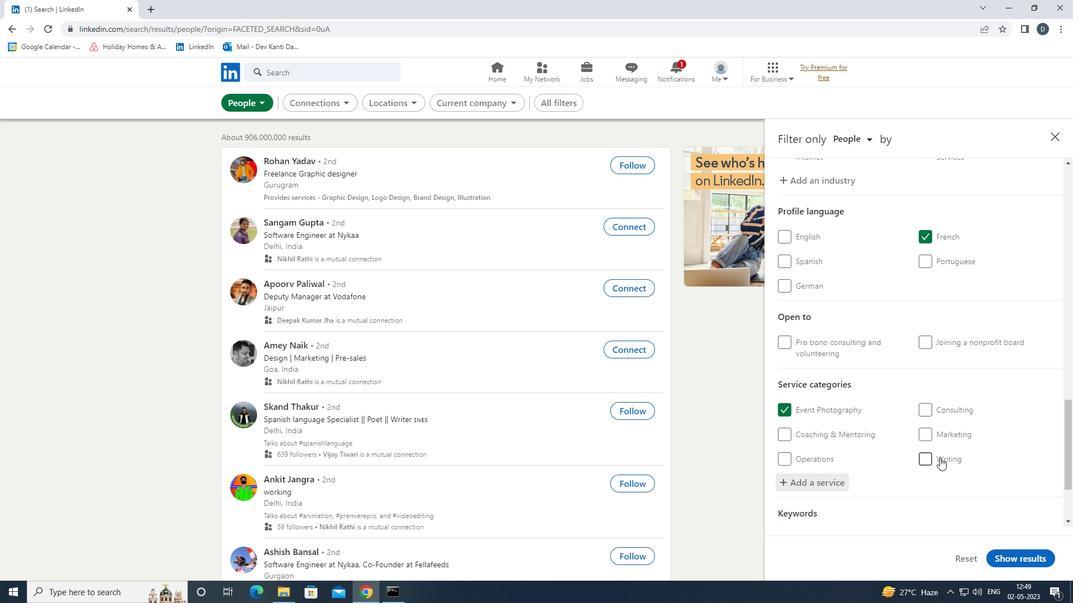 
Action: Mouse moved to (933, 464)
Screenshot: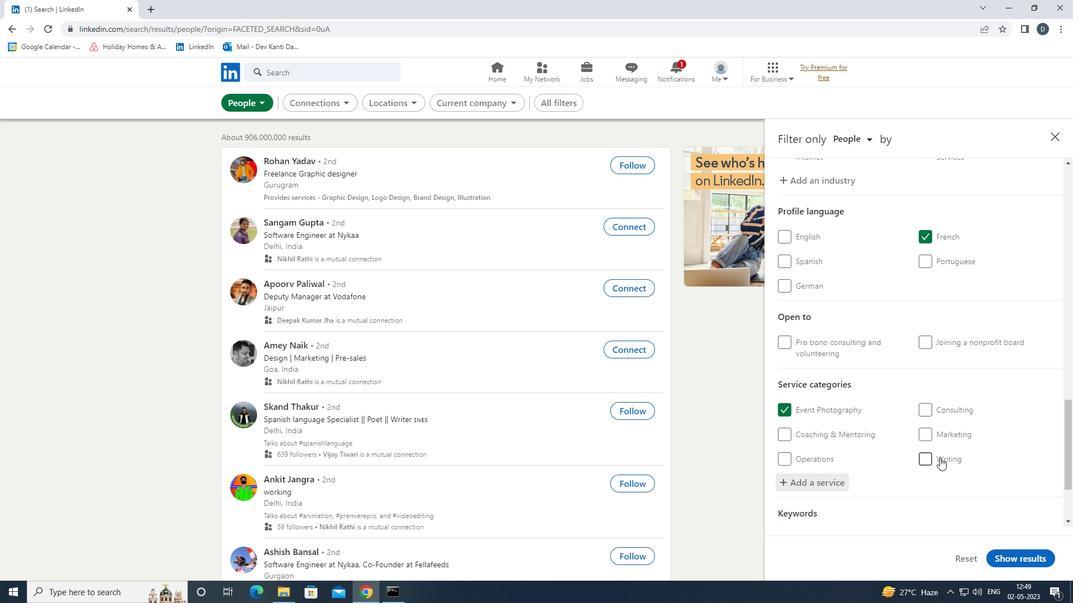 
Action: Mouse scrolled (933, 463) with delta (0, 0)
Screenshot: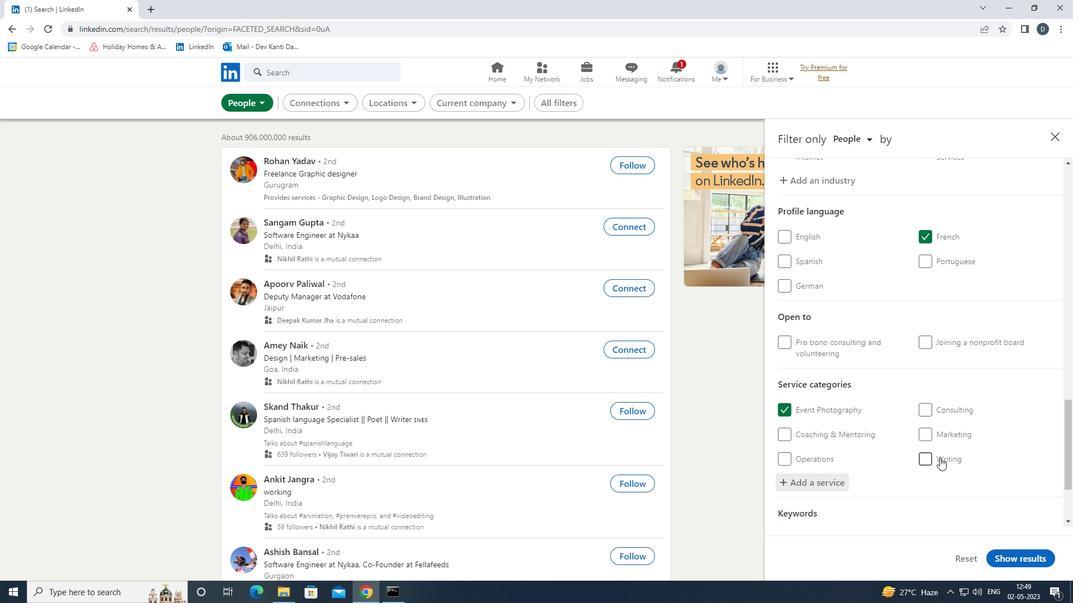 
Action: Mouse moved to (933, 464)
Screenshot: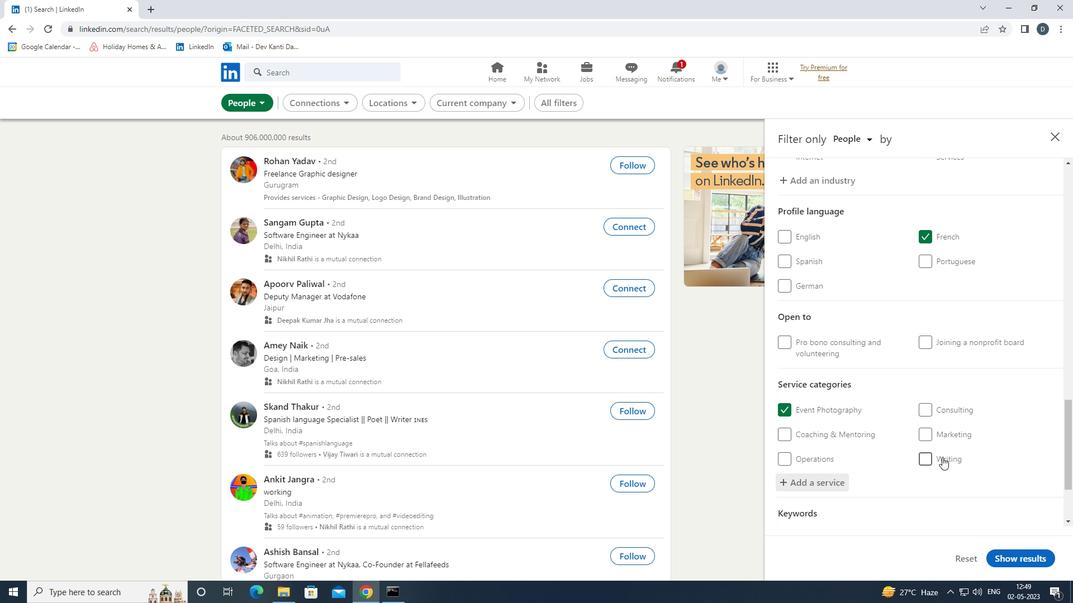 
Action: Mouse scrolled (933, 463) with delta (0, 0)
Screenshot: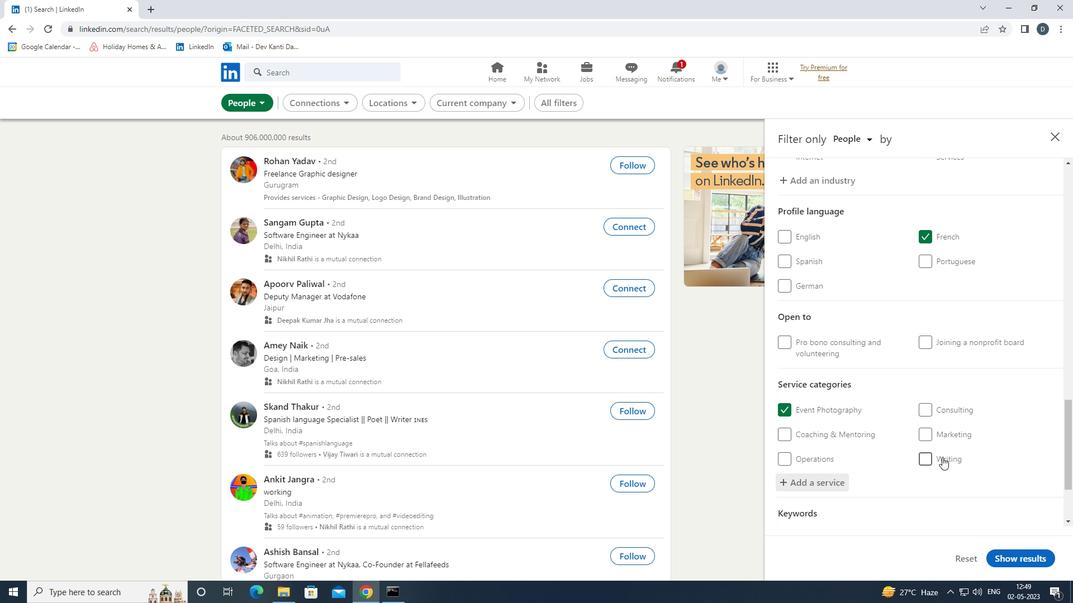 
Action: Mouse moved to (934, 464)
Screenshot: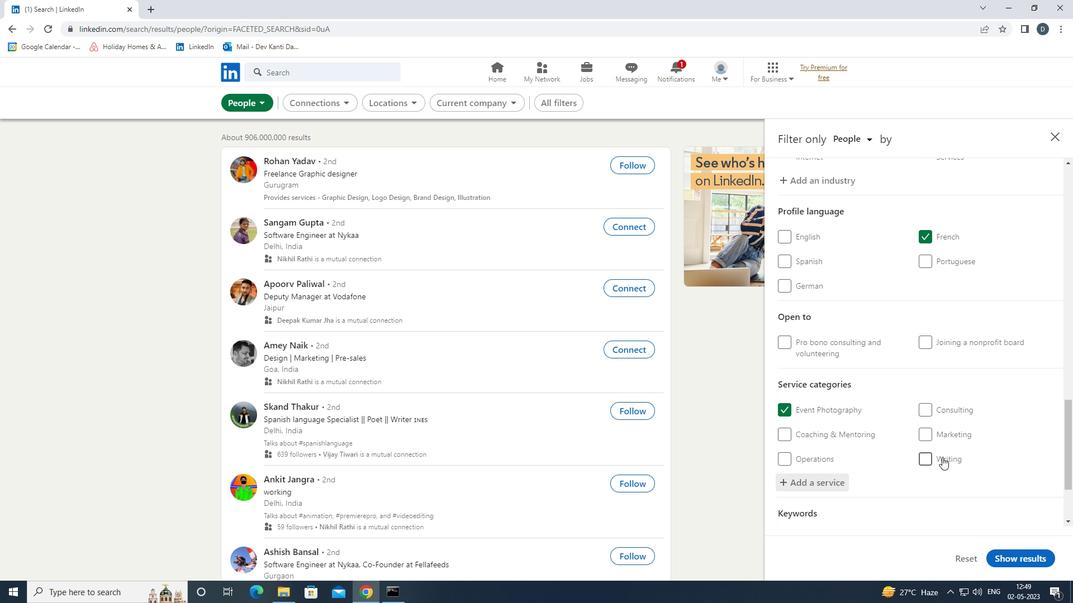 
Action: Mouse scrolled (934, 463) with delta (0, 0)
Screenshot: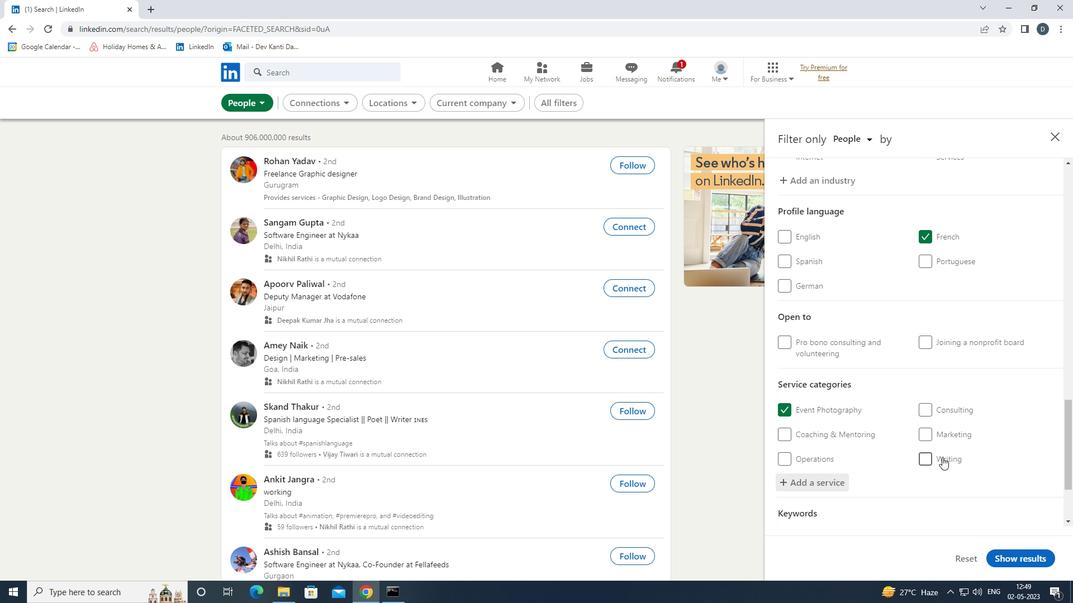 
Action: Mouse moved to (869, 481)
Screenshot: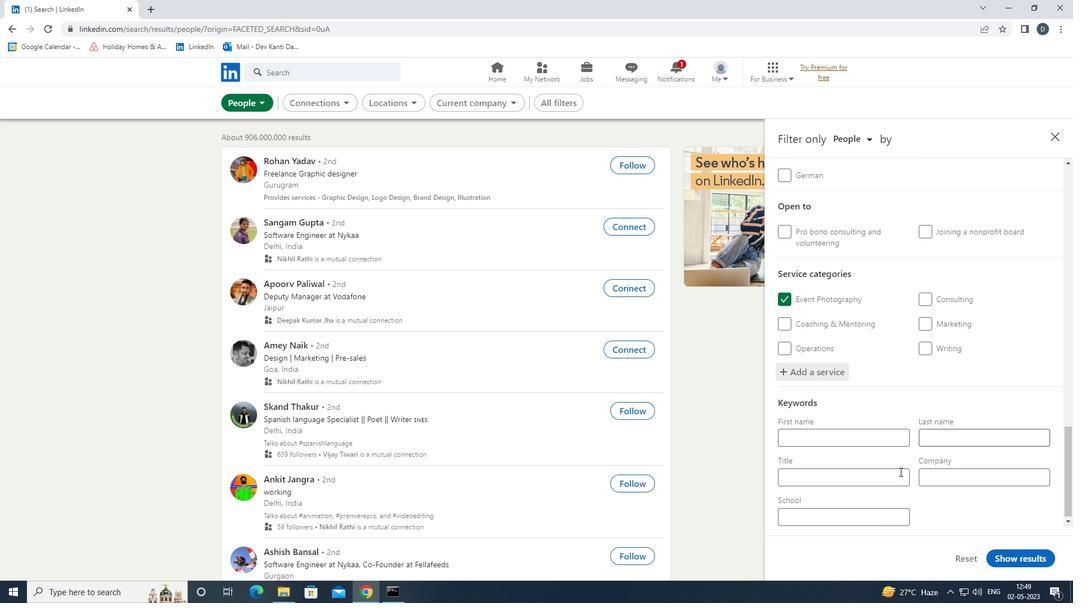
Action: Mouse pressed left at (869, 481)
Screenshot: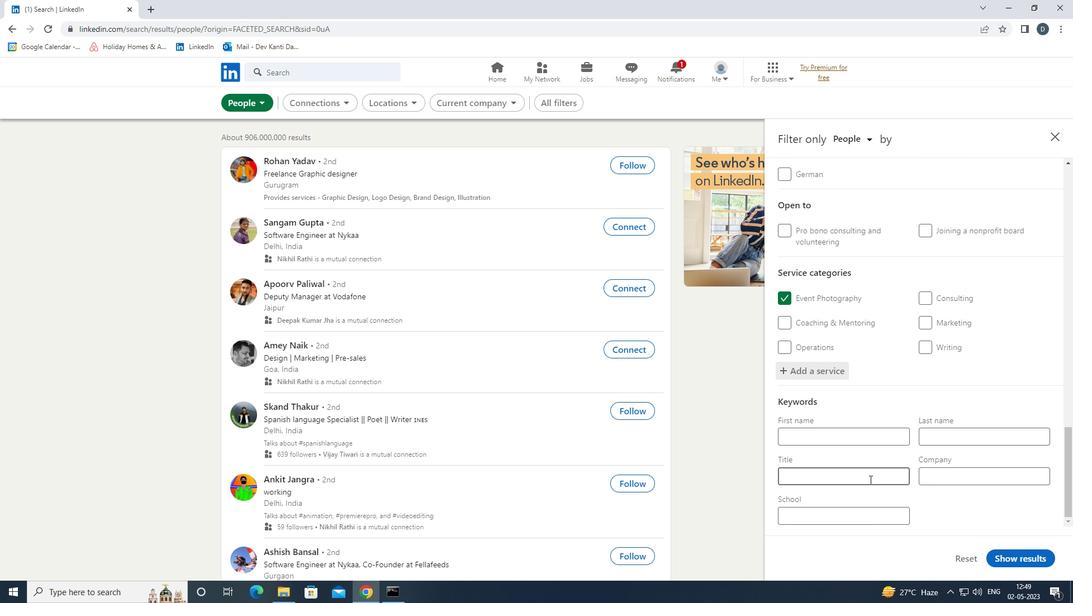 
Action: Mouse moved to (857, 478)
Screenshot: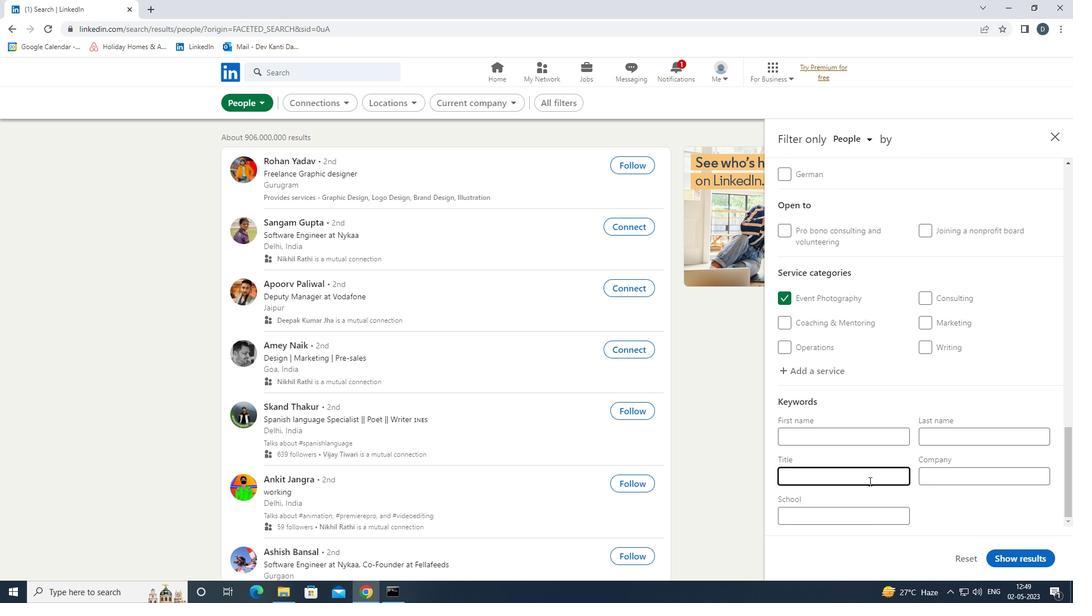 
Action: Key pressed <Key.shift>COM<Key.backspace>NTROLLER
Screenshot: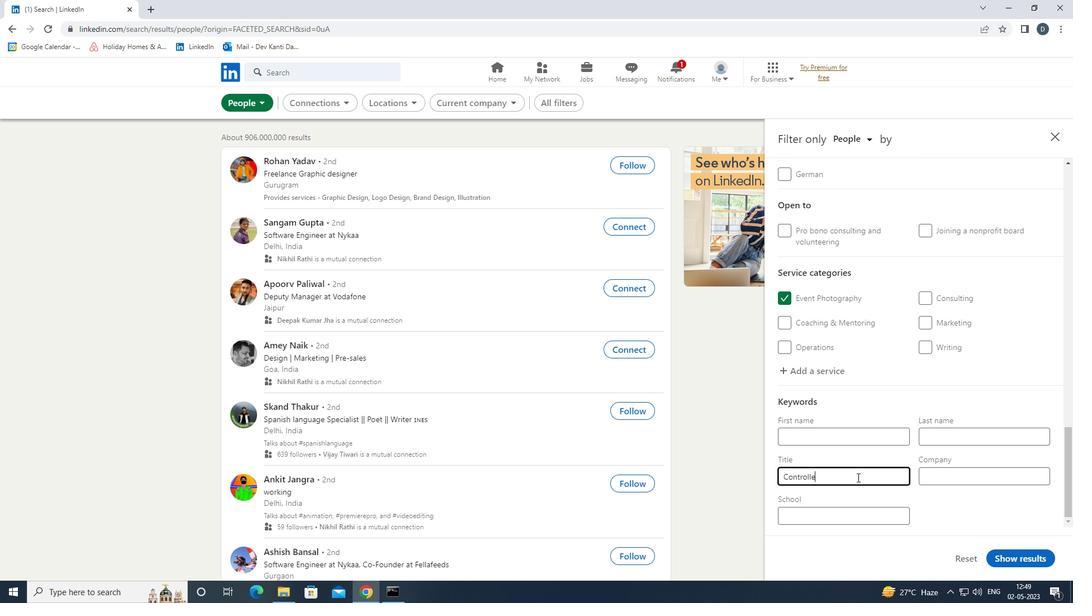 
Action: Mouse moved to (1041, 560)
Screenshot: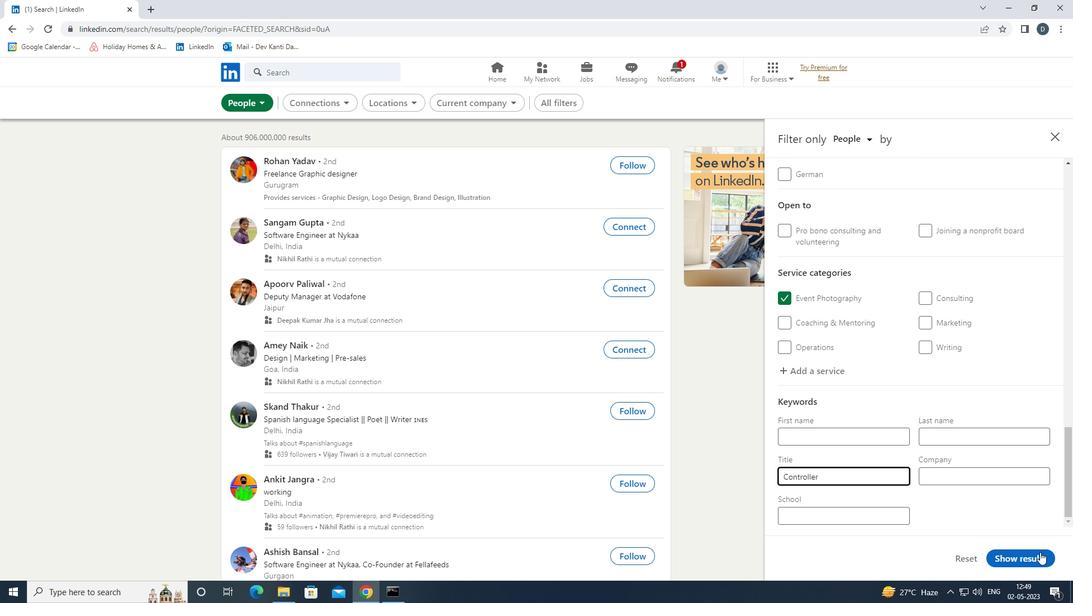 
Action: Mouse pressed left at (1041, 560)
Screenshot: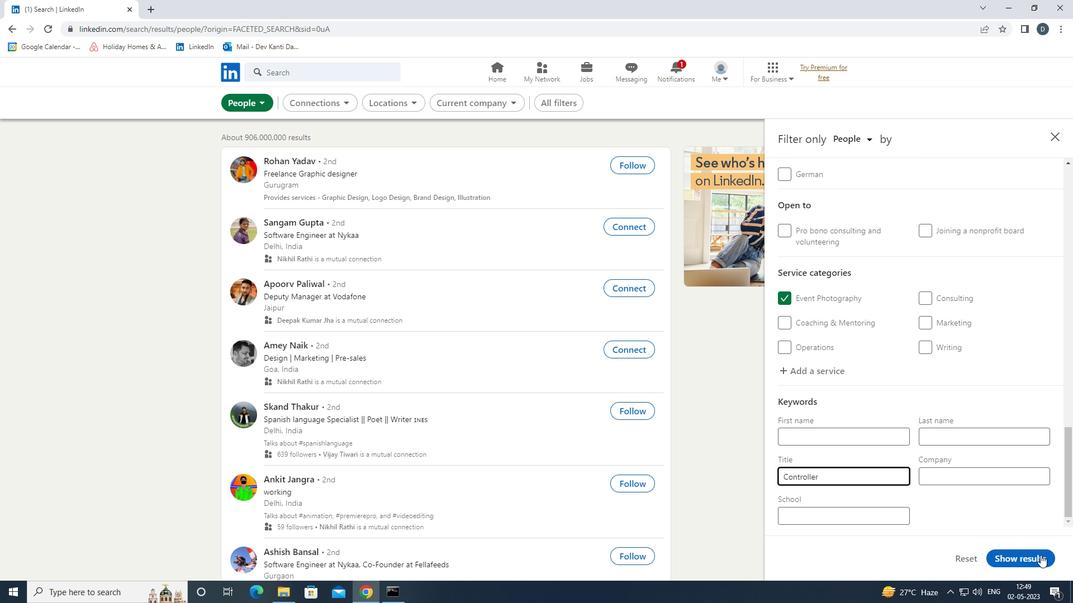 
Action: Mouse moved to (304, 74)
Screenshot: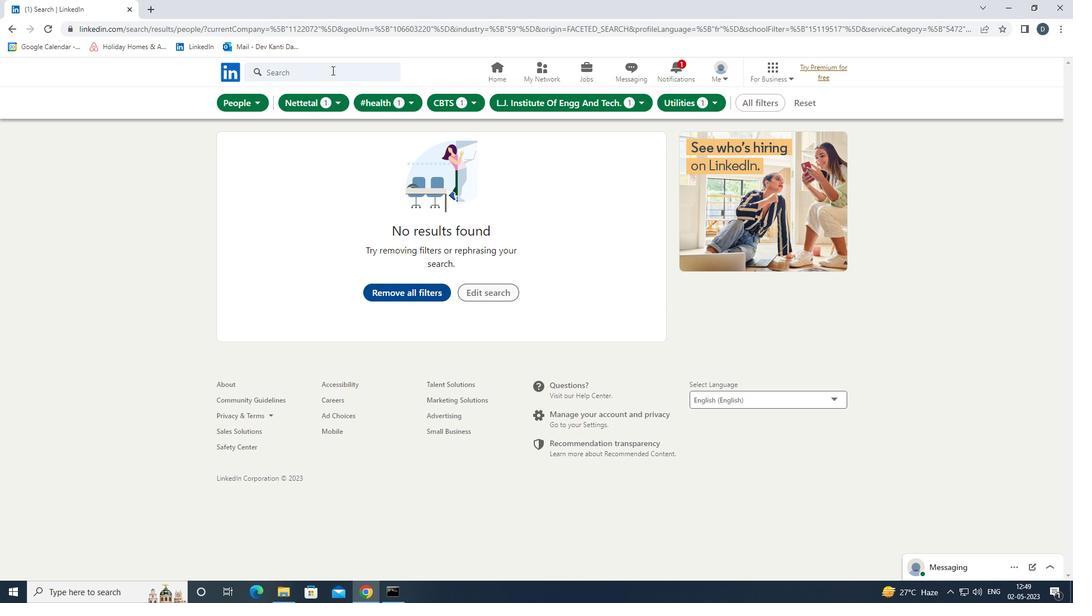 
